 Task: Create a due date automation trigger when advanced on, on the monday before a card is due add fields without custom field "Resume" set to a number lower than 1 and lower or equal to 10 at 11:00 AM.
Action: Mouse moved to (1147, 339)
Screenshot: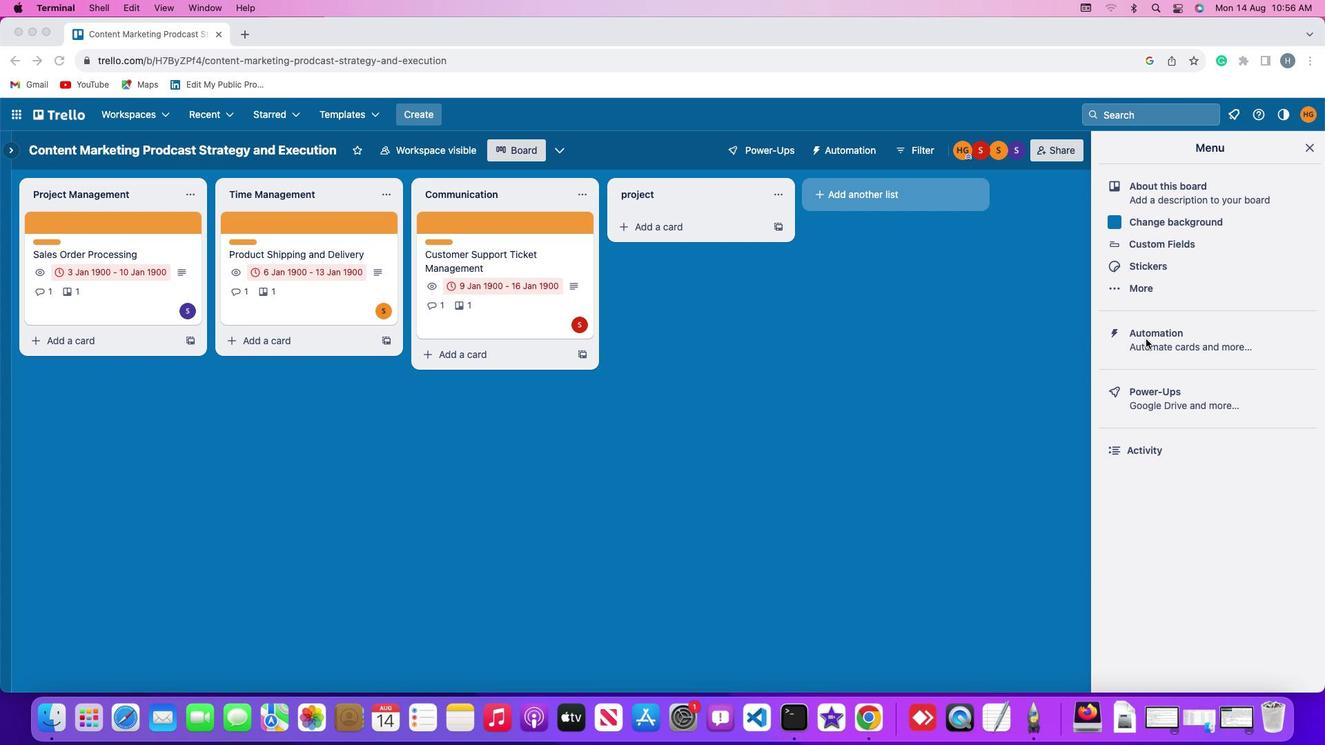 
Action: Mouse pressed left at (1147, 339)
Screenshot: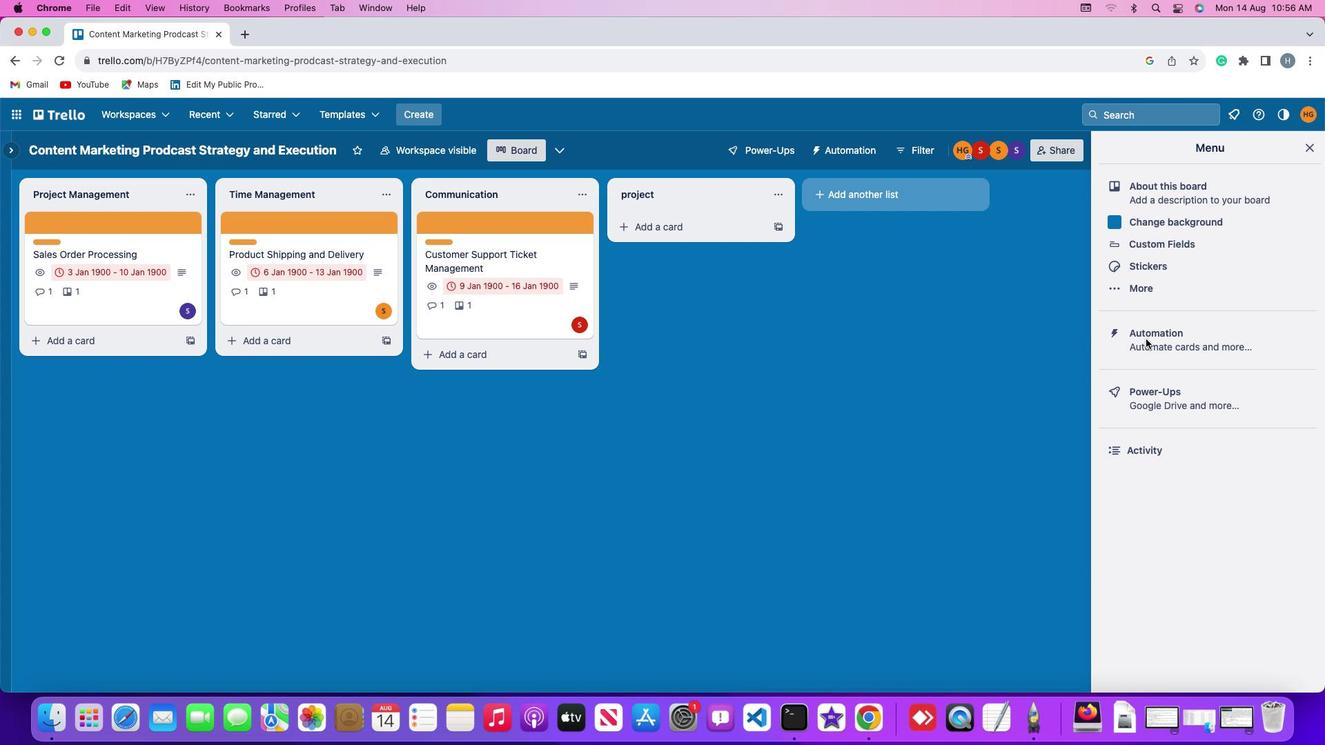 
Action: Mouse pressed left at (1147, 339)
Screenshot: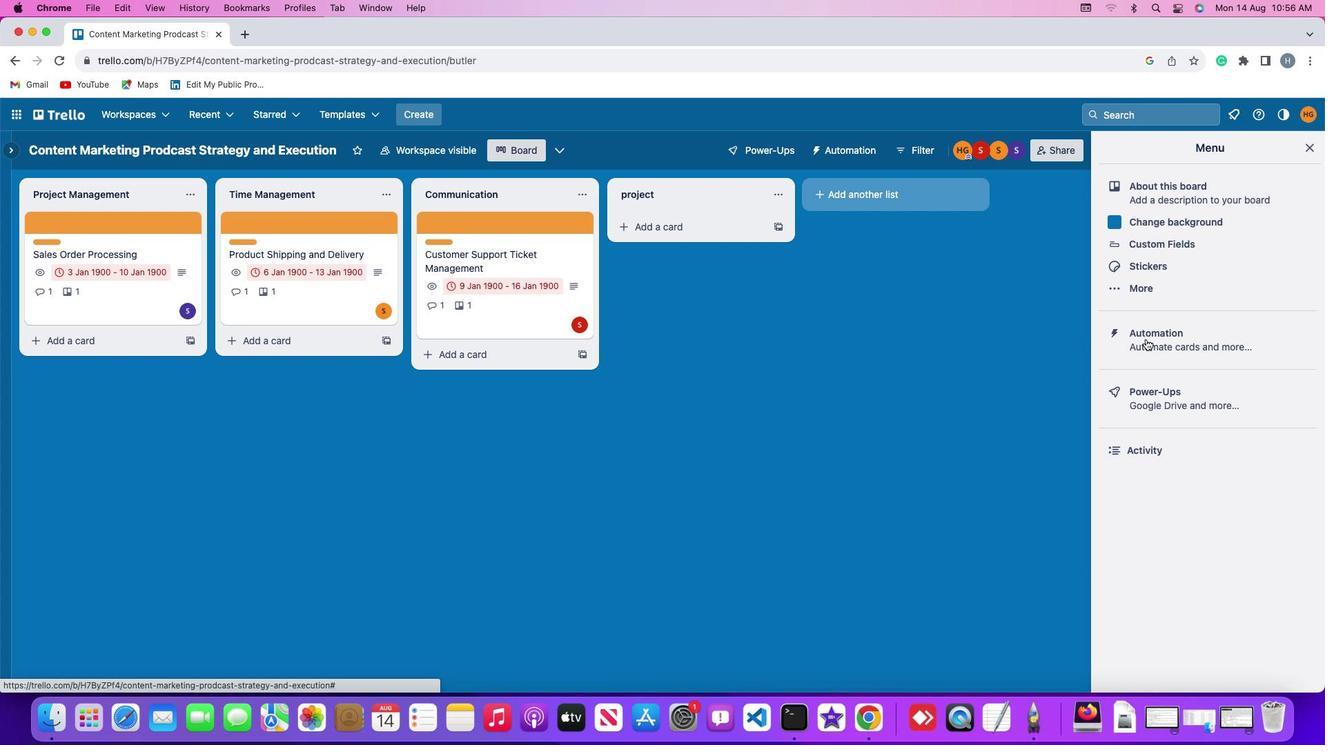 
Action: Mouse moved to (92, 329)
Screenshot: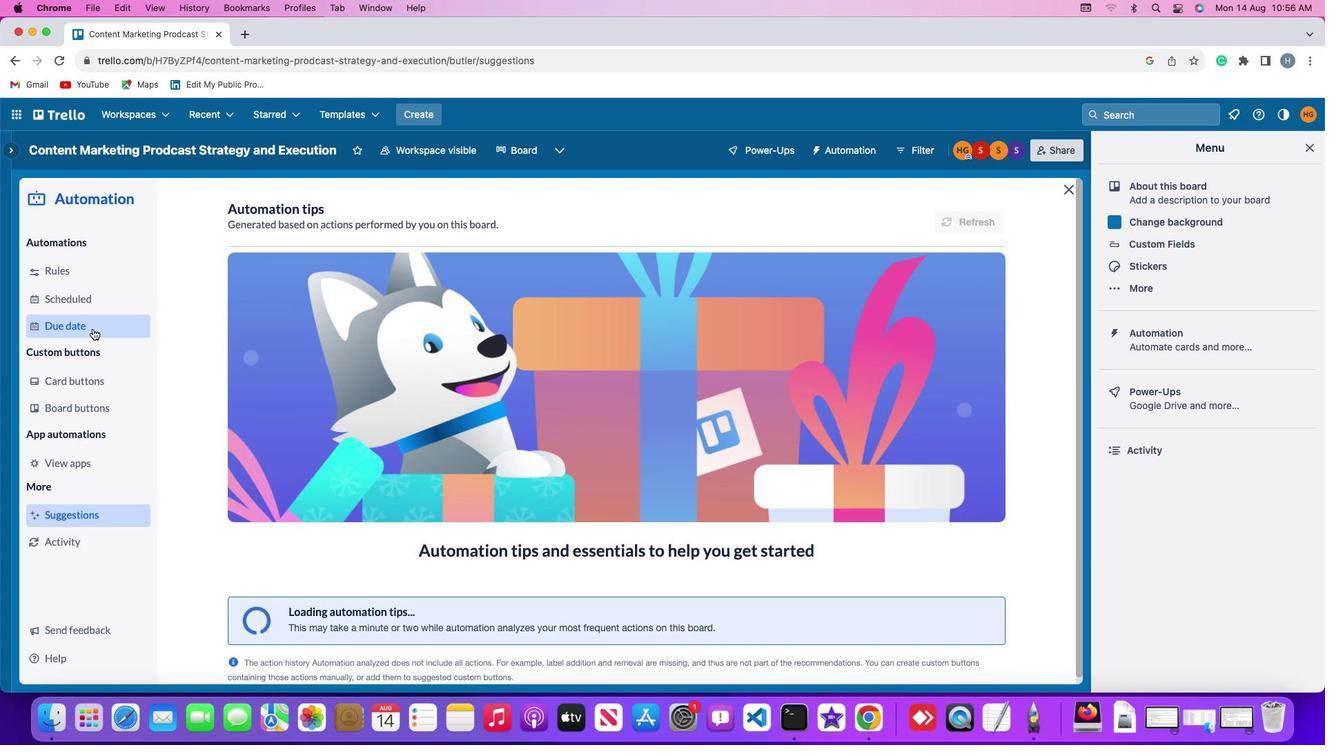 
Action: Mouse pressed left at (92, 329)
Screenshot: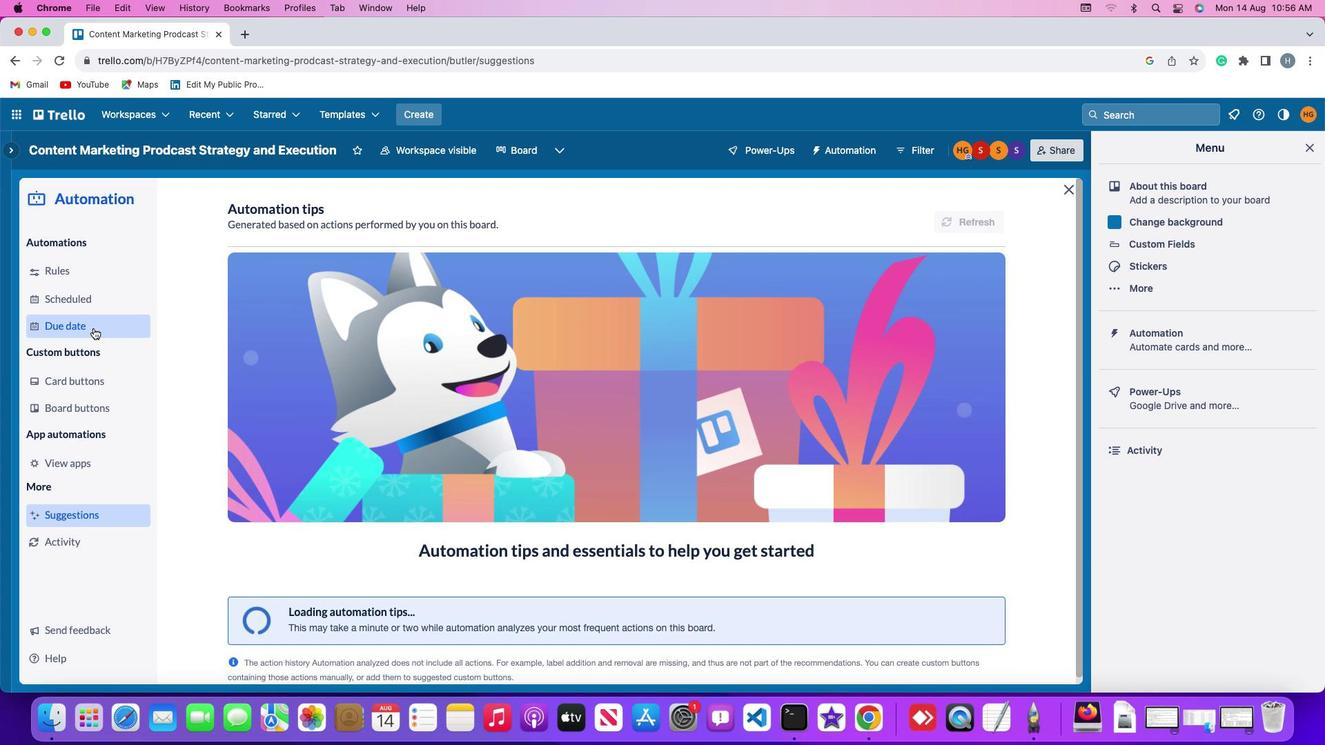 
Action: Mouse moved to (953, 214)
Screenshot: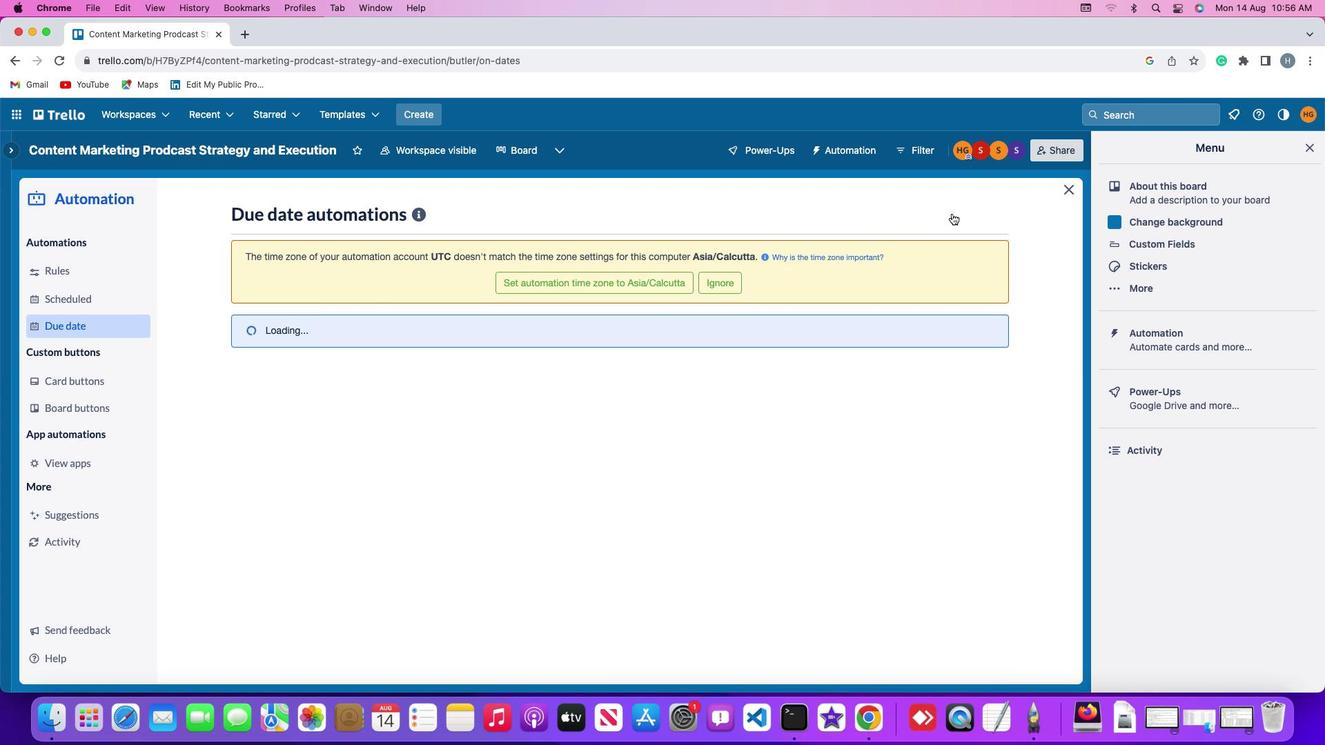 
Action: Mouse pressed left at (953, 214)
Screenshot: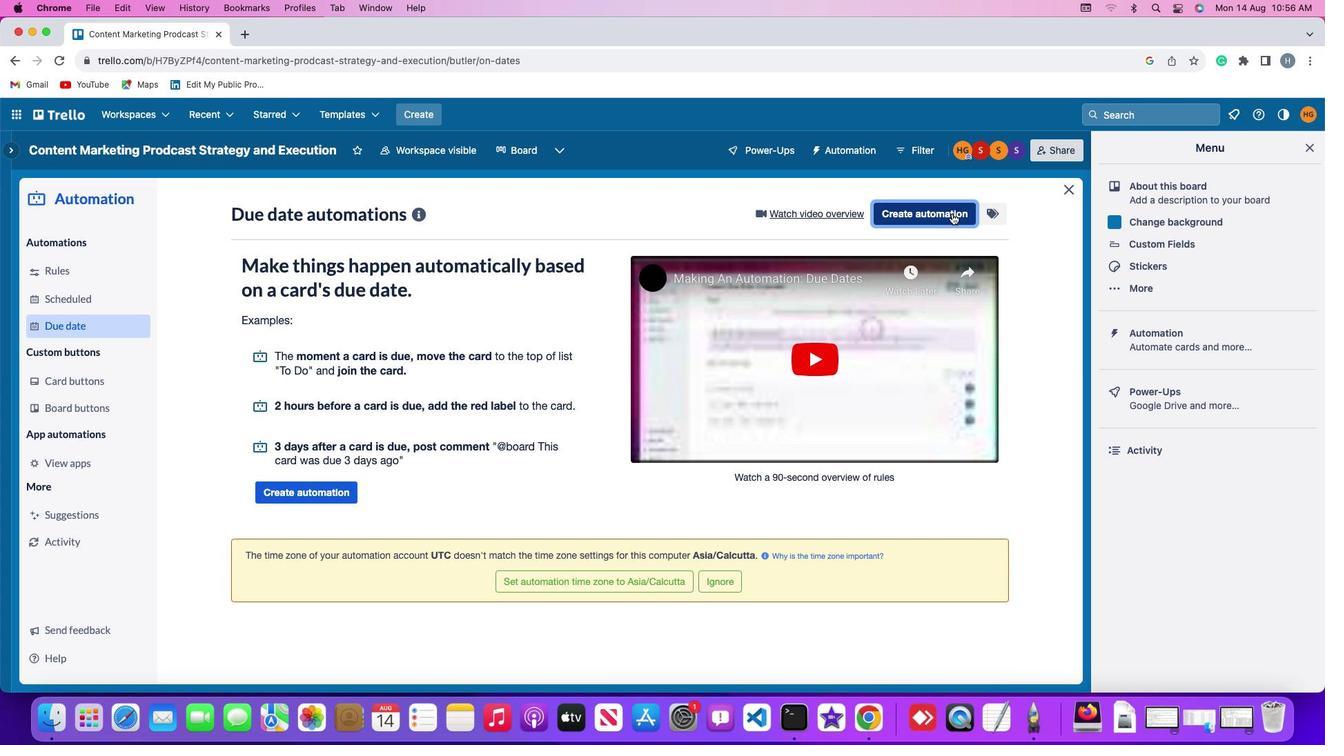 
Action: Mouse moved to (258, 349)
Screenshot: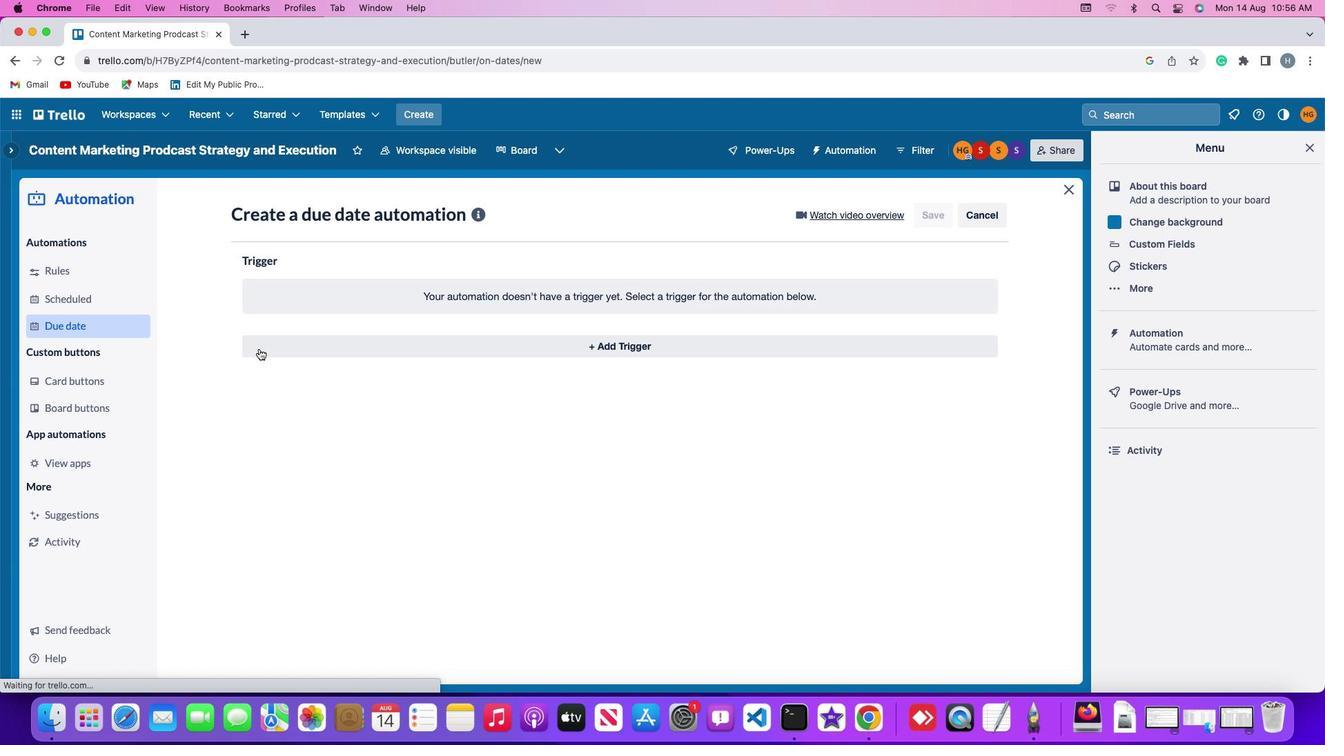 
Action: Mouse pressed left at (258, 349)
Screenshot: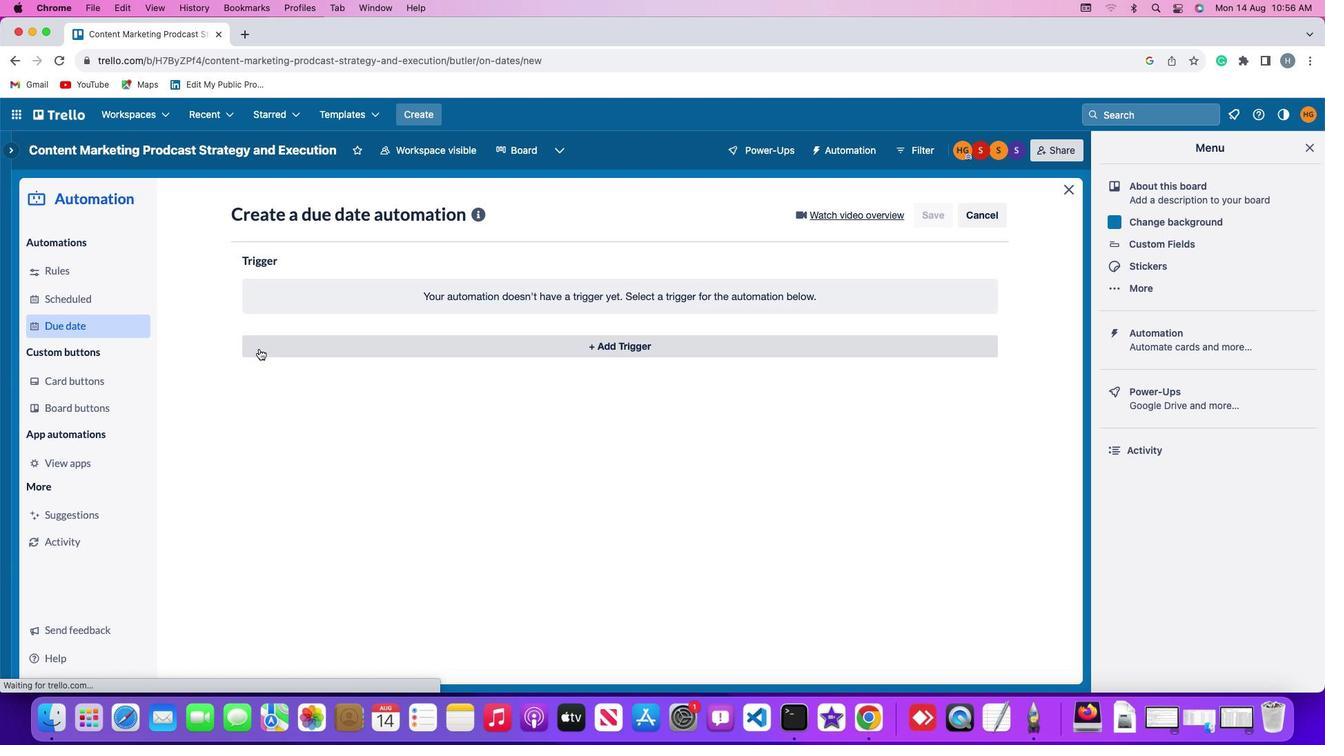 
Action: Mouse moved to (302, 614)
Screenshot: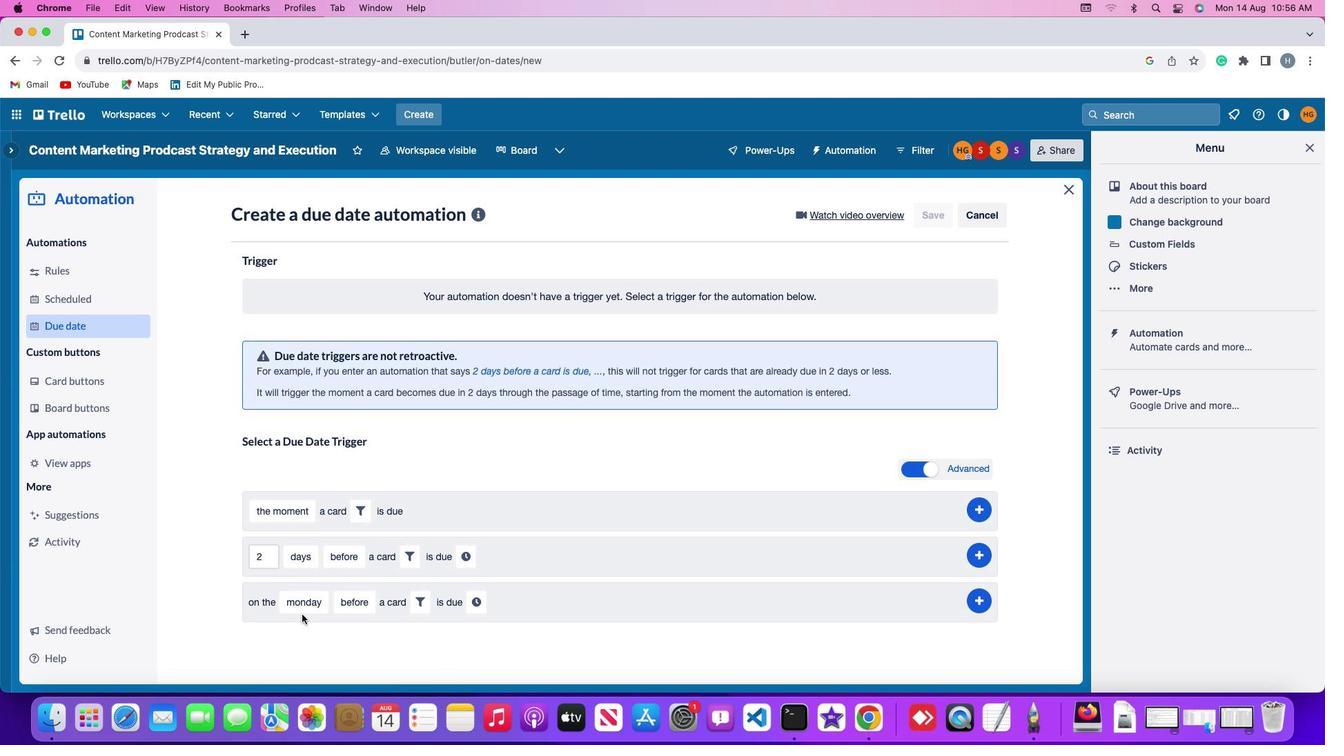 
Action: Mouse pressed left at (302, 614)
Screenshot: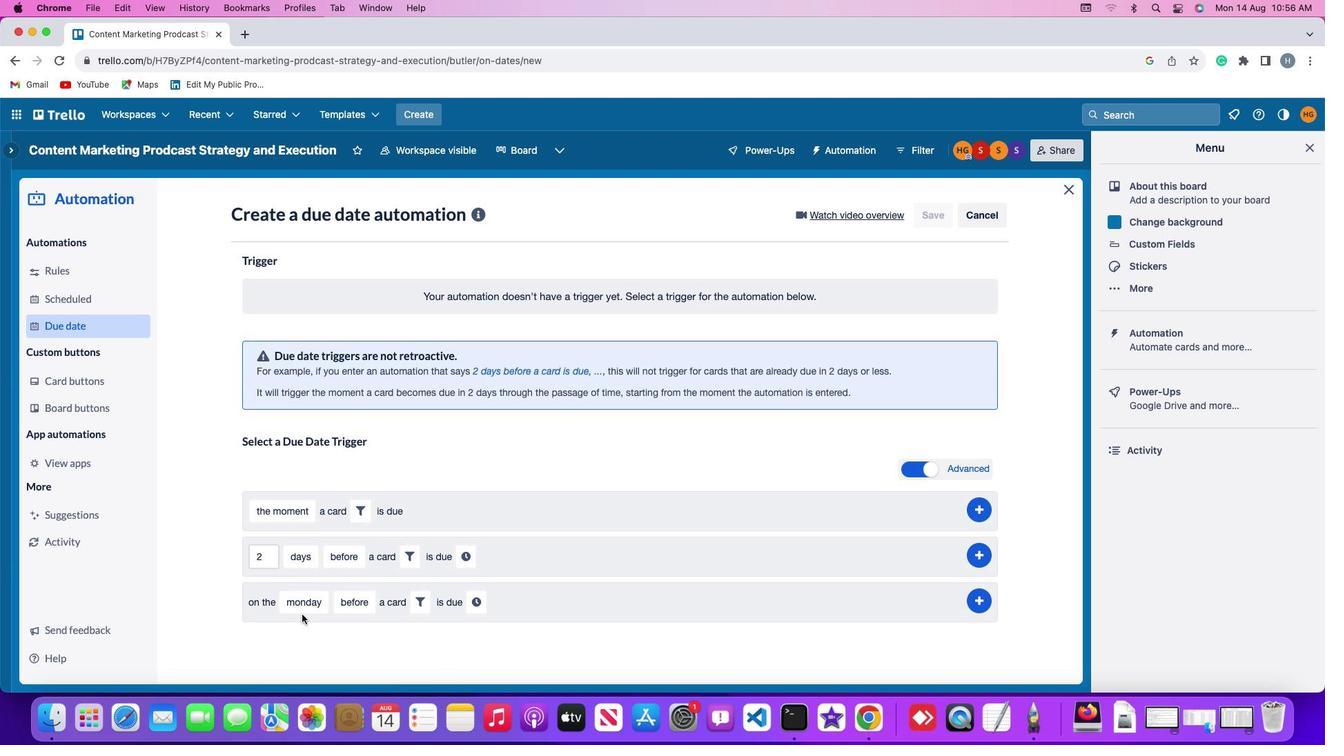 
Action: Mouse moved to (302, 601)
Screenshot: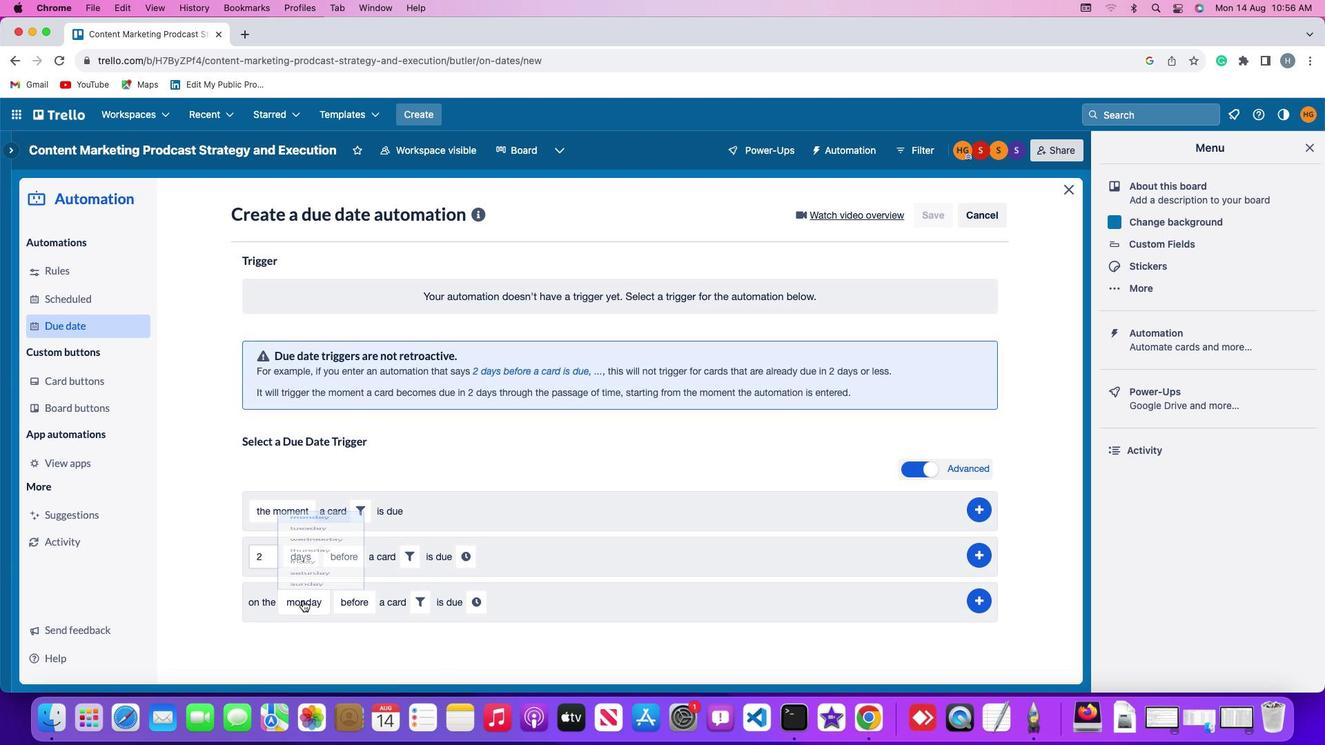 
Action: Mouse pressed left at (302, 601)
Screenshot: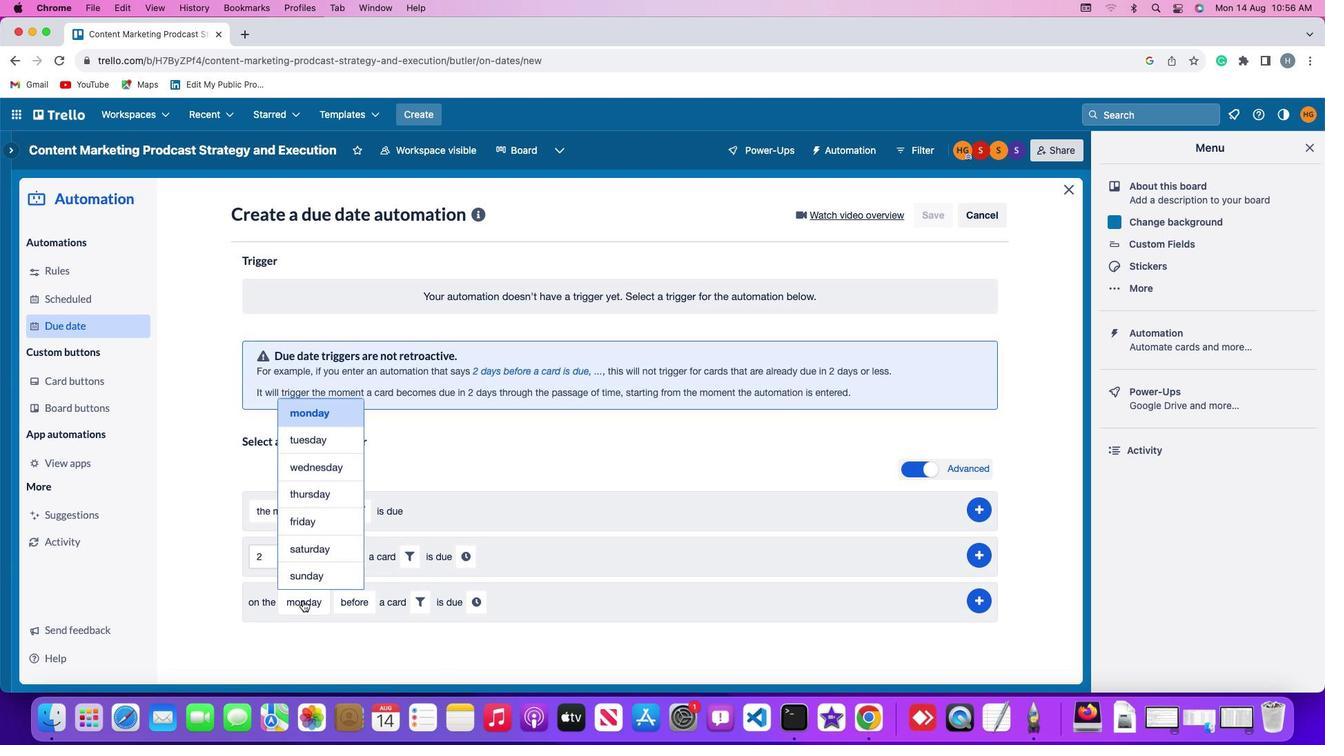 
Action: Mouse moved to (319, 412)
Screenshot: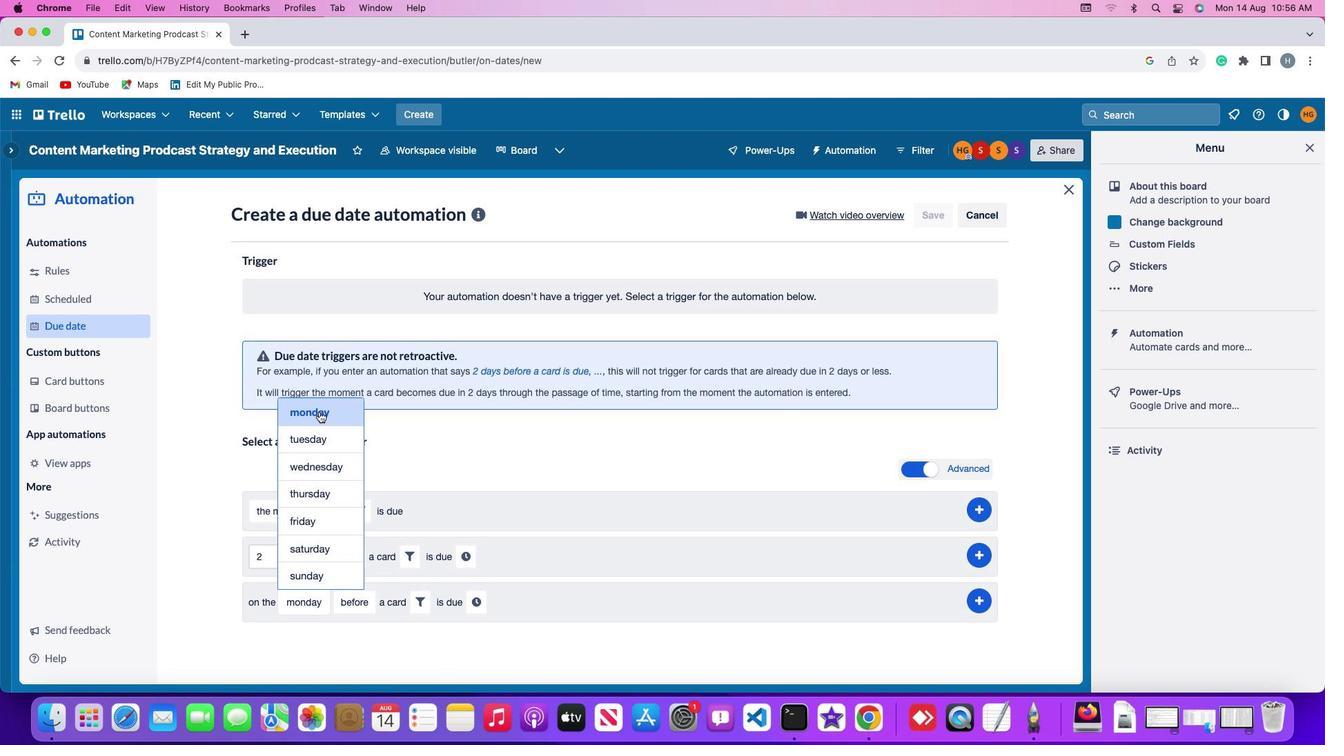 
Action: Mouse pressed left at (319, 412)
Screenshot: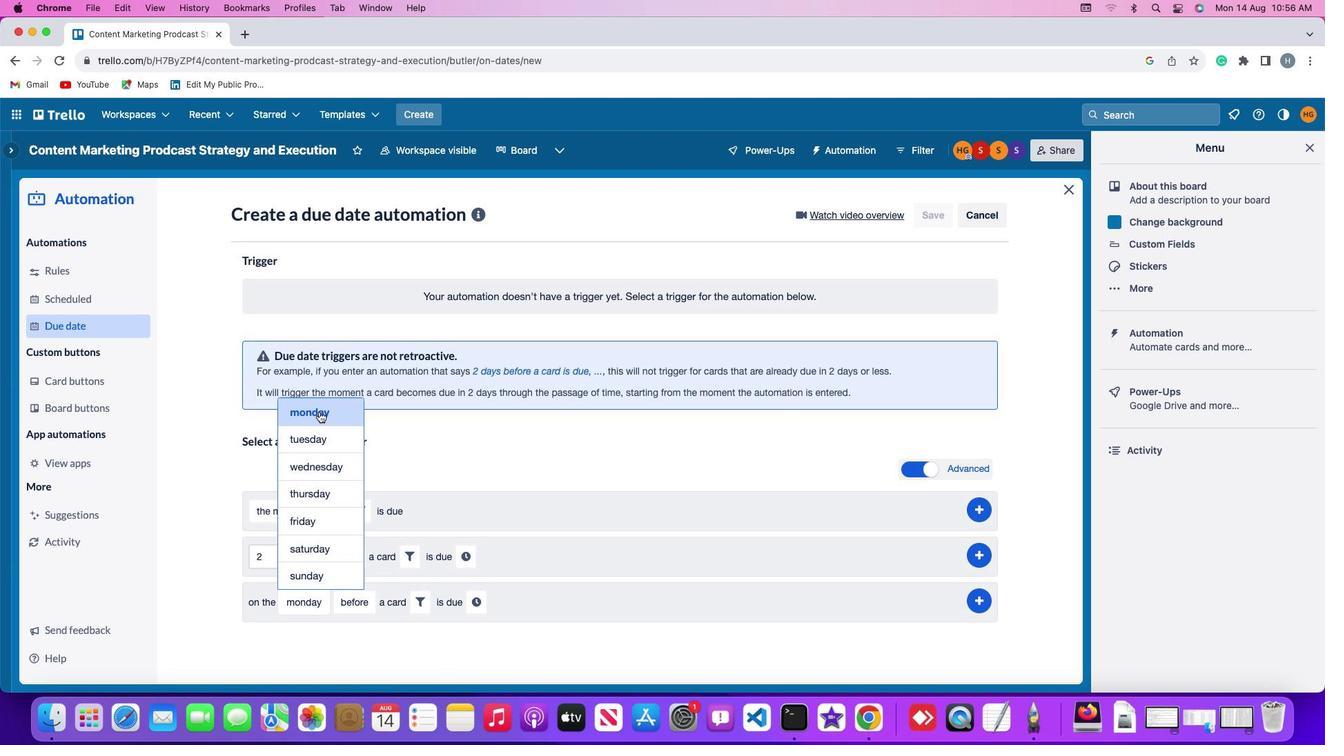 
Action: Mouse moved to (354, 600)
Screenshot: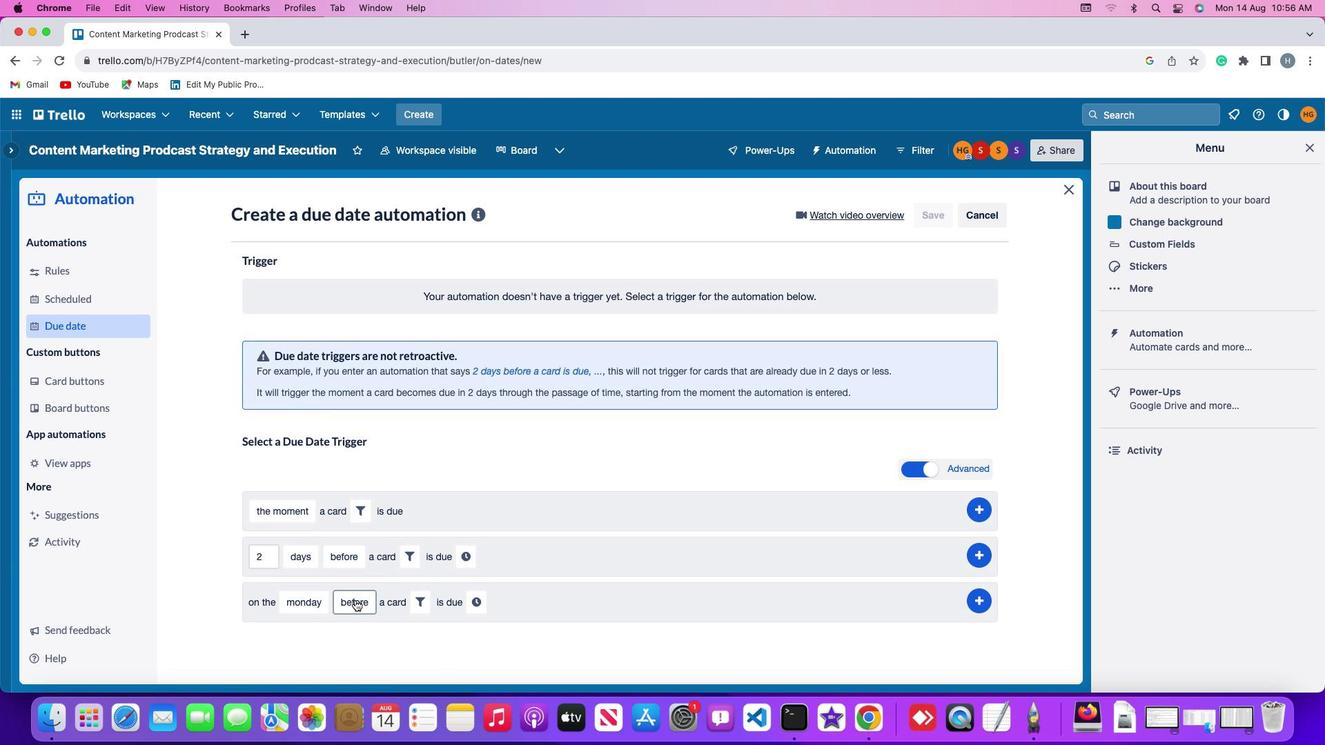 
Action: Mouse pressed left at (354, 600)
Screenshot: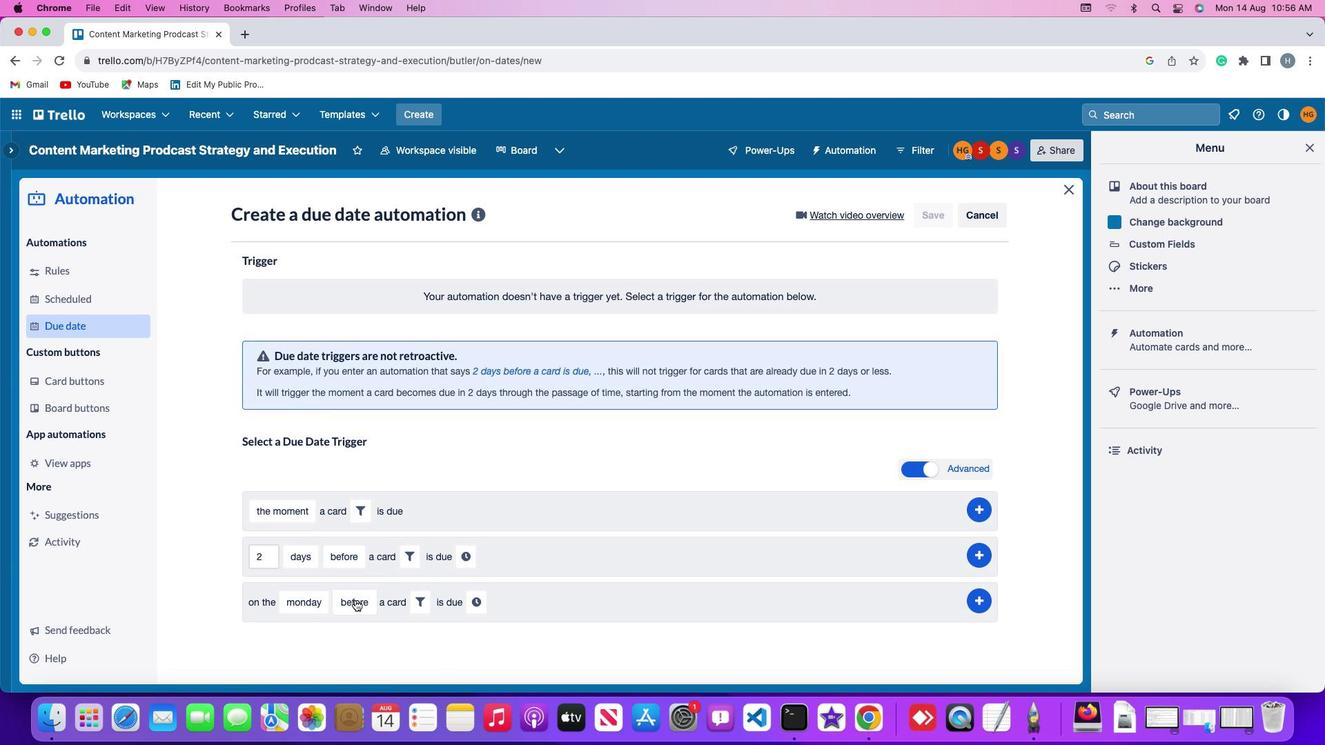 
Action: Mouse moved to (365, 492)
Screenshot: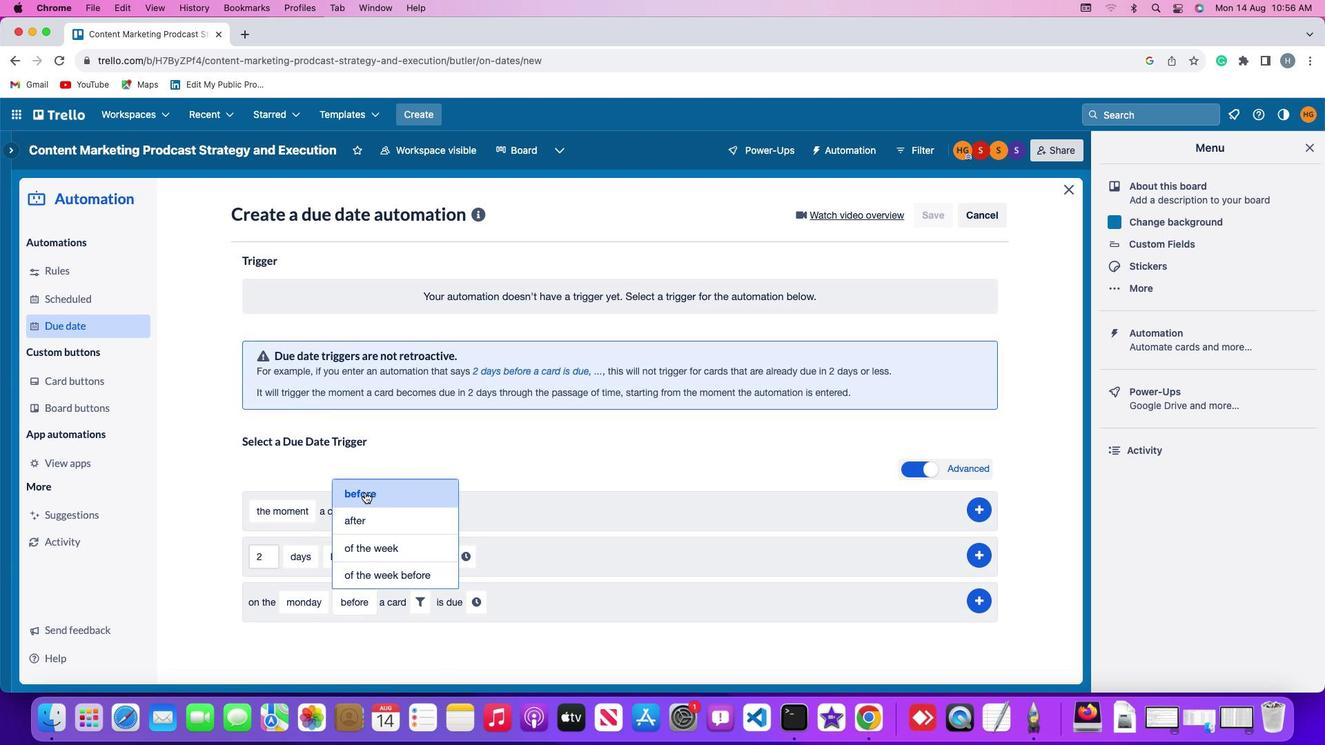 
Action: Mouse pressed left at (365, 492)
Screenshot: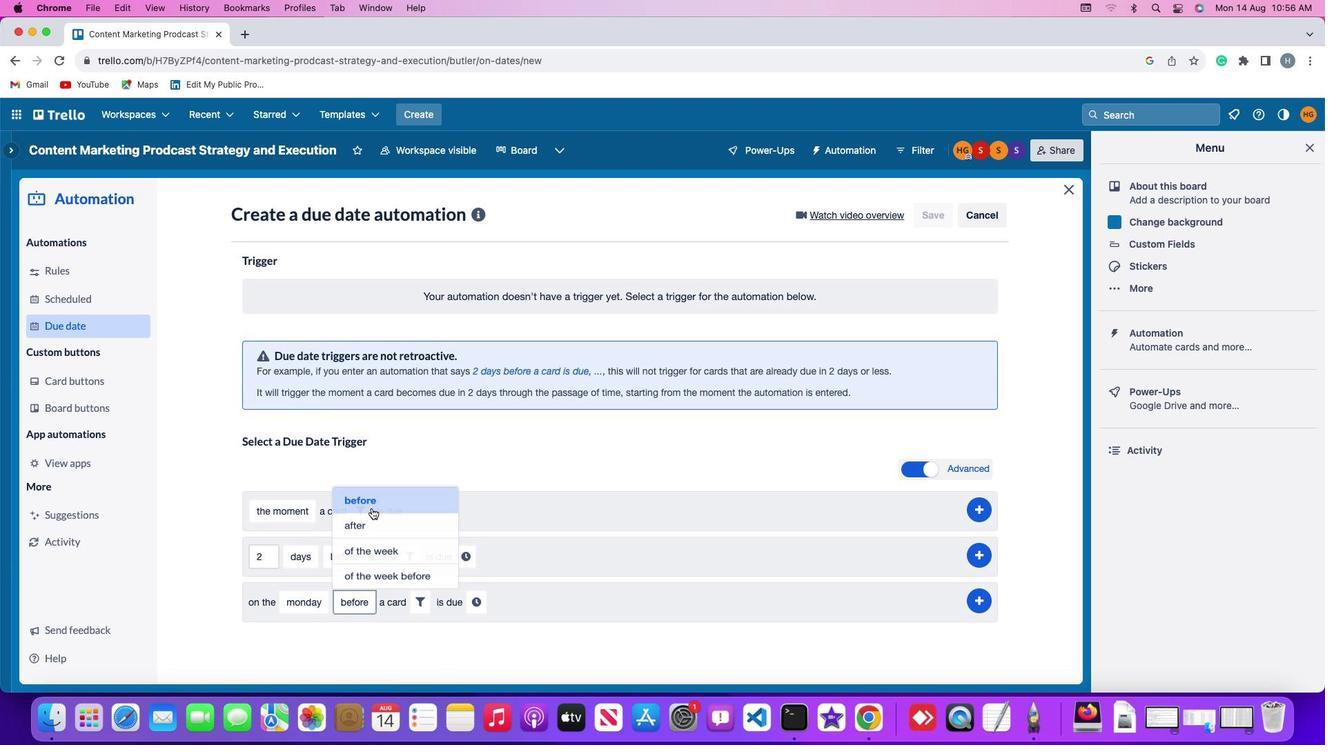 
Action: Mouse moved to (427, 599)
Screenshot: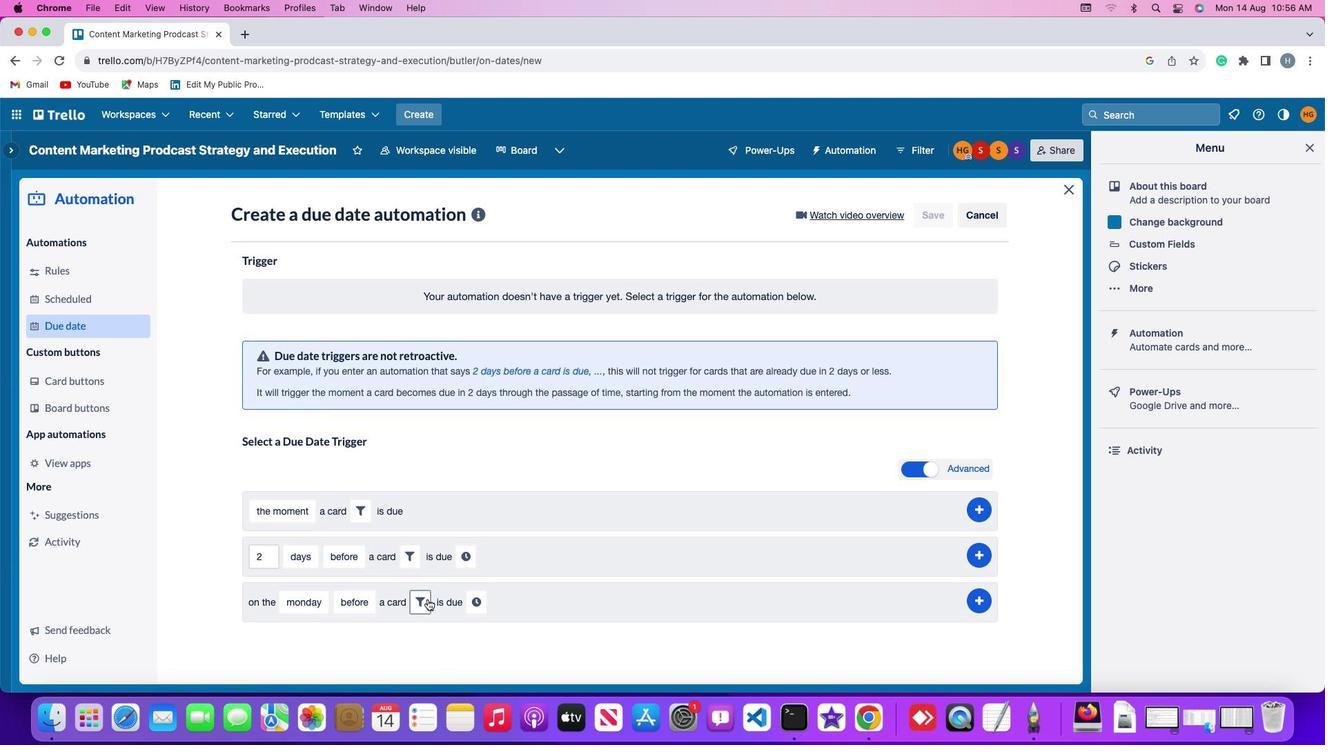 
Action: Mouse pressed left at (427, 599)
Screenshot: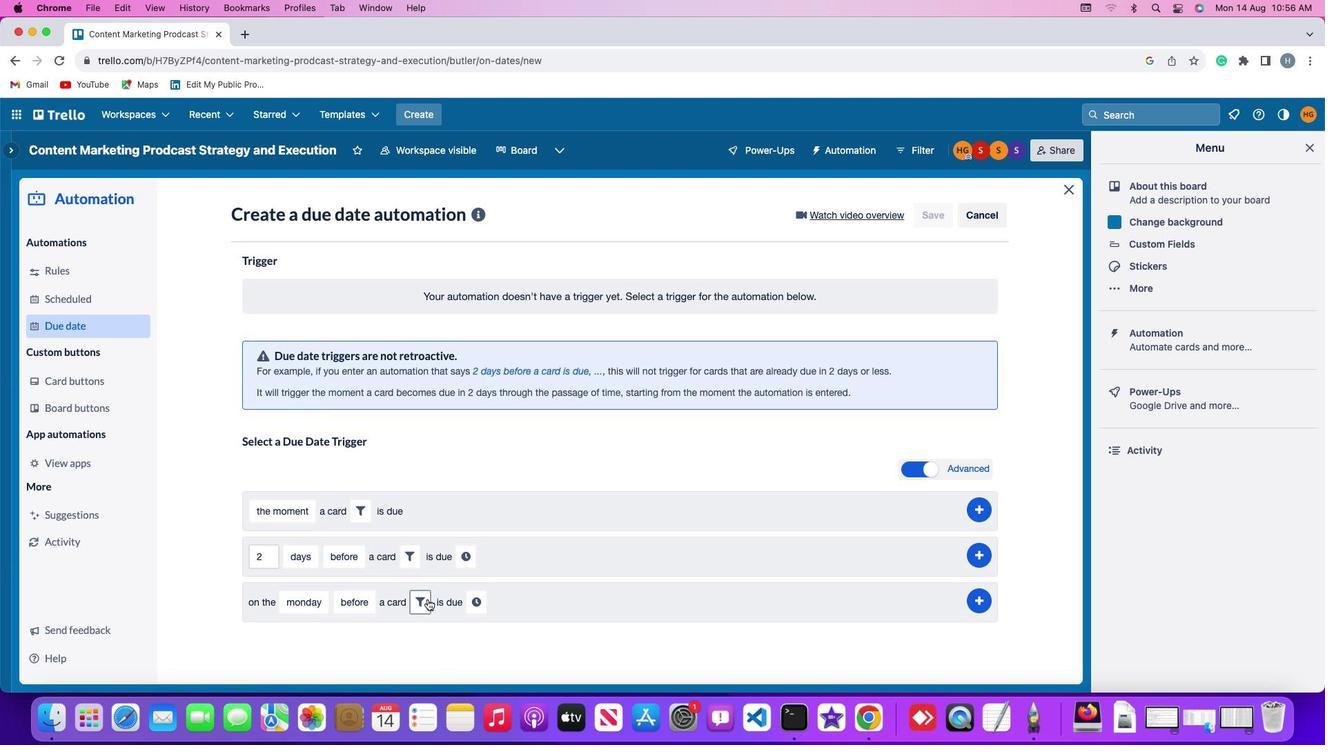 
Action: Mouse moved to (640, 651)
Screenshot: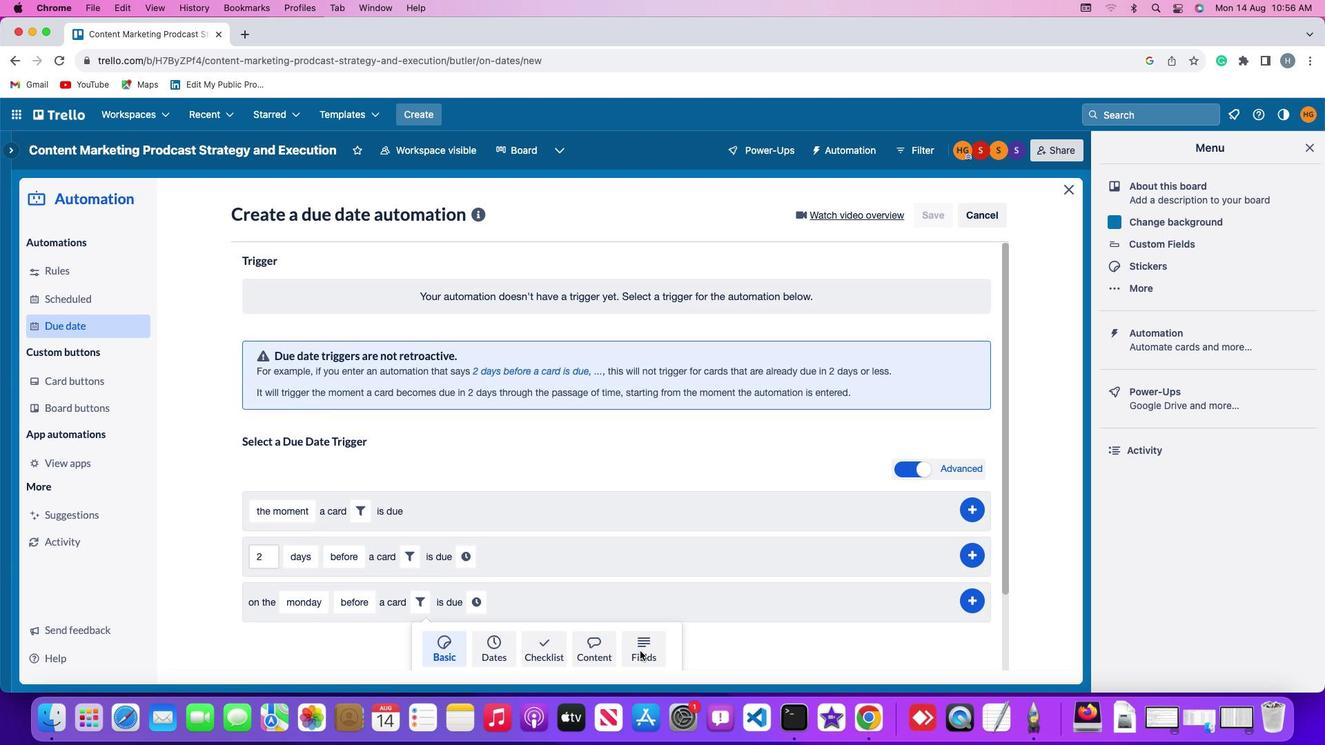 
Action: Mouse pressed left at (640, 651)
Screenshot: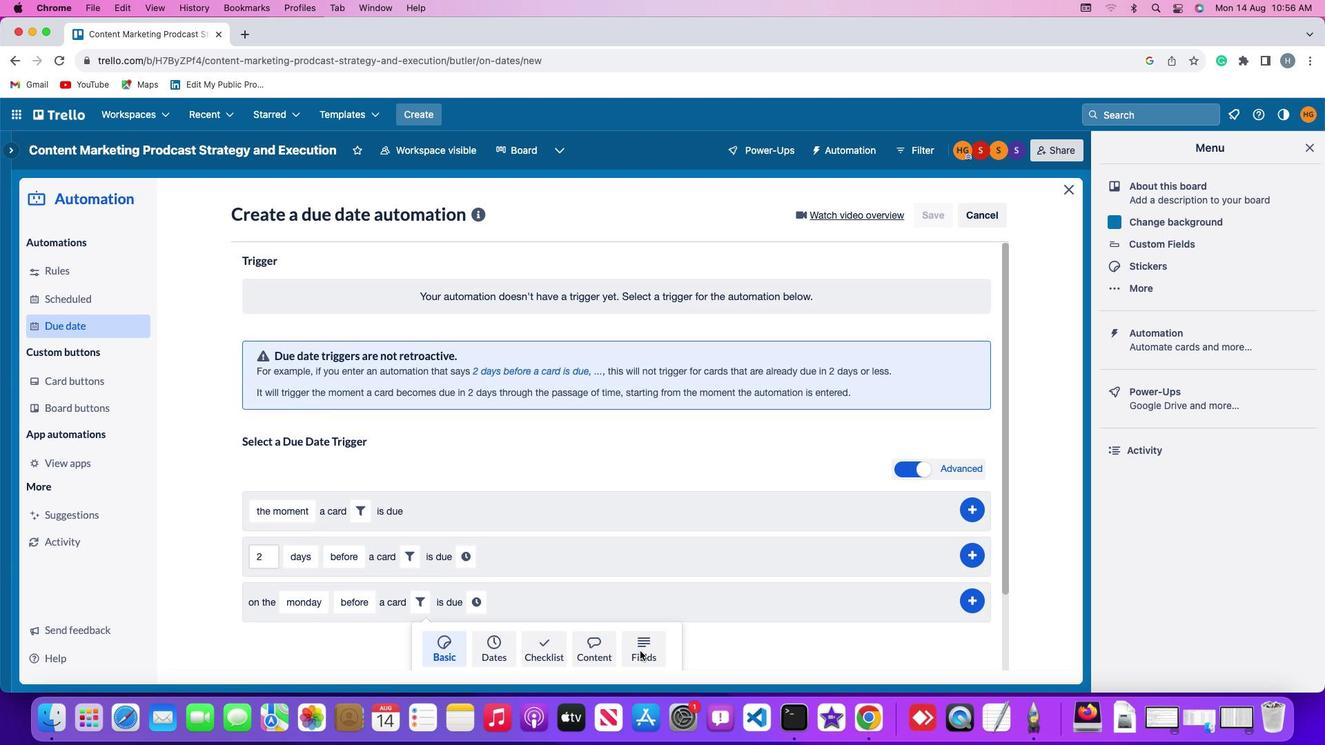 
Action: Mouse moved to (350, 648)
Screenshot: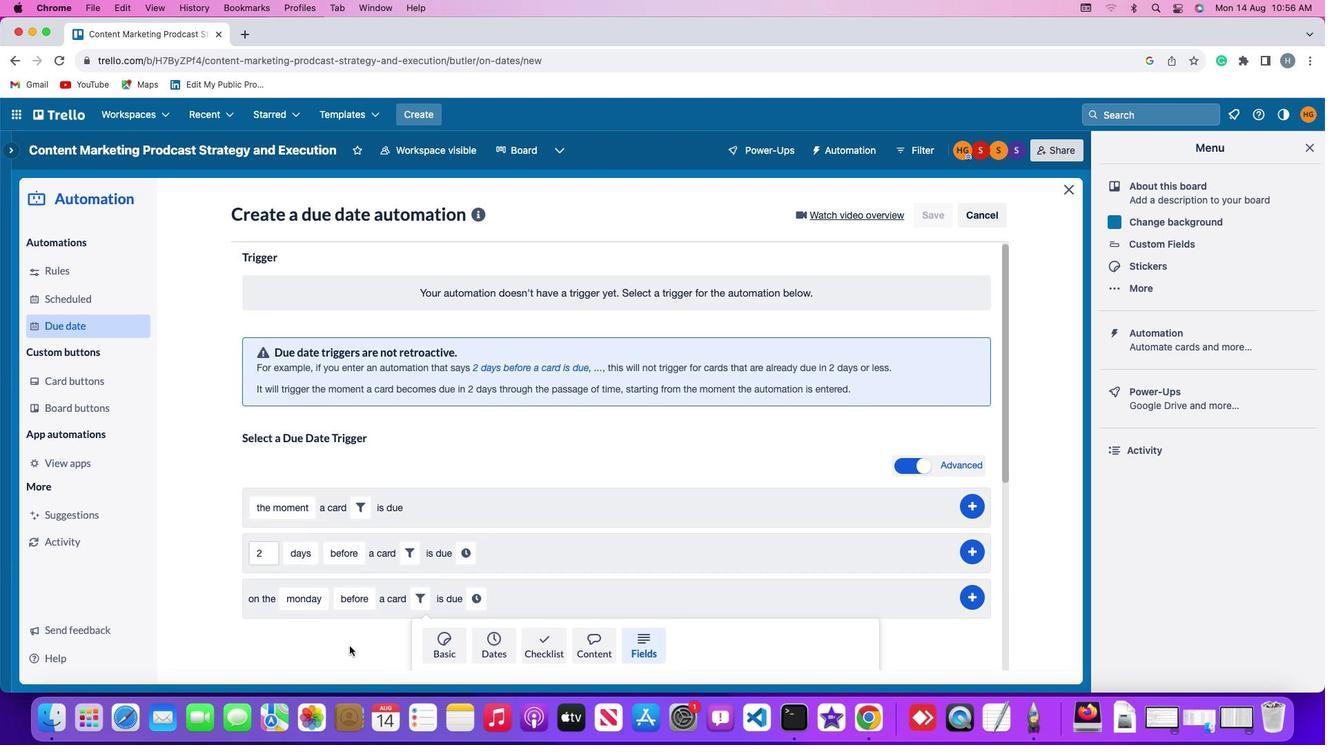 
Action: Mouse scrolled (350, 648) with delta (0, 0)
Screenshot: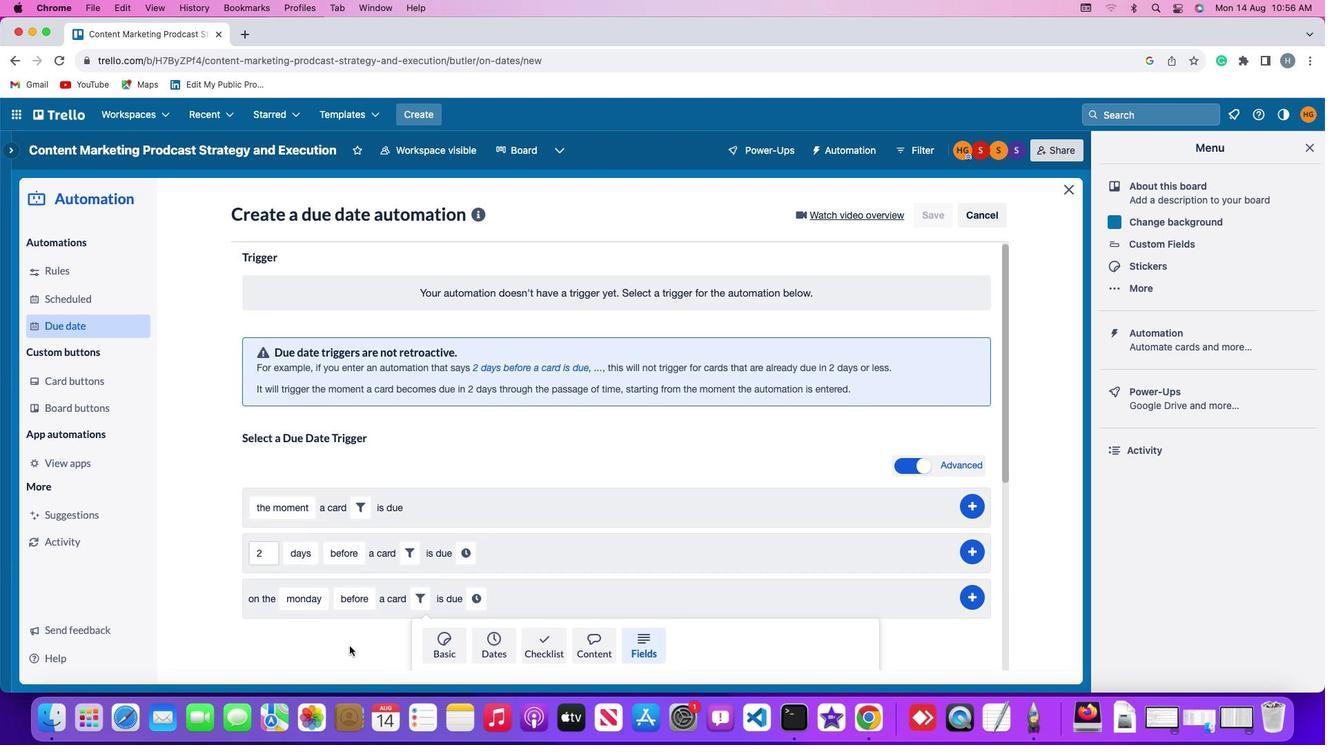 
Action: Mouse scrolled (350, 648) with delta (0, 0)
Screenshot: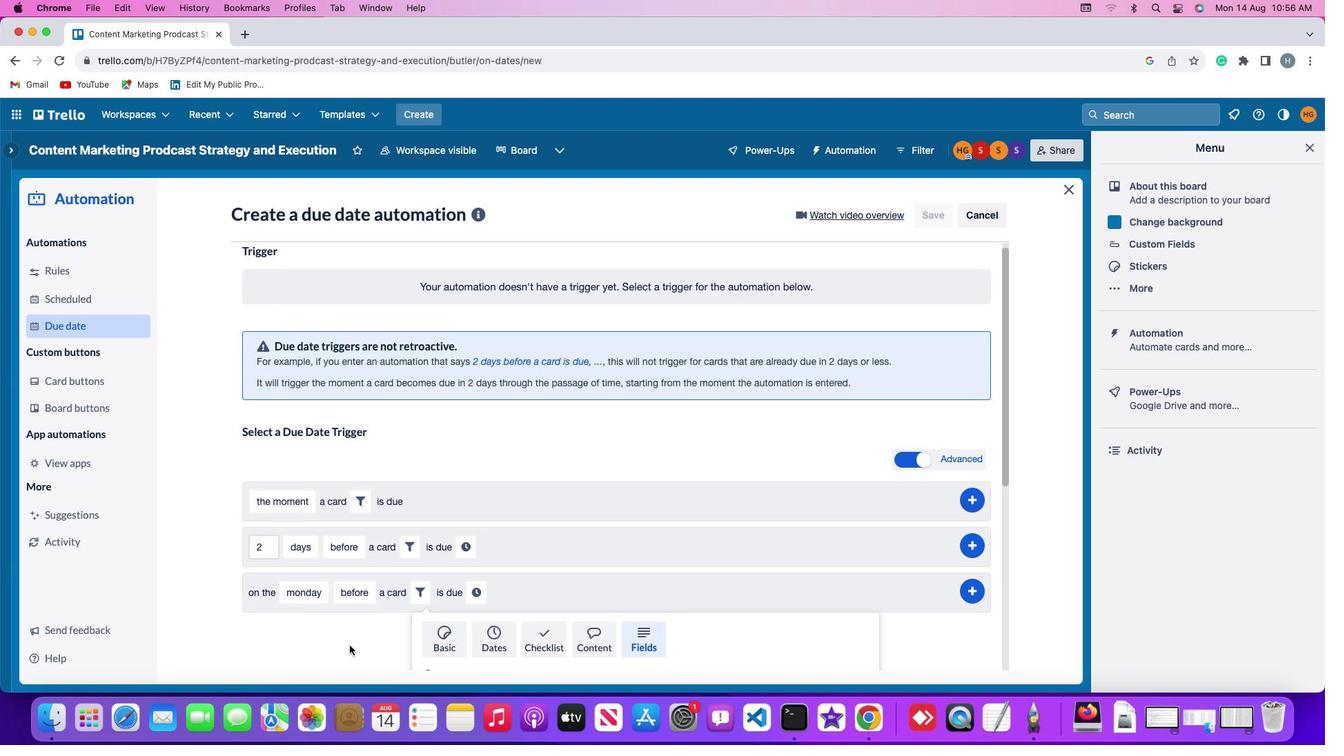 
Action: Mouse moved to (350, 648)
Screenshot: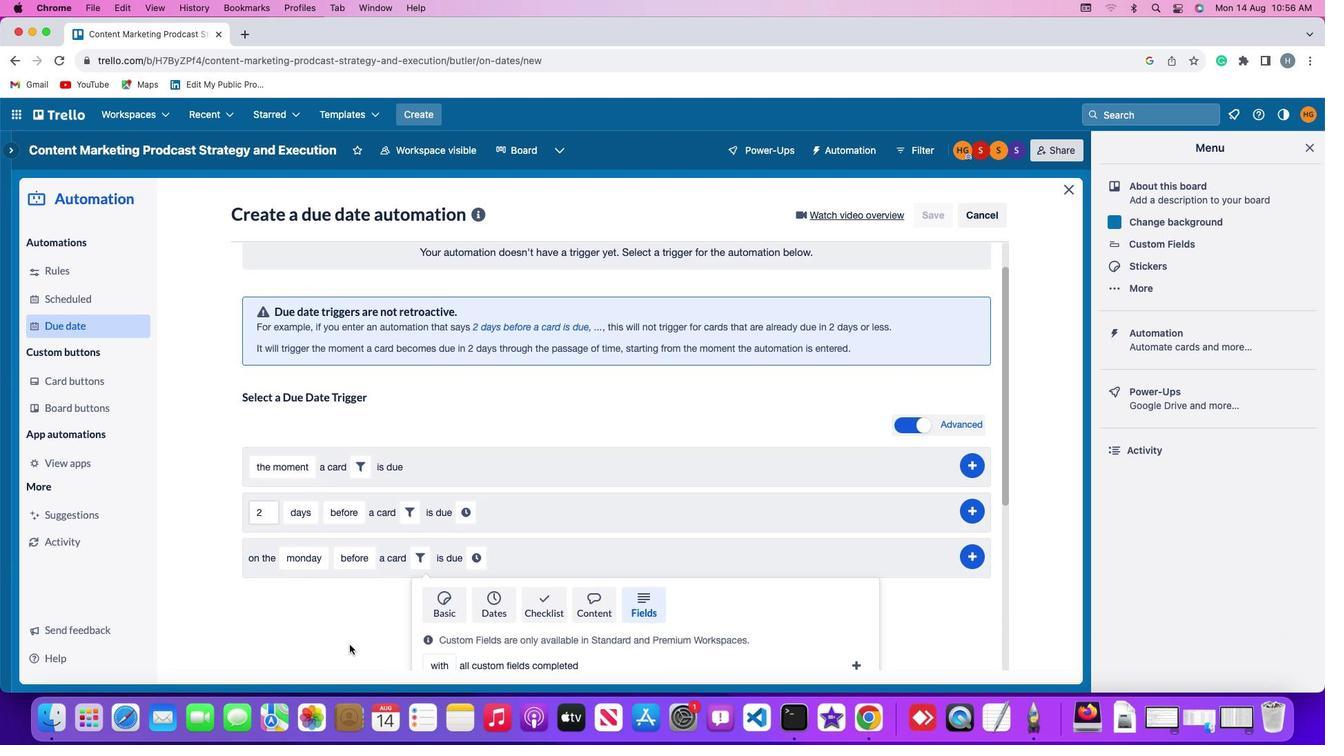 
Action: Mouse scrolled (350, 648) with delta (0, -1)
Screenshot: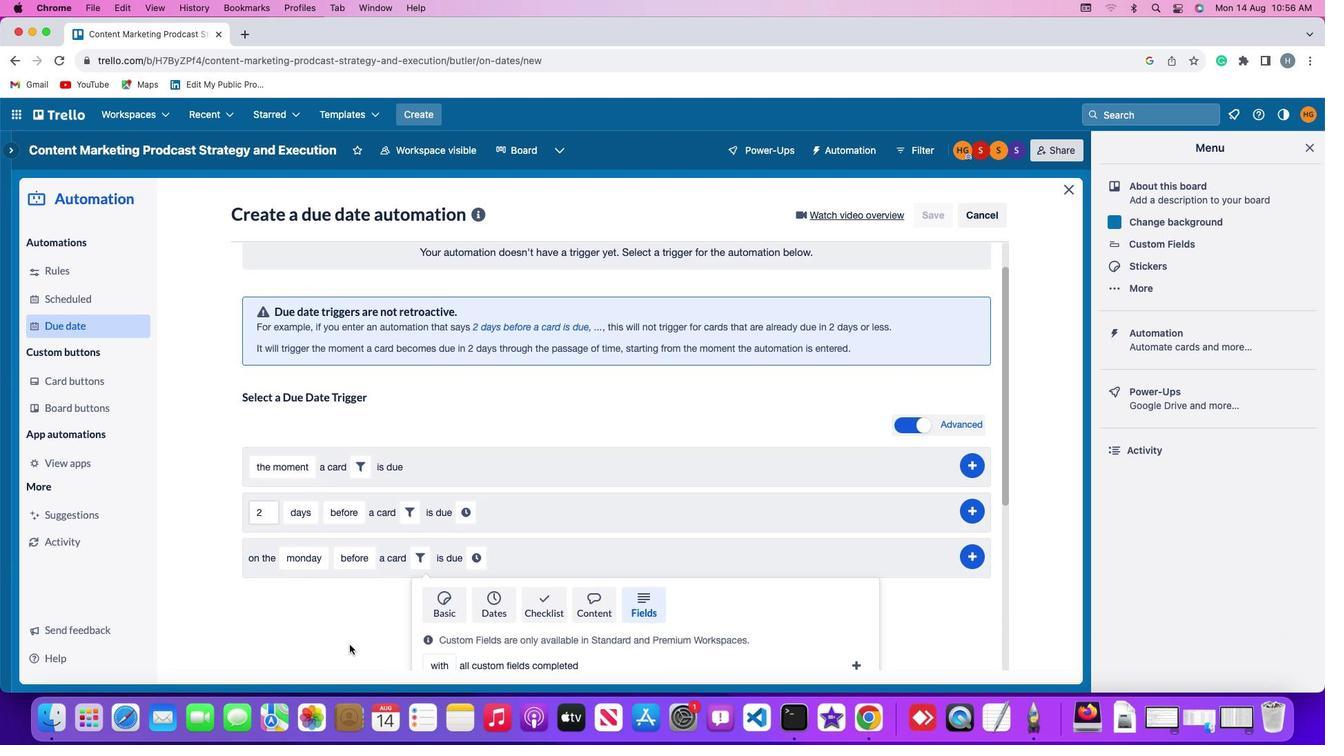 
Action: Mouse moved to (349, 646)
Screenshot: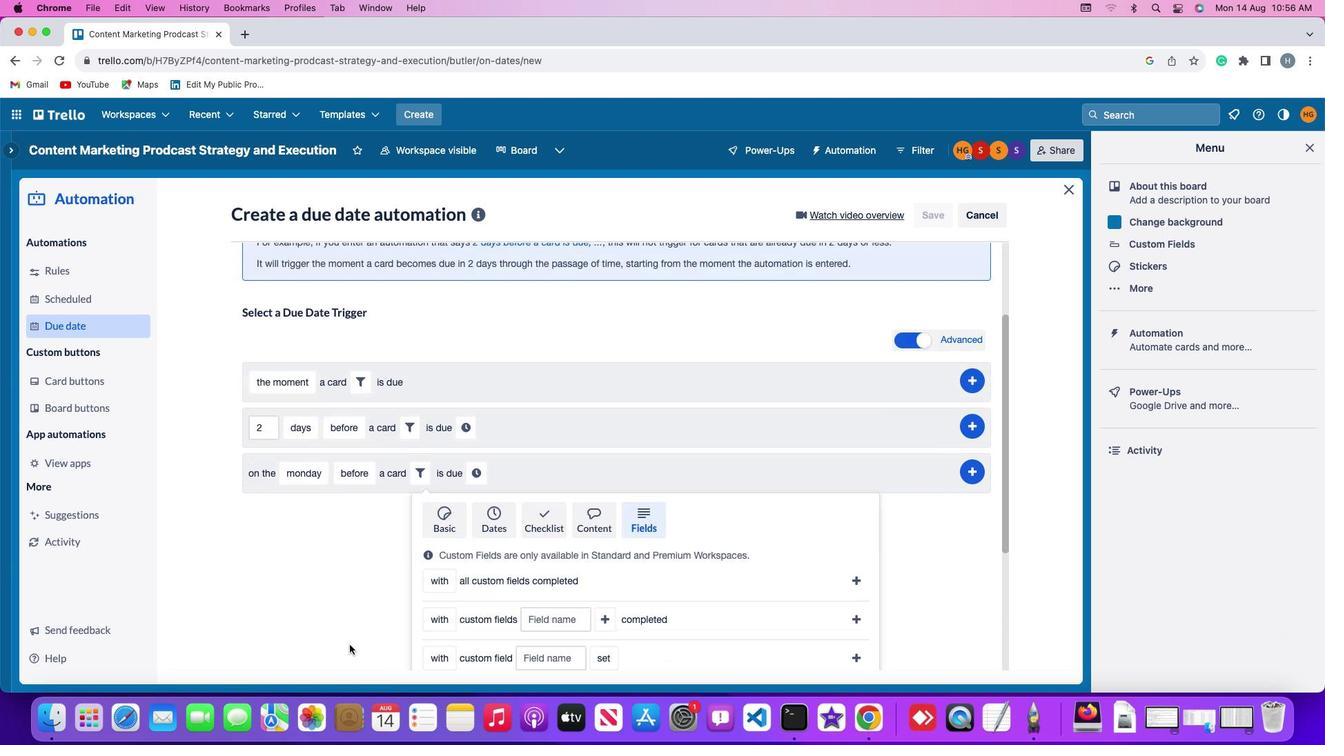 
Action: Mouse scrolled (349, 646) with delta (0, -2)
Screenshot: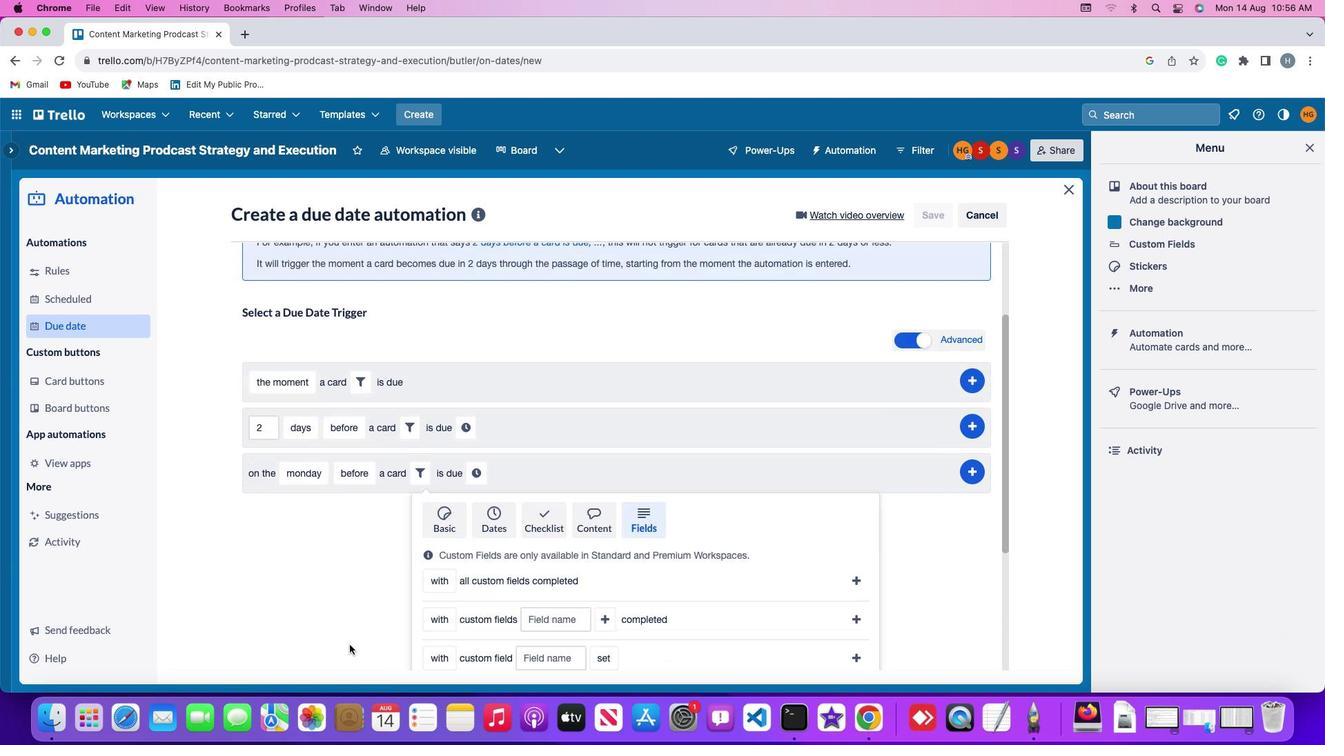 
Action: Mouse moved to (350, 645)
Screenshot: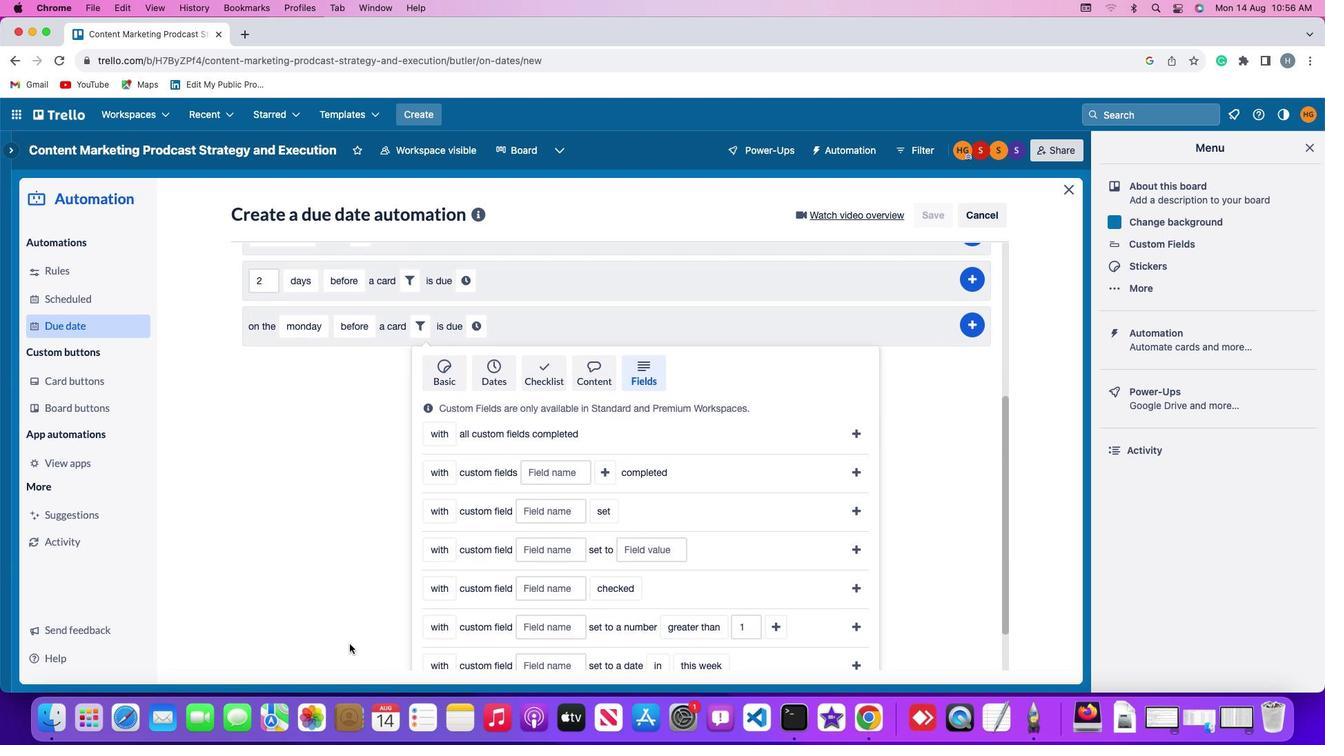 
Action: Mouse scrolled (350, 645) with delta (0, 0)
Screenshot: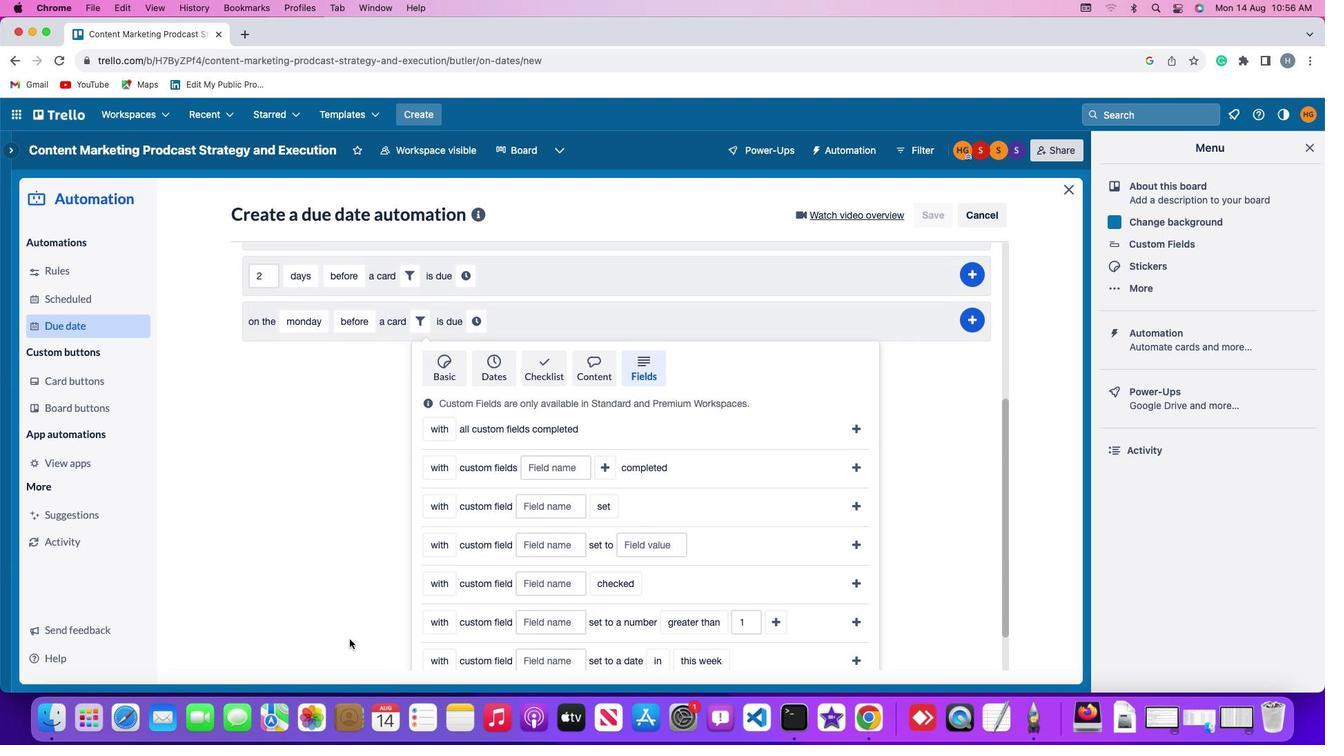 
Action: Mouse scrolled (350, 645) with delta (0, 0)
Screenshot: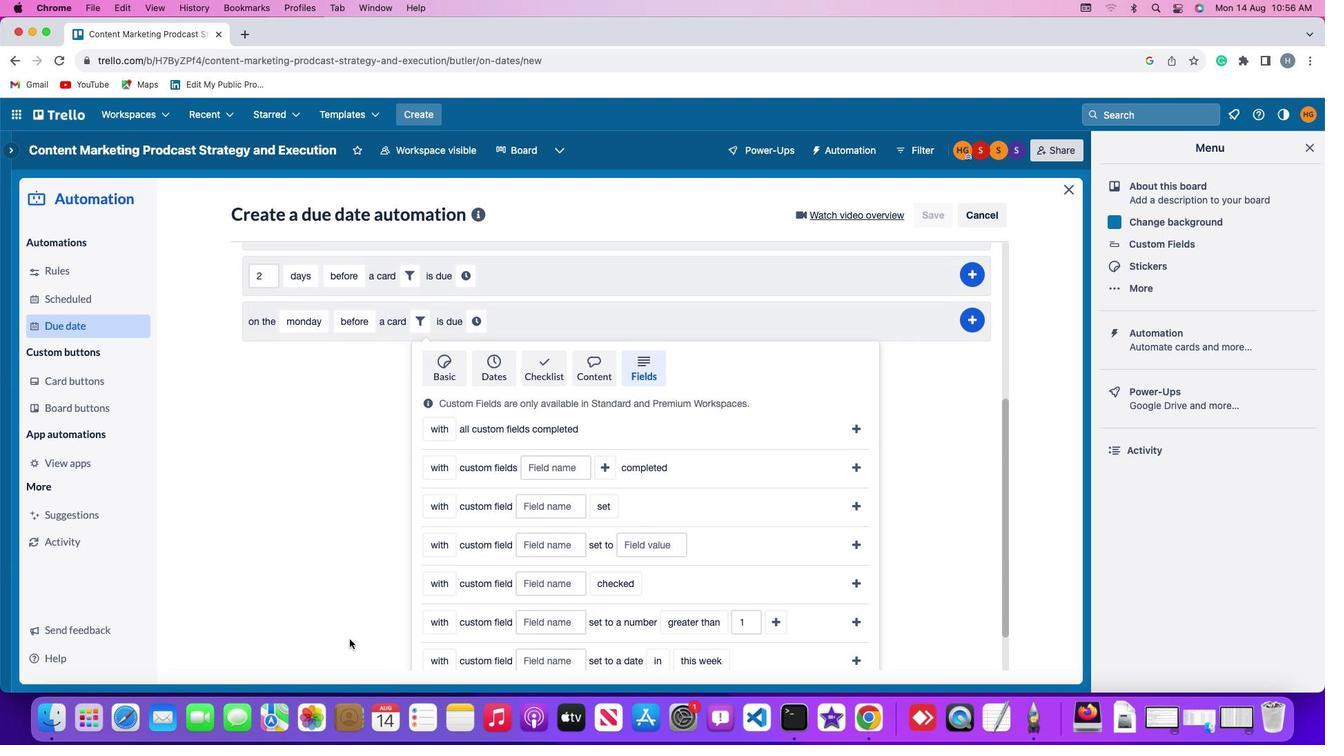 
Action: Mouse scrolled (350, 645) with delta (0, -1)
Screenshot: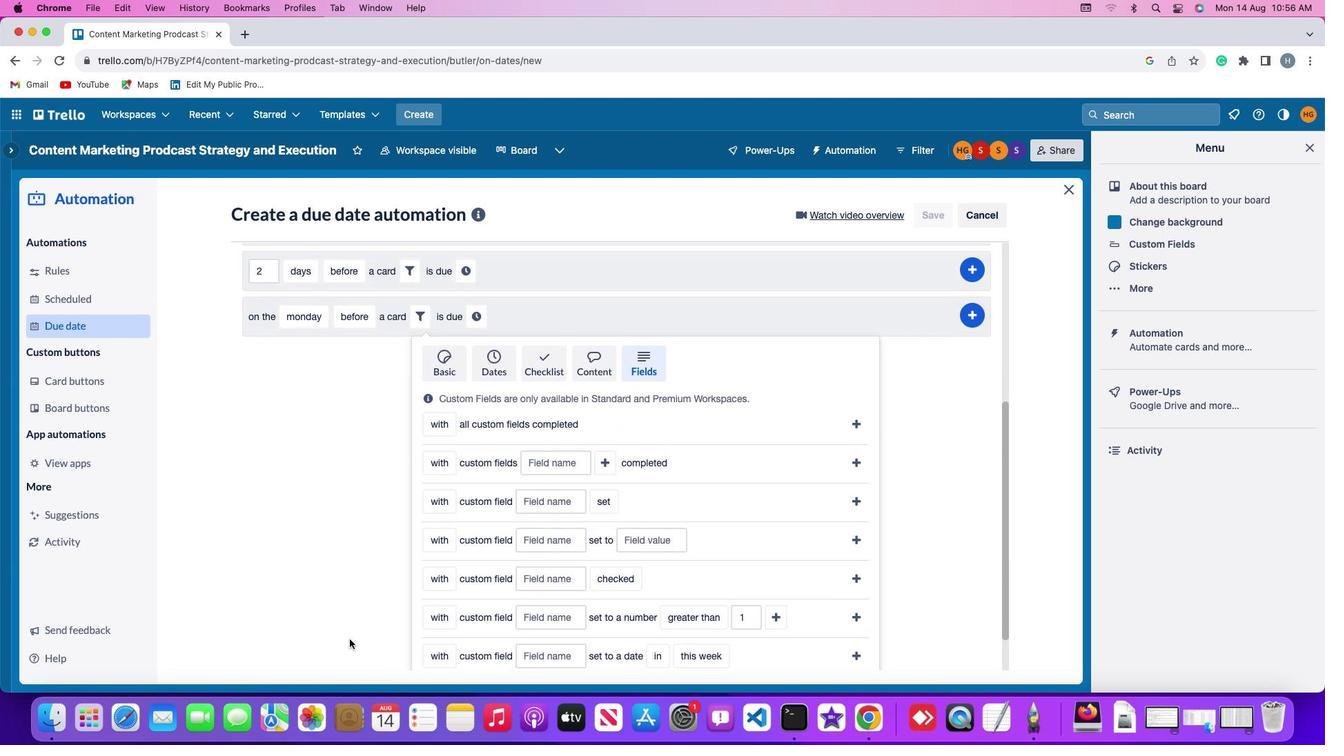 
Action: Mouse moved to (350, 645)
Screenshot: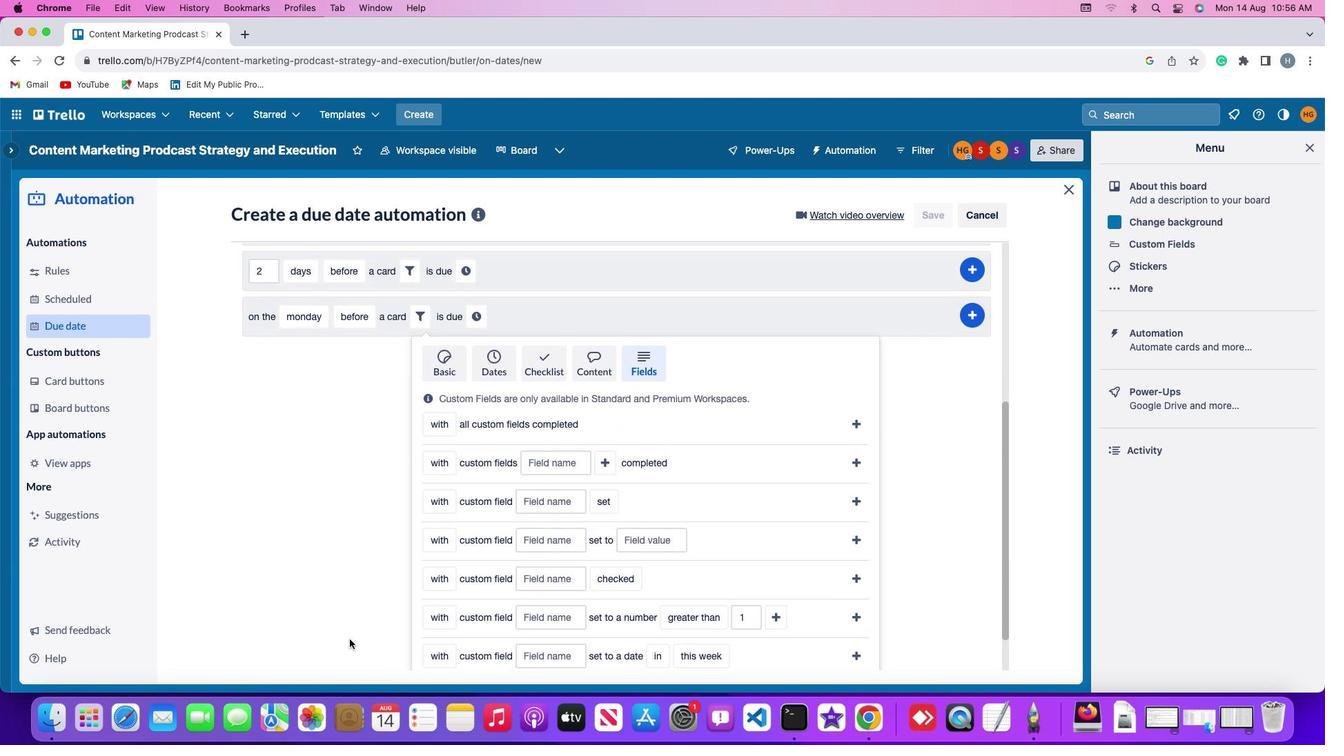 
Action: Mouse scrolled (350, 645) with delta (0, -2)
Screenshot: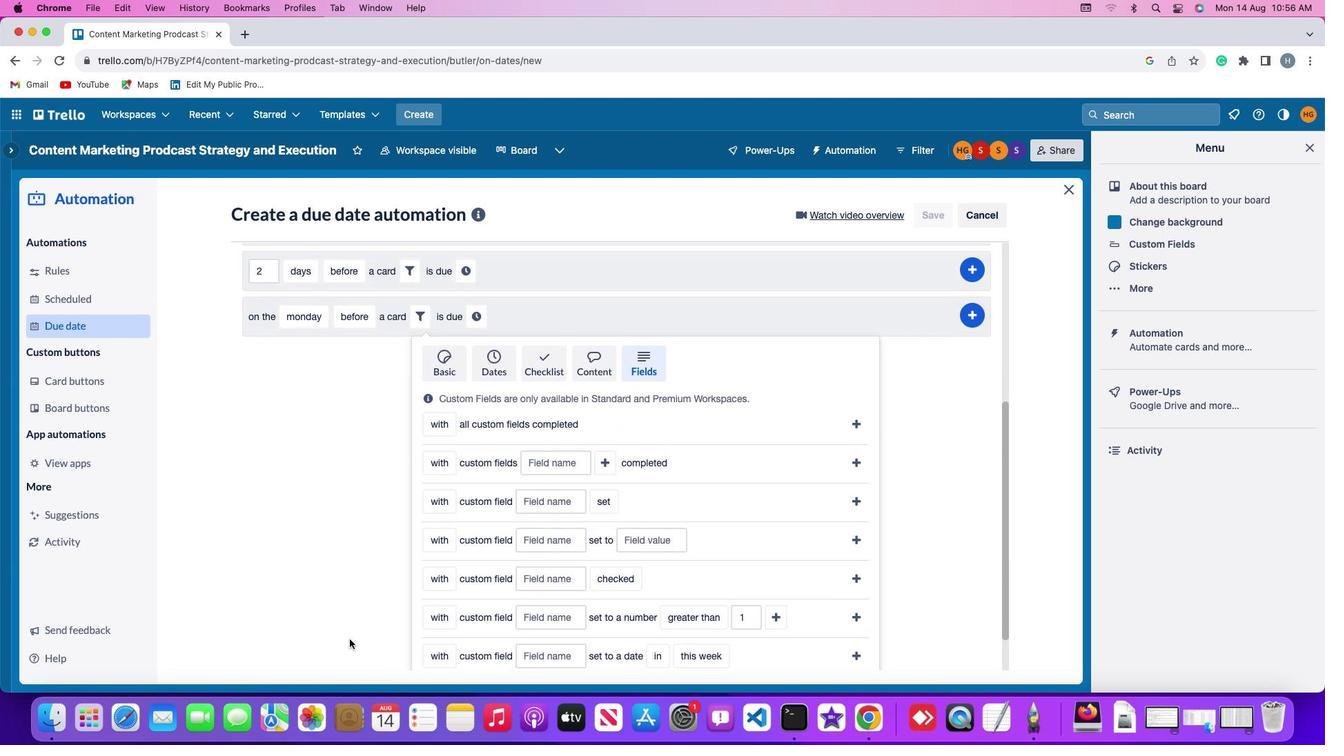 
Action: Mouse moved to (350, 640)
Screenshot: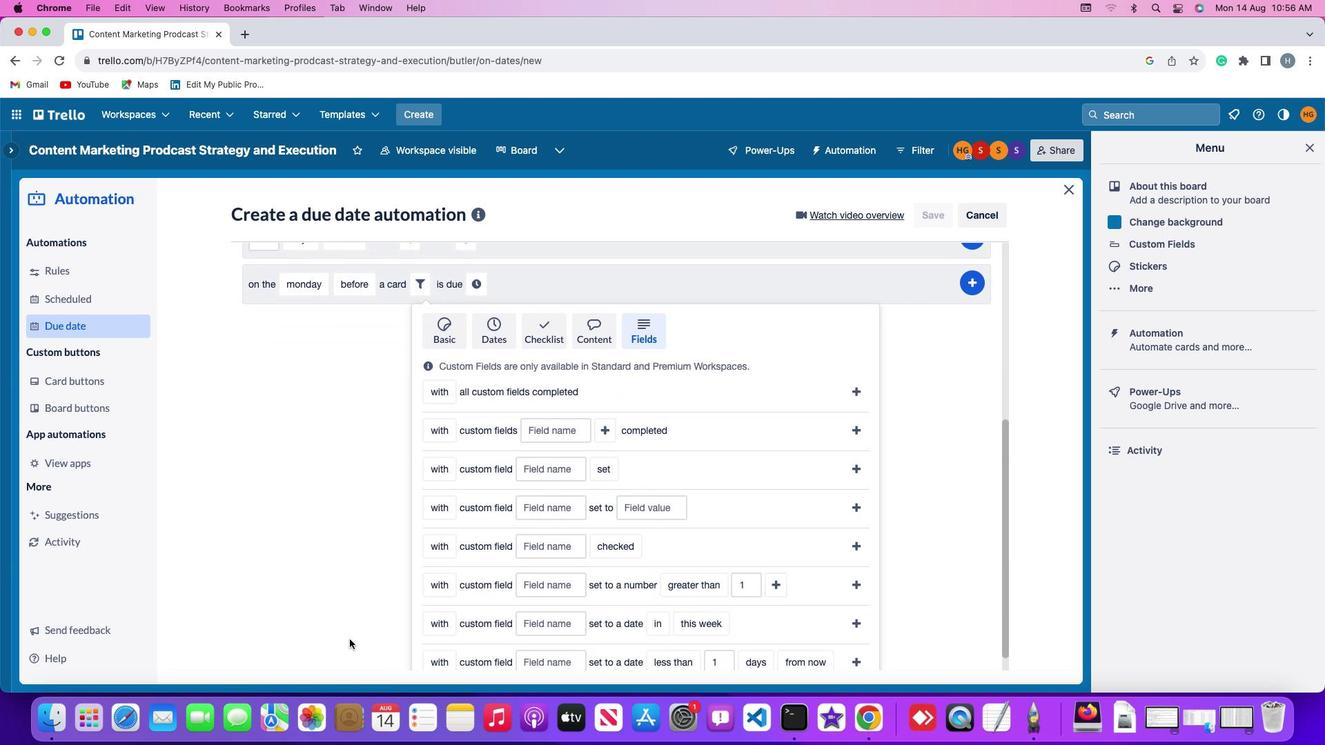 
Action: Mouse scrolled (350, 640) with delta (0, -3)
Screenshot: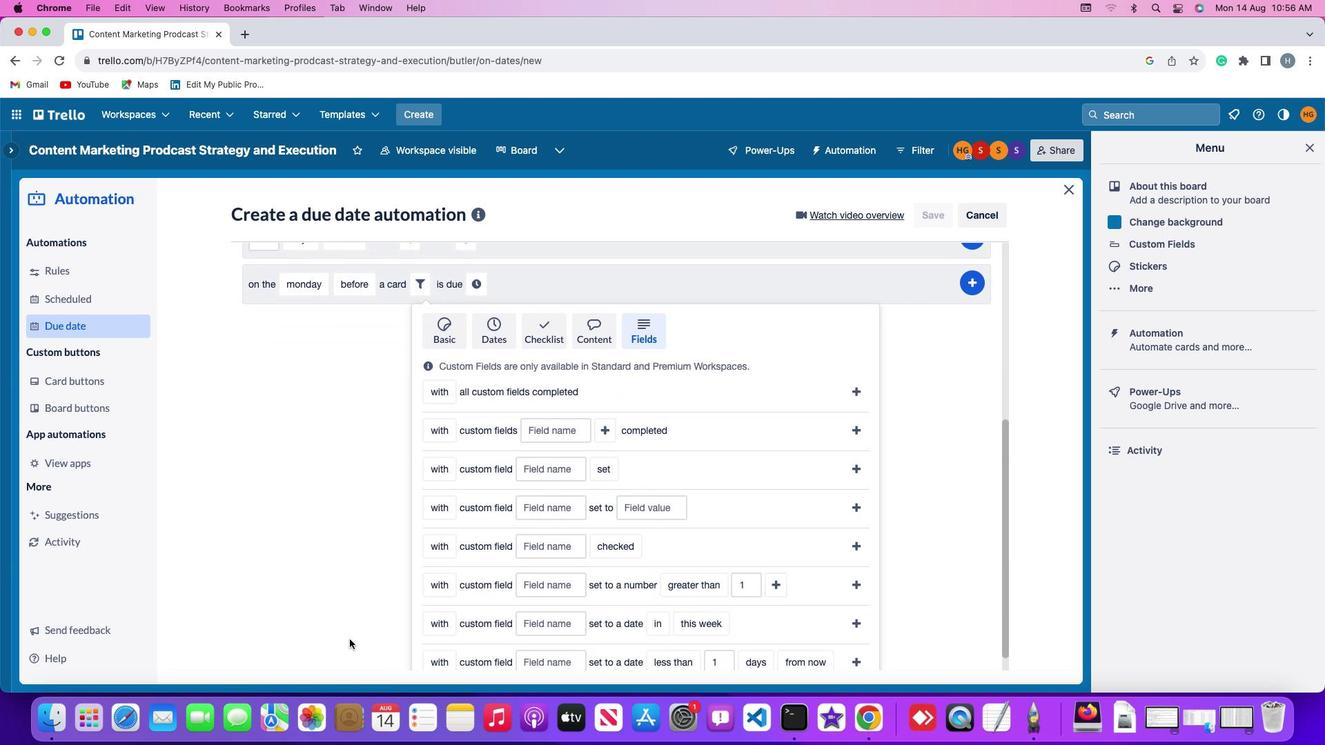 
Action: Mouse moved to (344, 640)
Screenshot: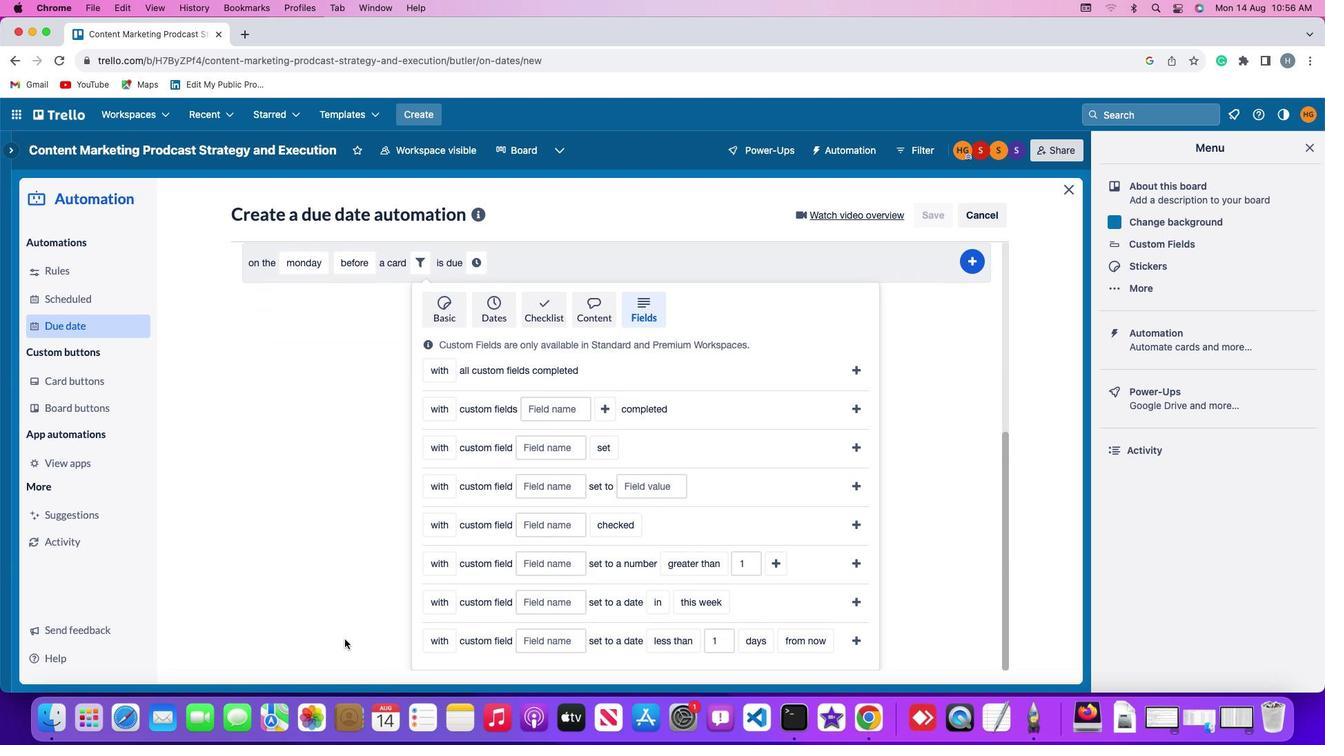 
Action: Mouse scrolled (344, 640) with delta (0, 0)
Screenshot: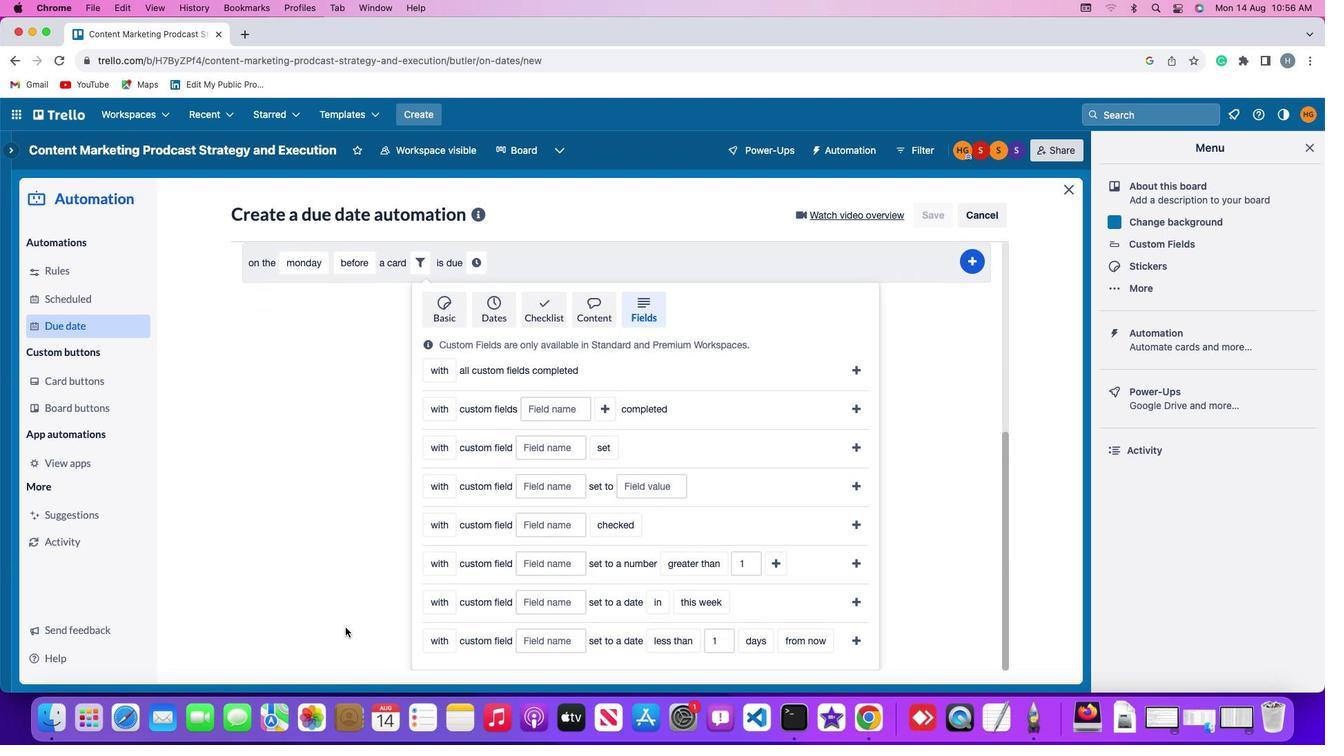 
Action: Mouse moved to (344, 638)
Screenshot: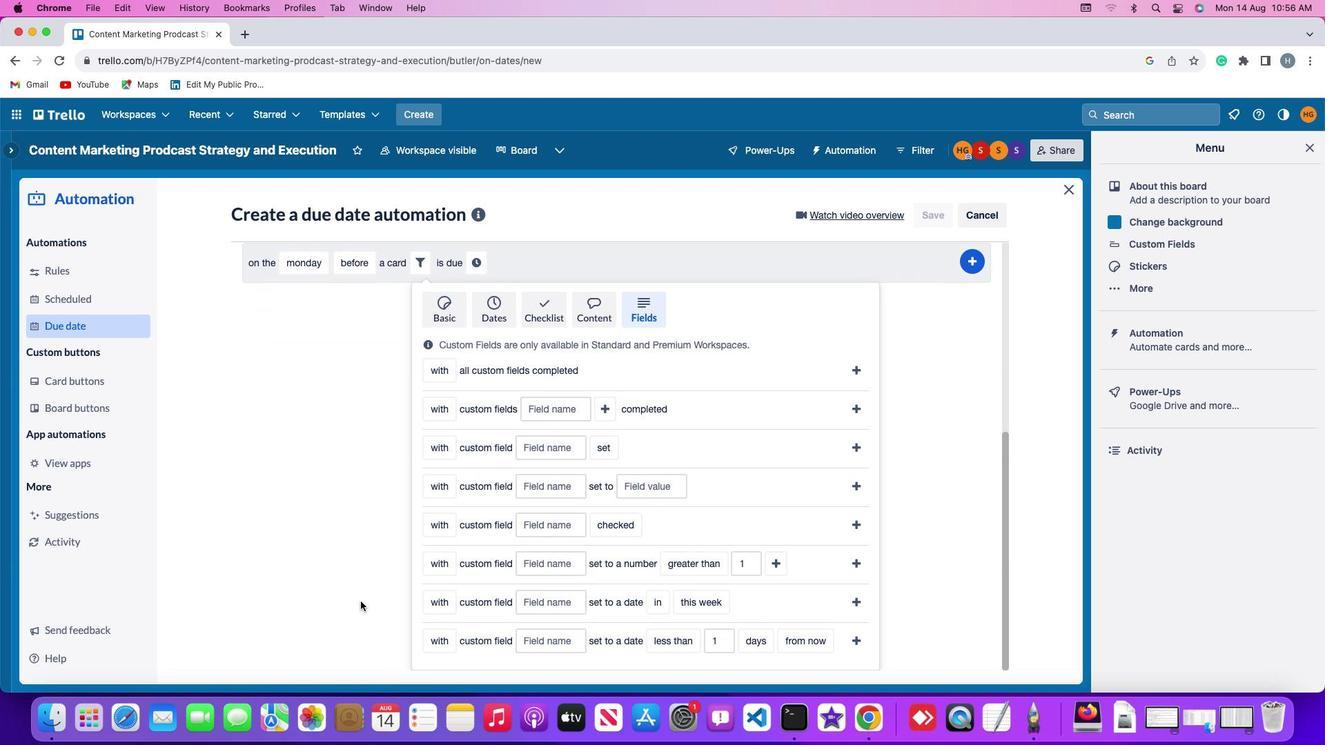 
Action: Mouse scrolled (344, 638) with delta (0, 0)
Screenshot: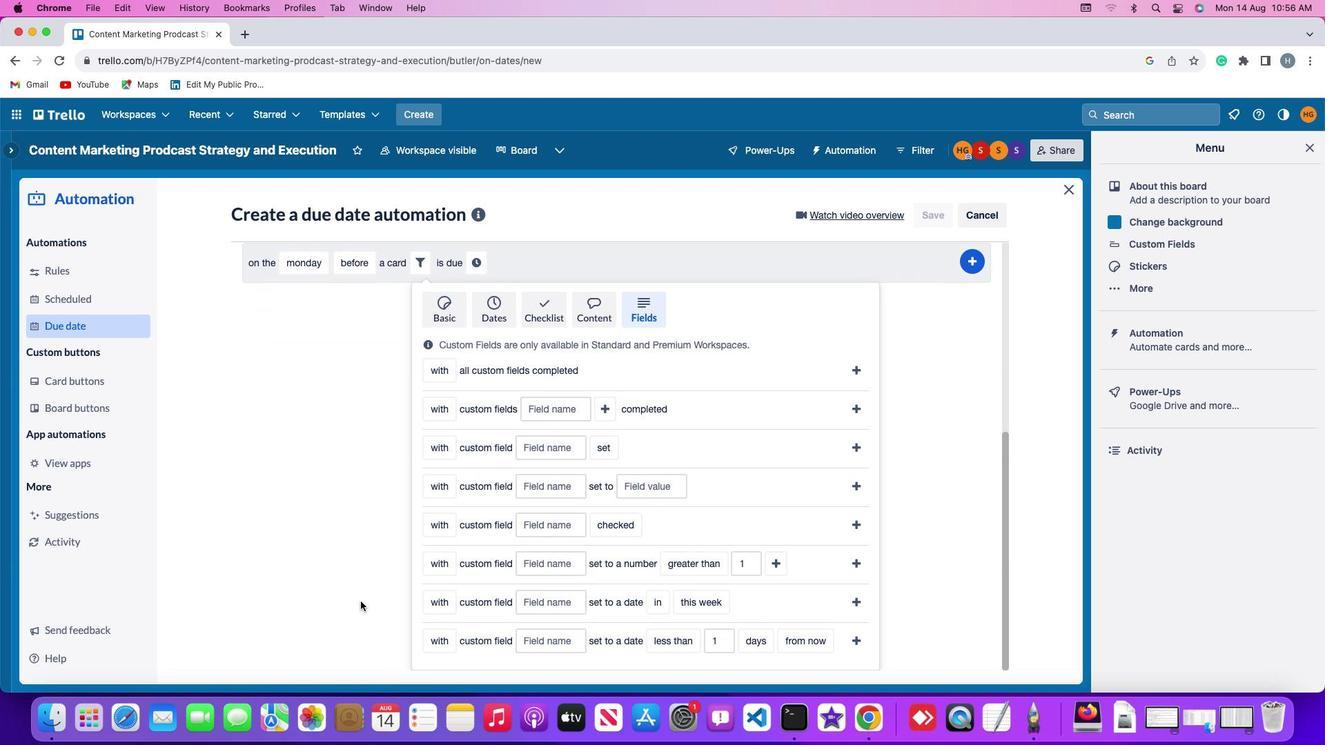 
Action: Mouse moved to (443, 561)
Screenshot: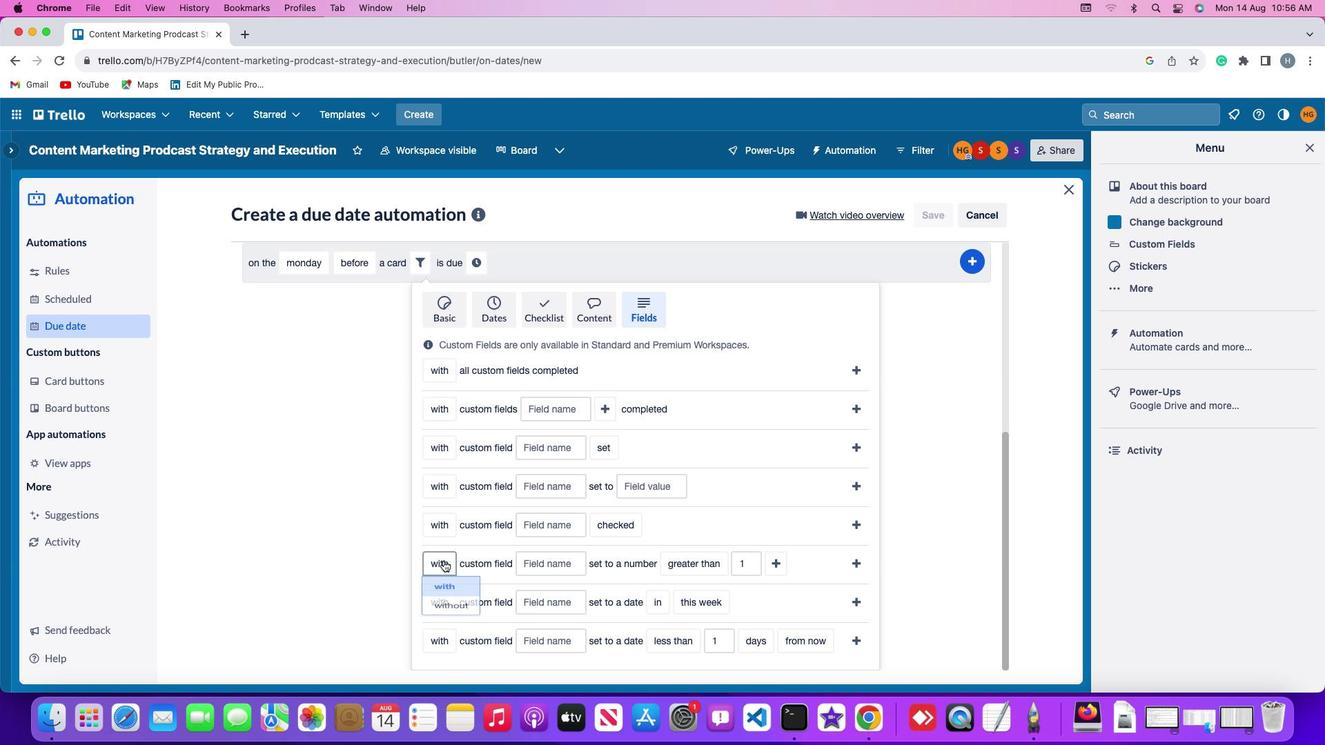 
Action: Mouse pressed left at (443, 561)
Screenshot: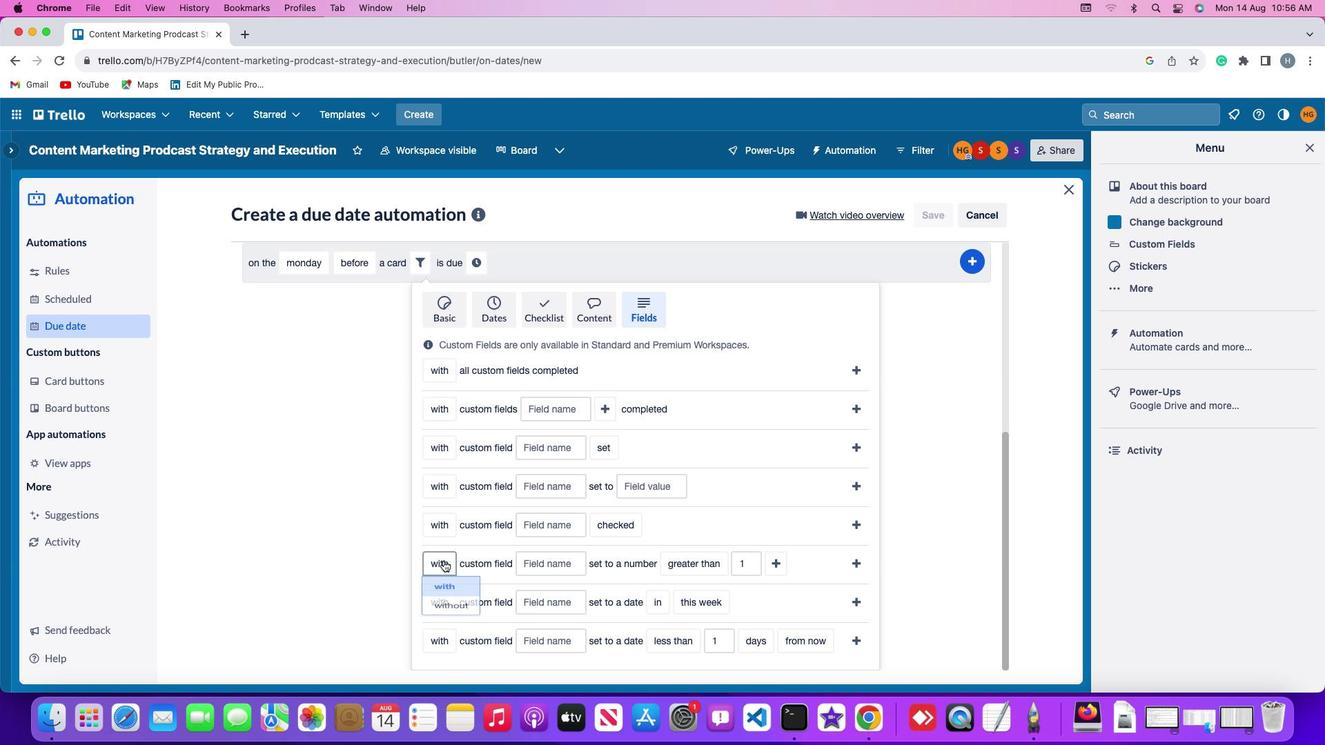 
Action: Mouse moved to (446, 618)
Screenshot: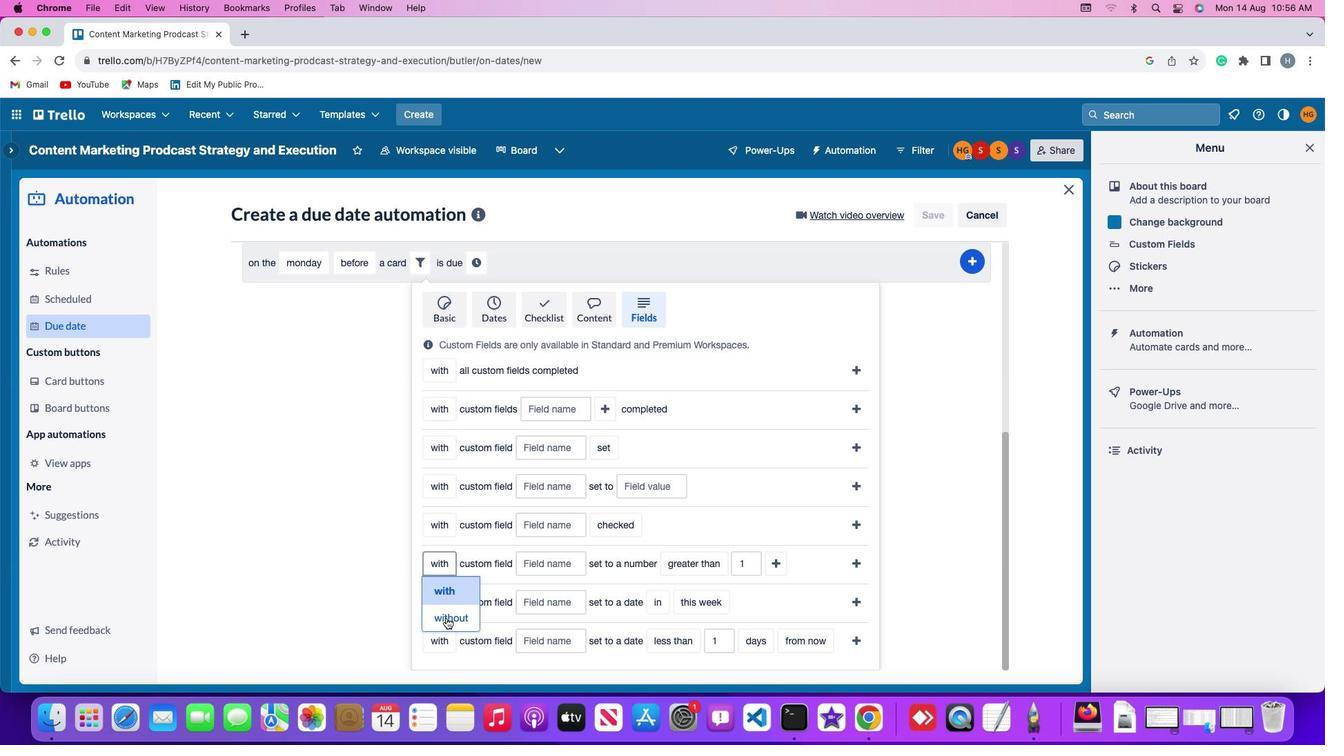 
Action: Mouse pressed left at (446, 618)
Screenshot: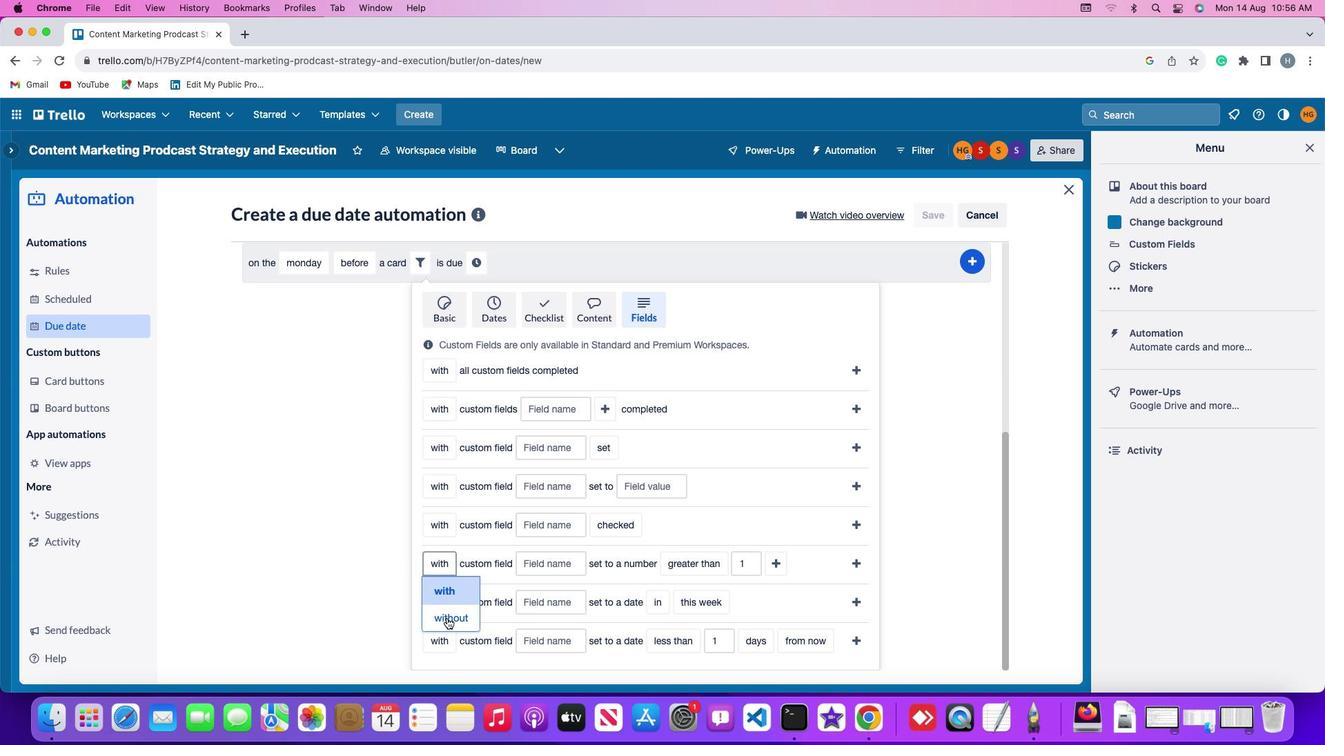 
Action: Mouse moved to (576, 562)
Screenshot: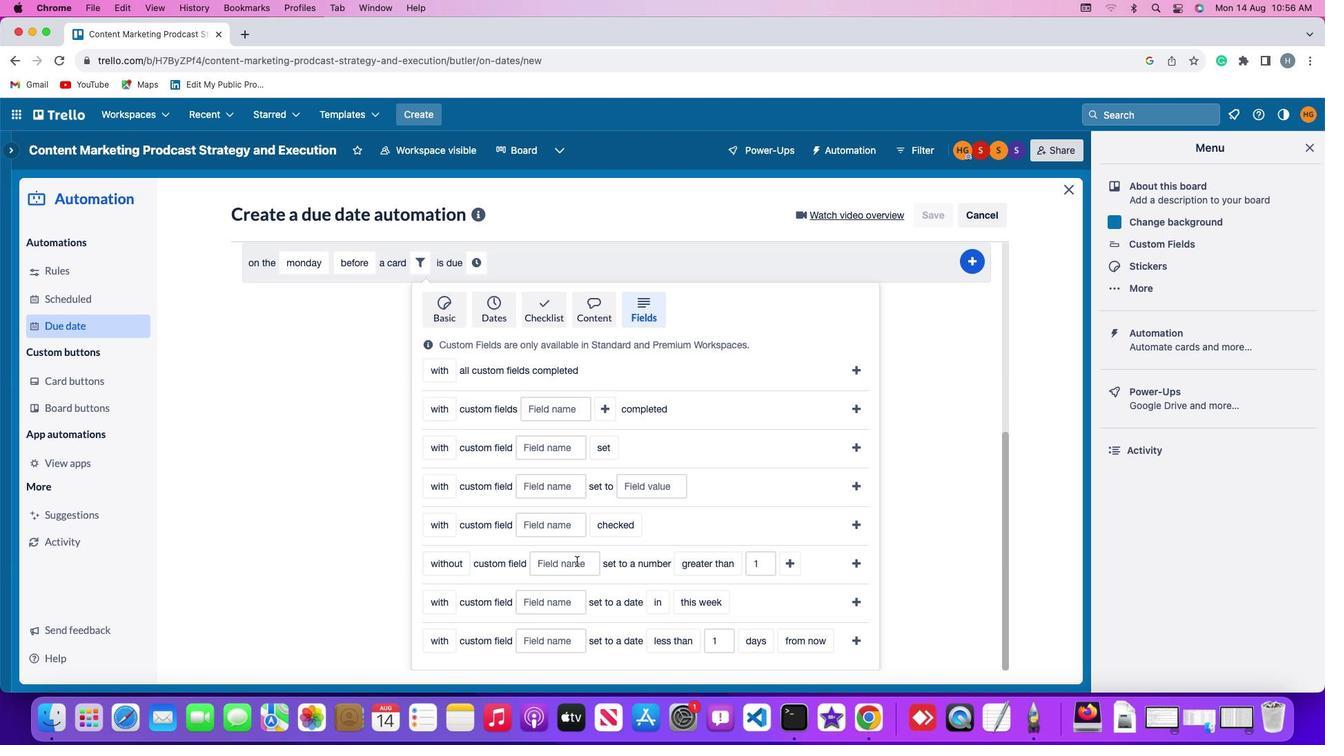 
Action: Mouse pressed left at (576, 562)
Screenshot: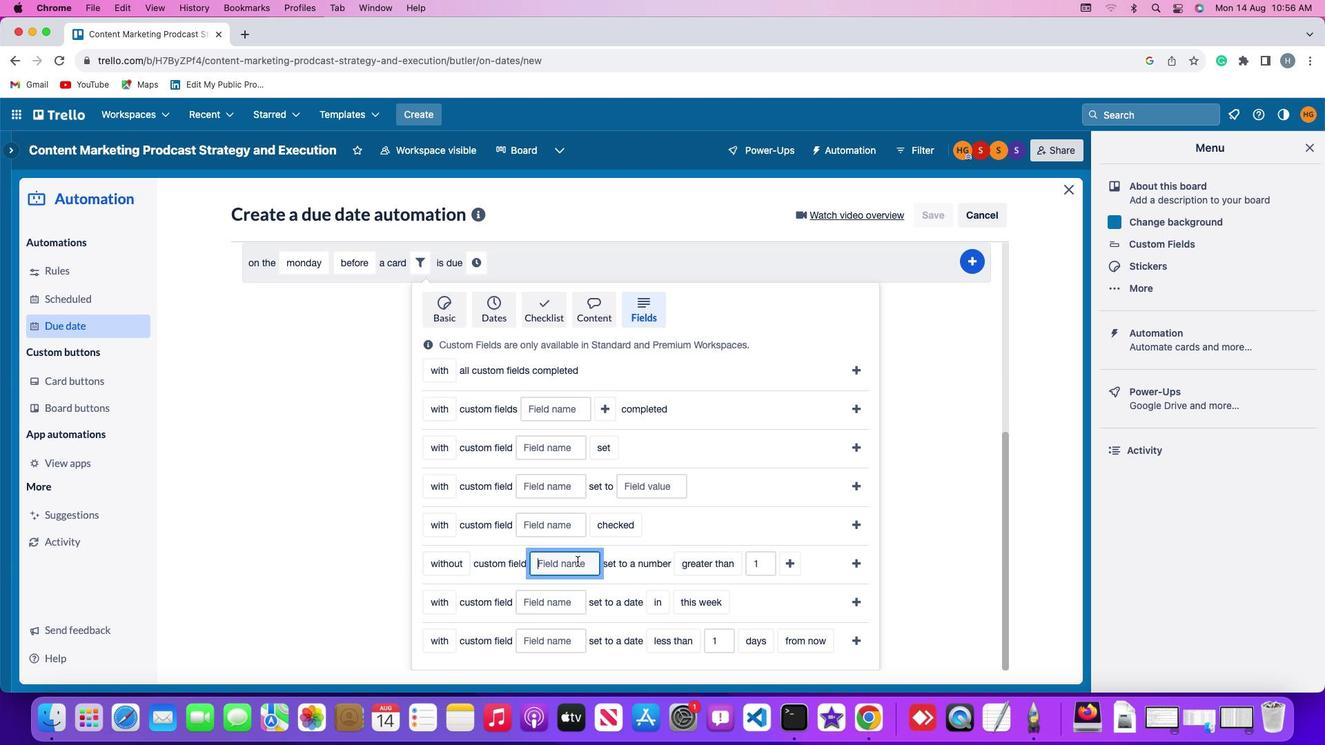
Action: Mouse moved to (589, 553)
Screenshot: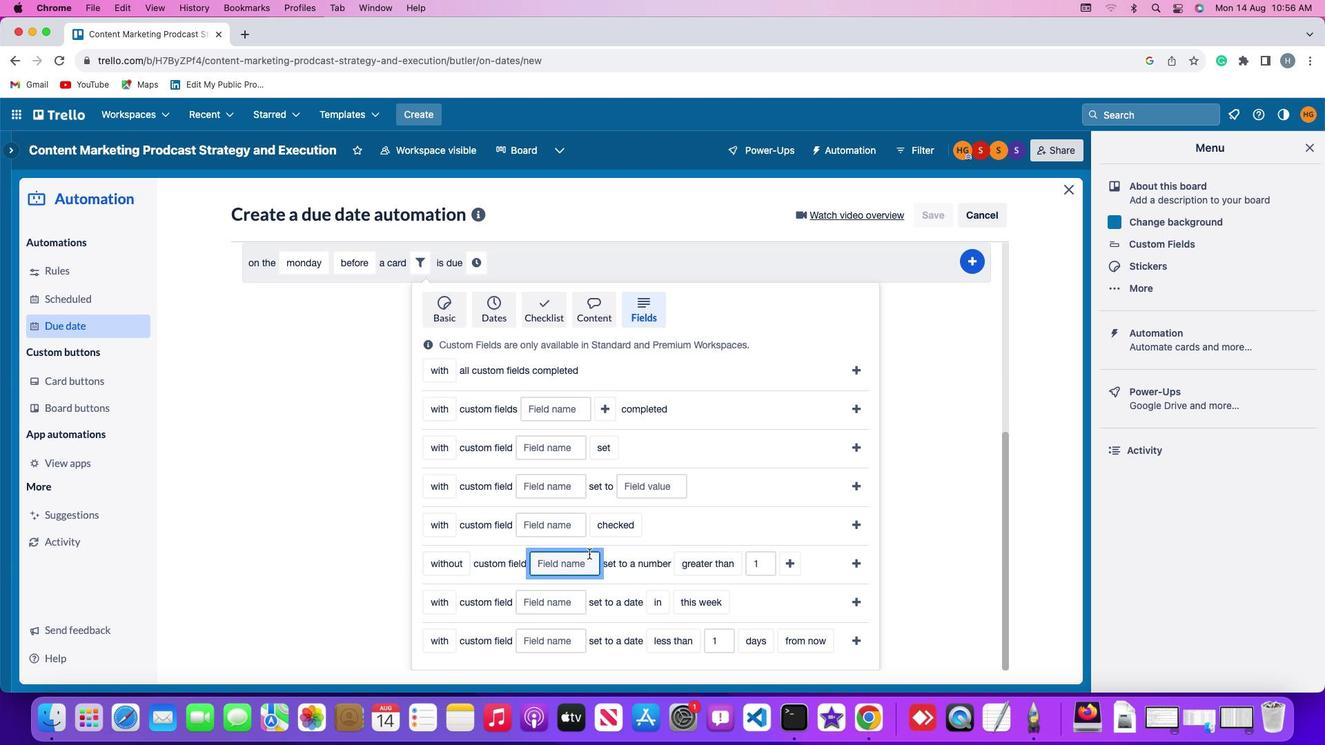 
Action: Key pressed Key.shift'R''e''s''u''m''e'
Screenshot: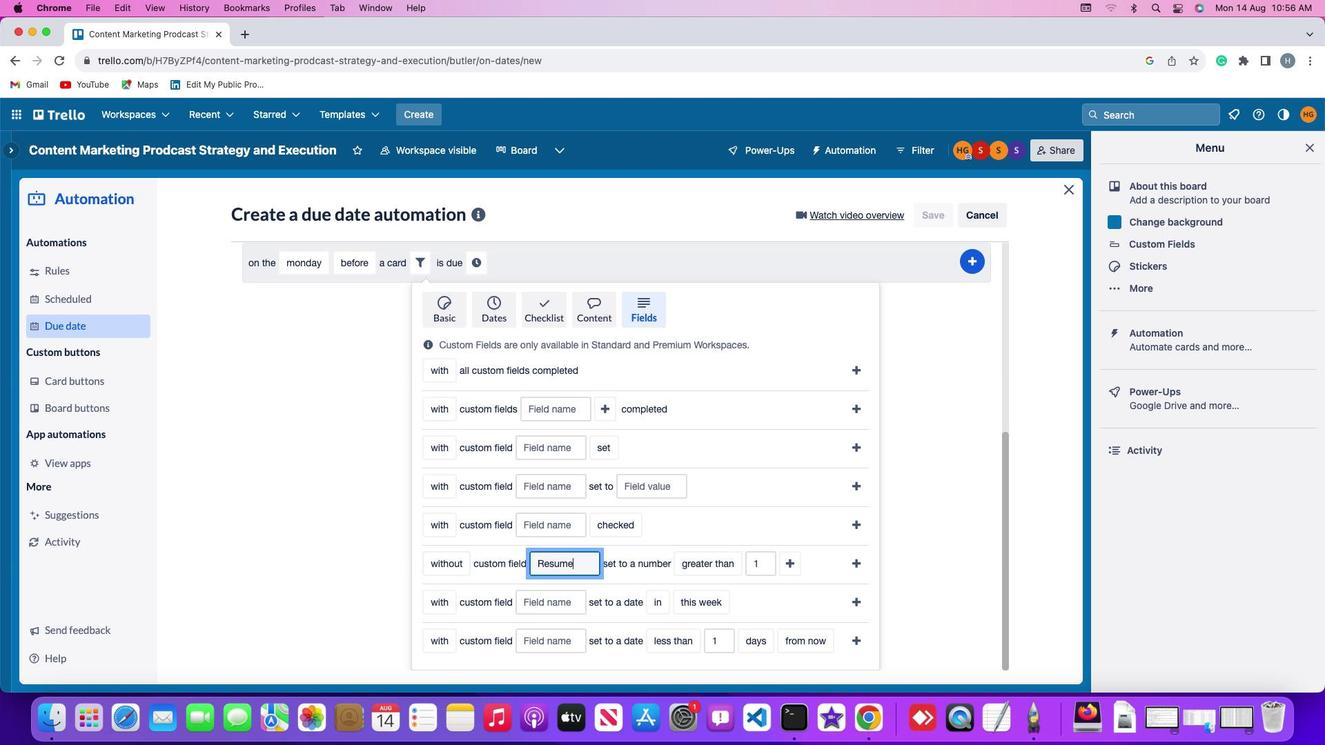
Action: Mouse moved to (701, 560)
Screenshot: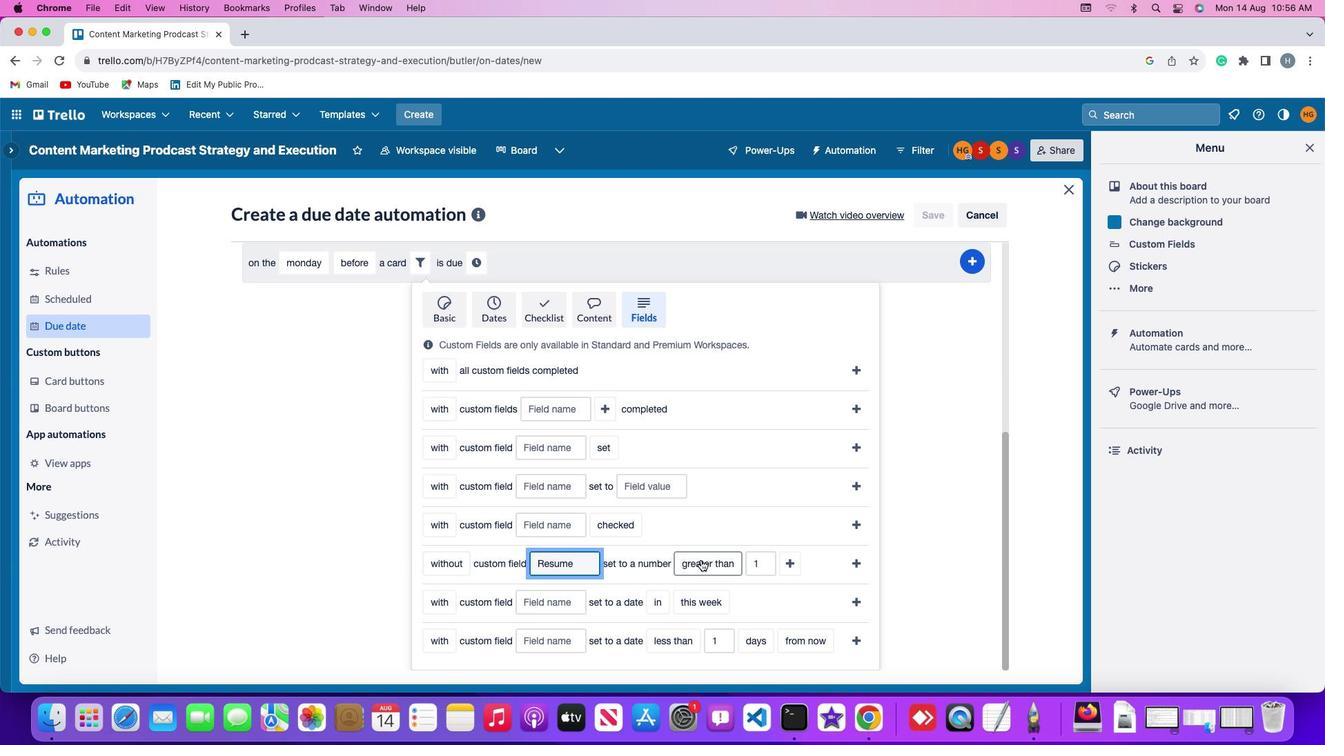 
Action: Mouse pressed left at (701, 560)
Screenshot: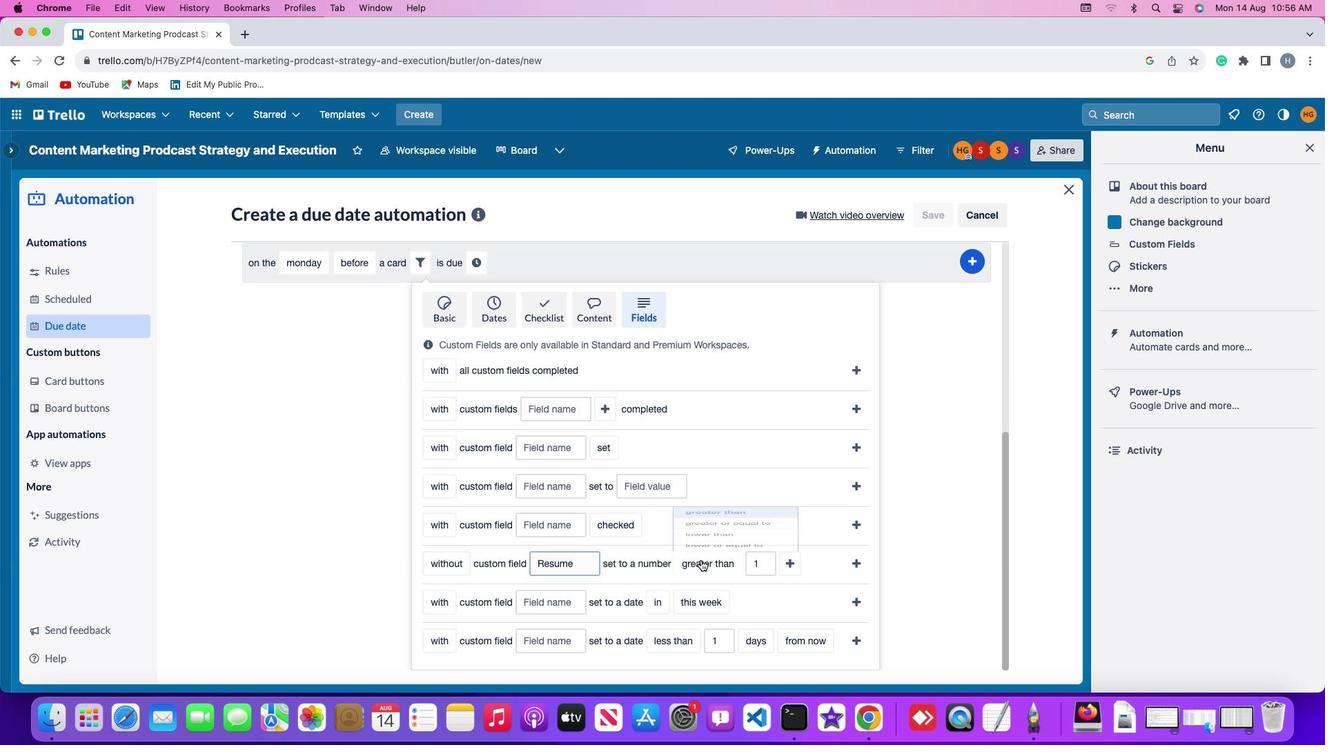 
Action: Mouse moved to (708, 511)
Screenshot: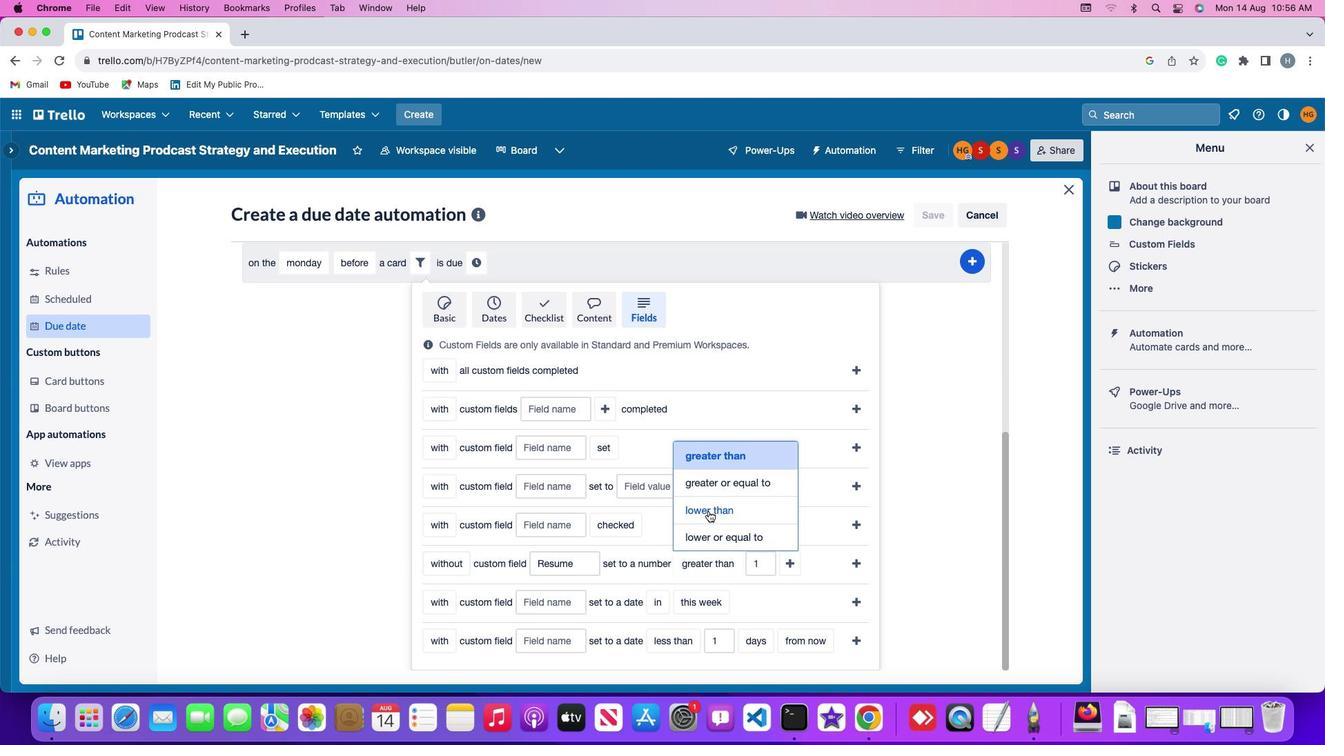 
Action: Mouse pressed left at (708, 511)
Screenshot: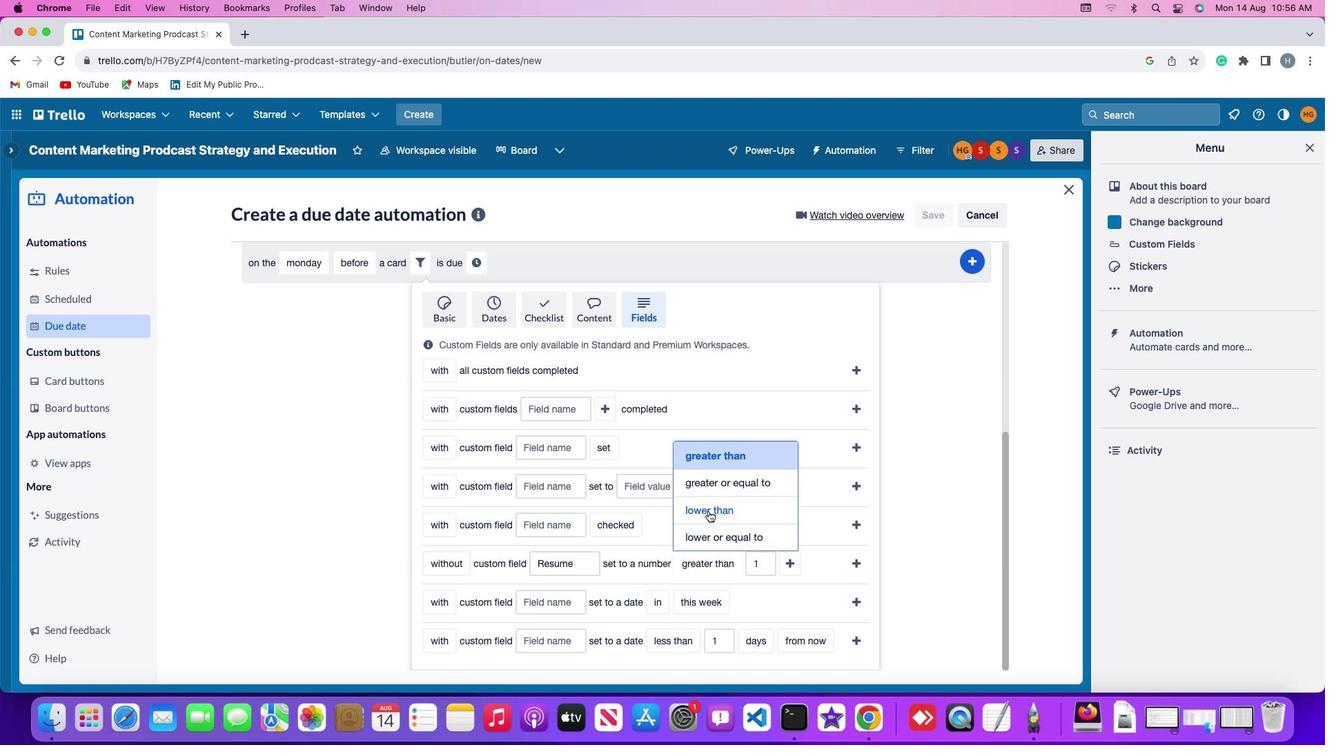 
Action: Mouse moved to (763, 566)
Screenshot: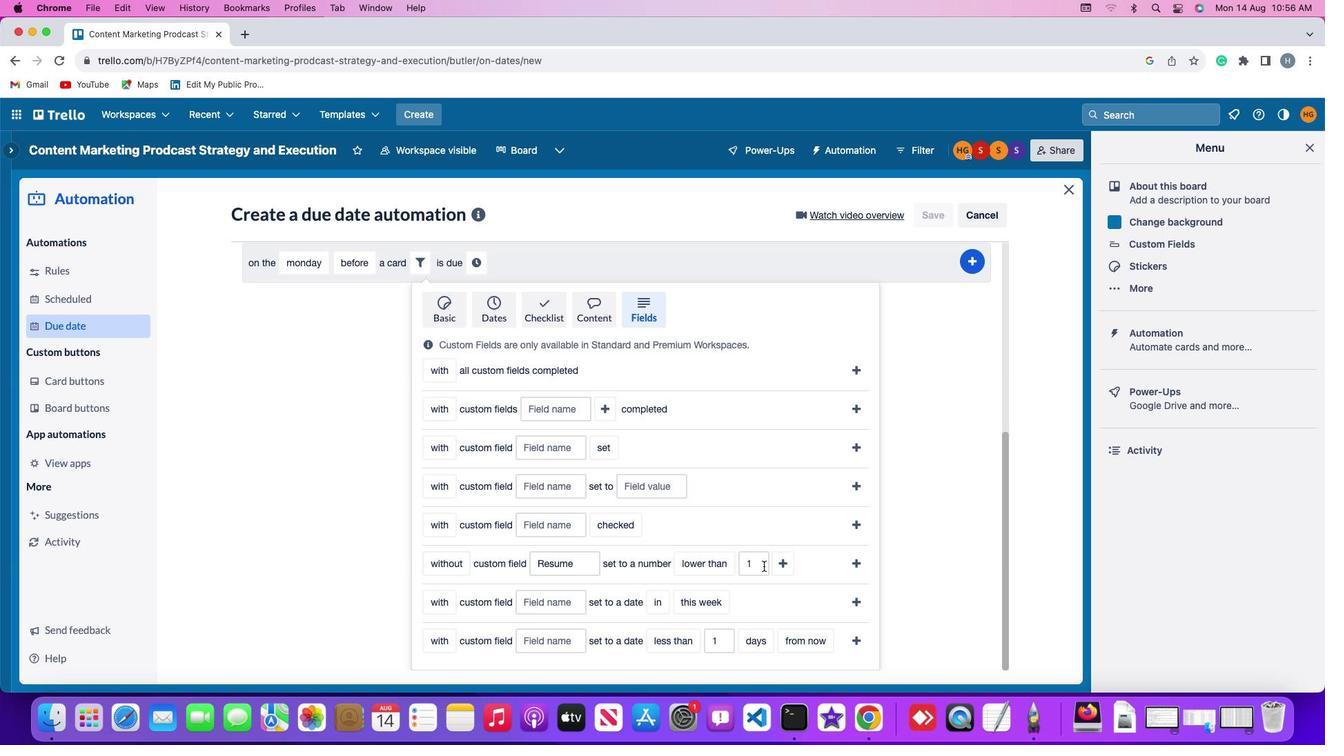 
Action: Mouse pressed left at (763, 566)
Screenshot: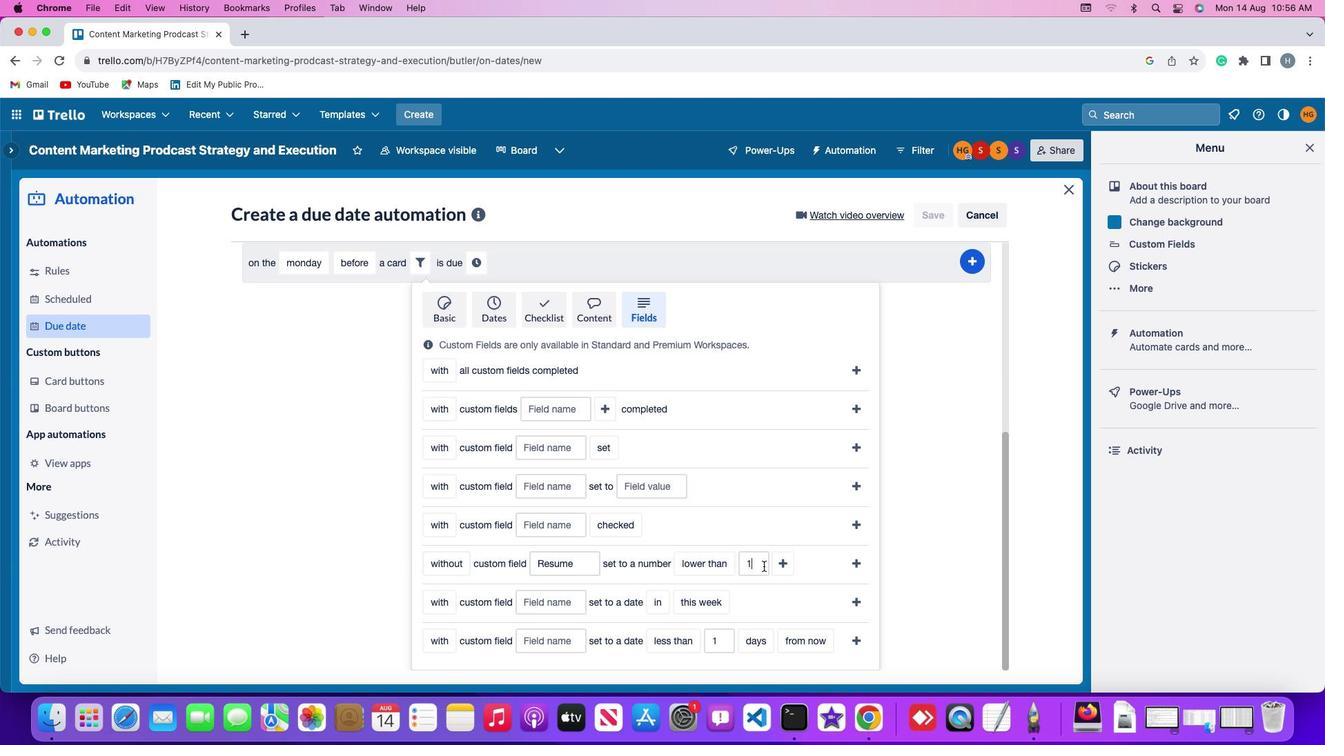 
Action: Mouse moved to (764, 565)
Screenshot: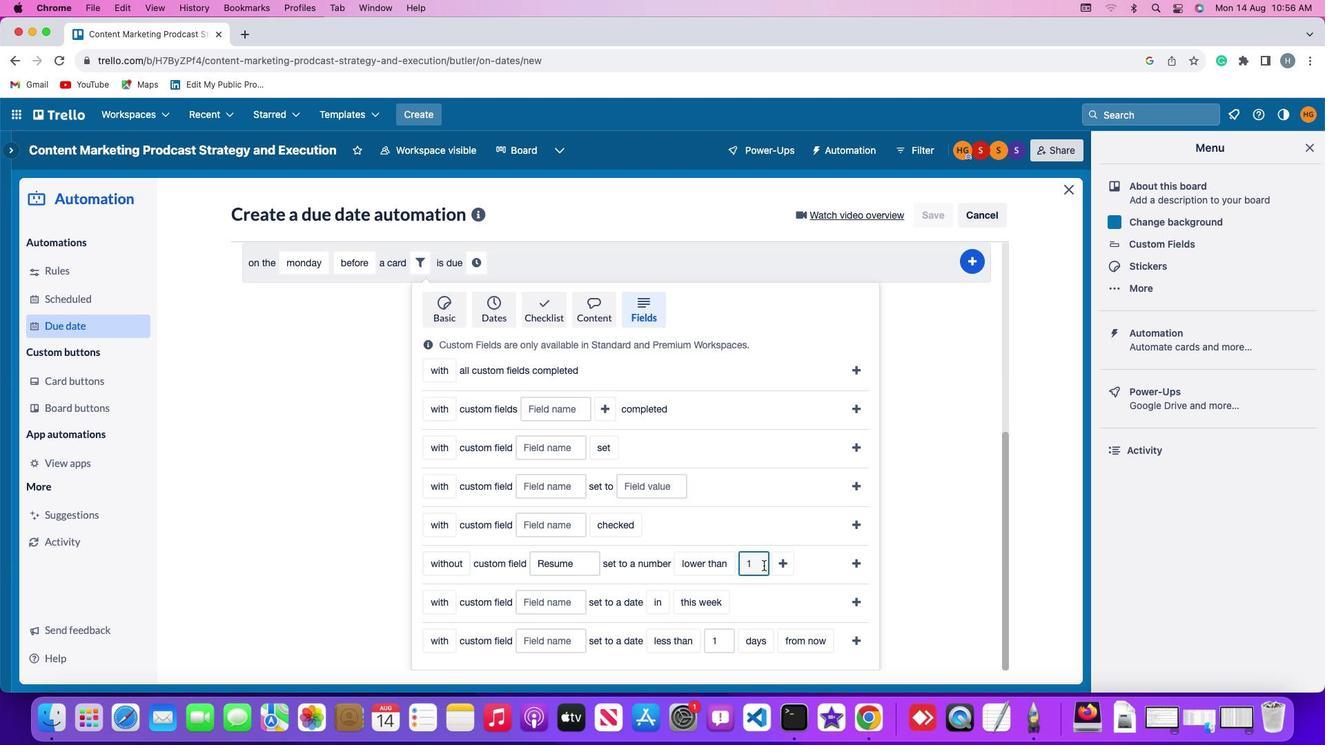 
Action: Key pressed Key.backspace'1'
Screenshot: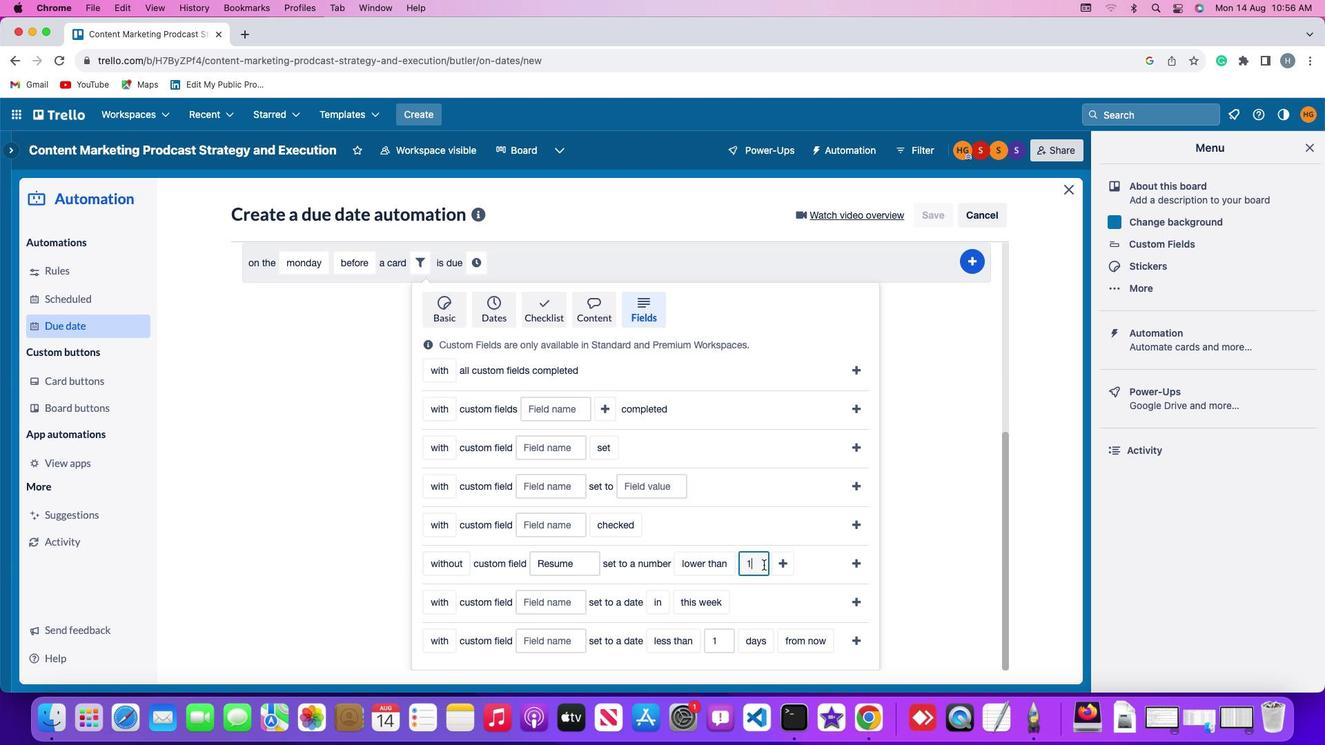 
Action: Mouse moved to (790, 560)
Screenshot: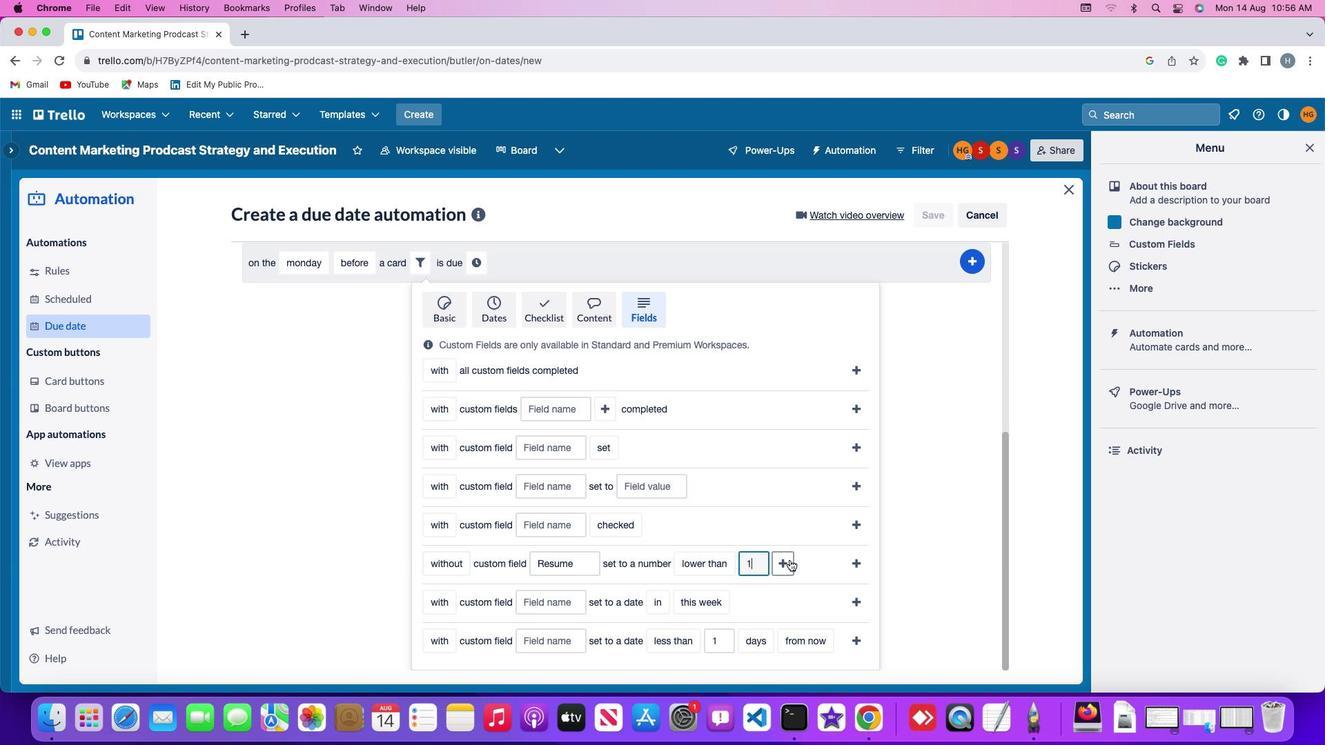 
Action: Mouse pressed left at (790, 560)
Screenshot: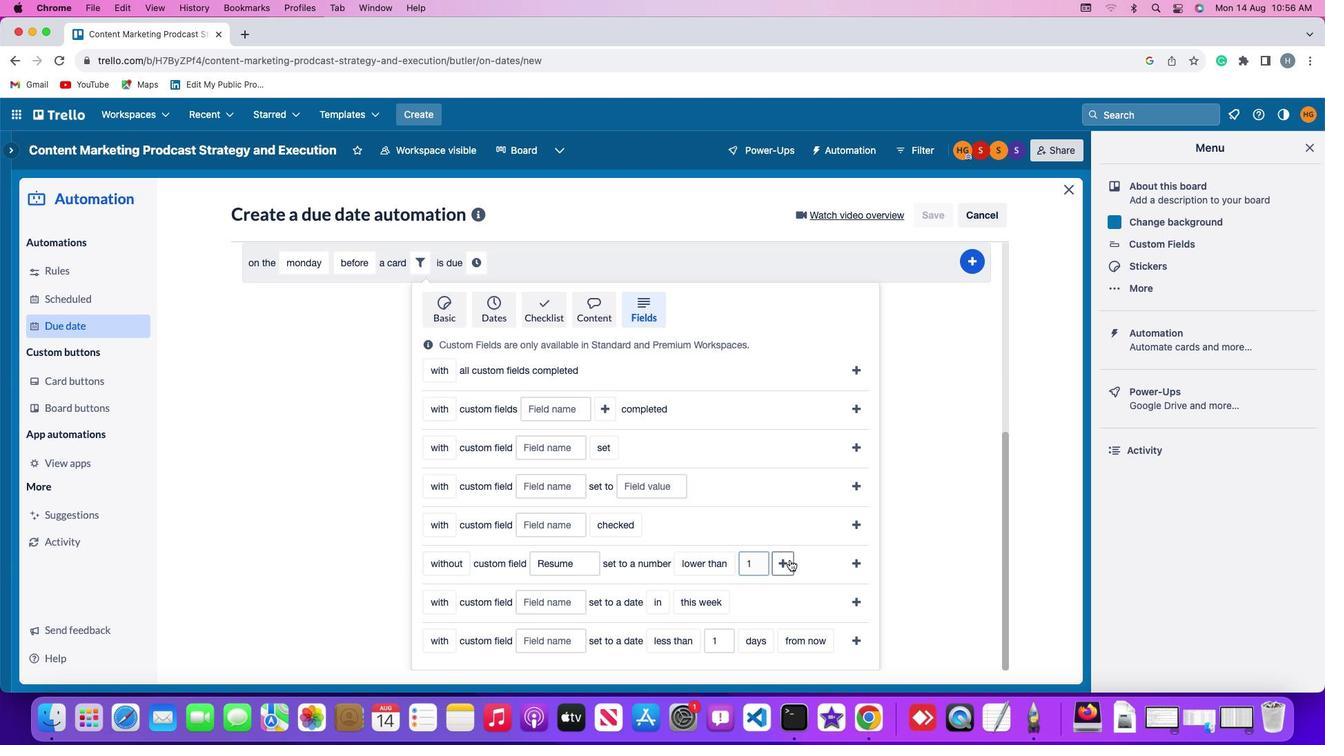 
Action: Mouse moved to (838, 564)
Screenshot: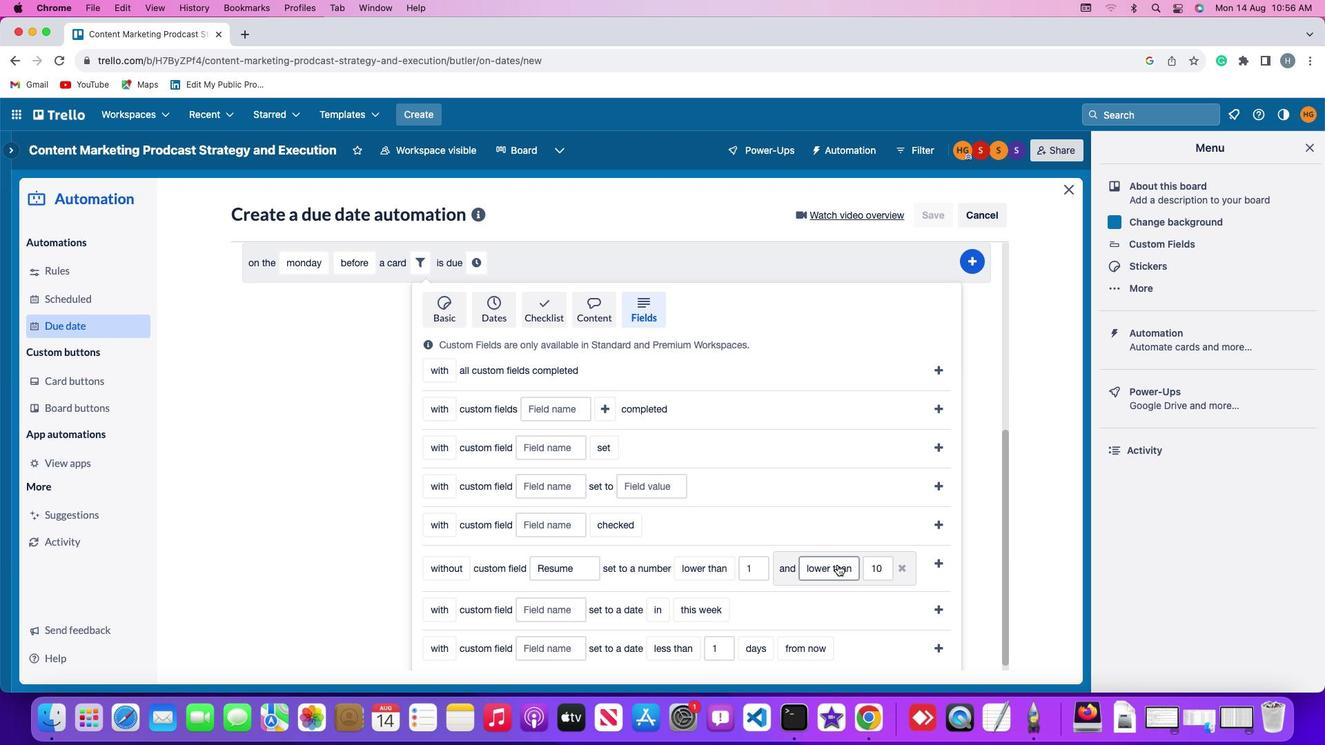 
Action: Mouse pressed left at (838, 564)
Screenshot: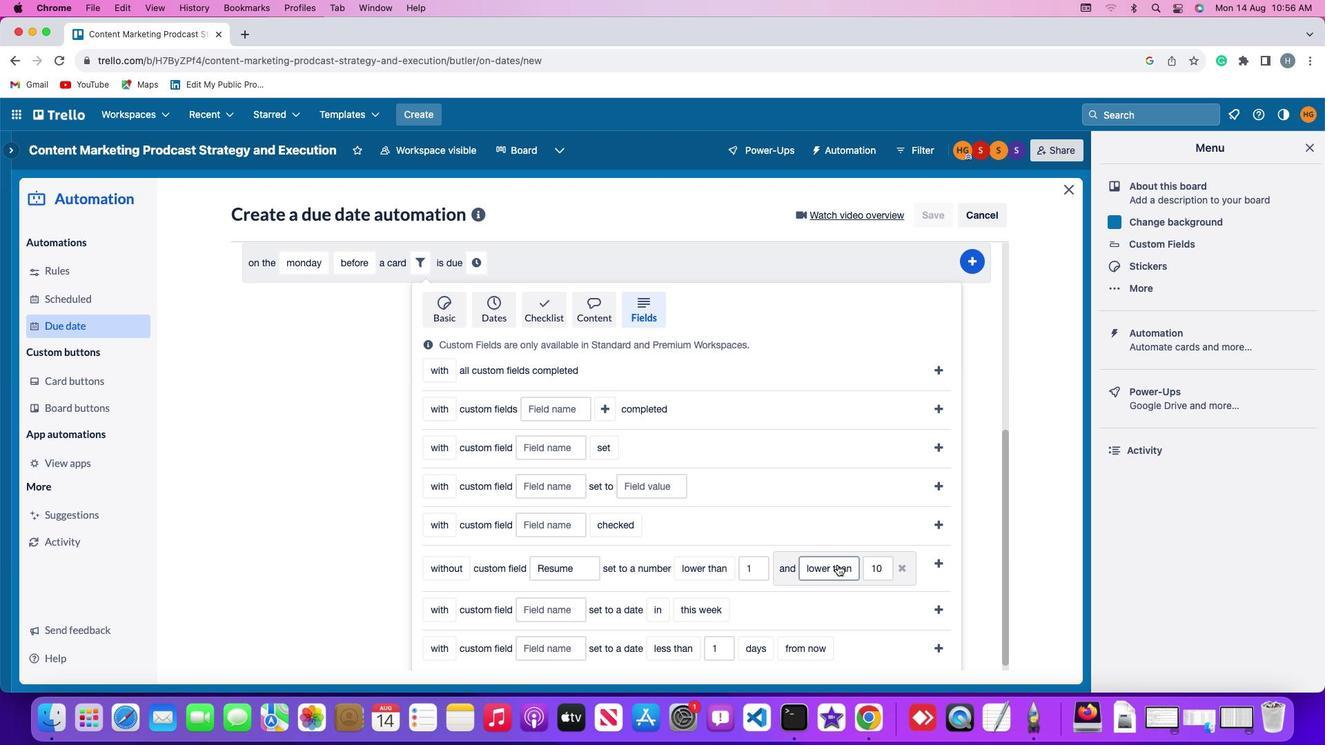 
Action: Mouse moved to (840, 489)
Screenshot: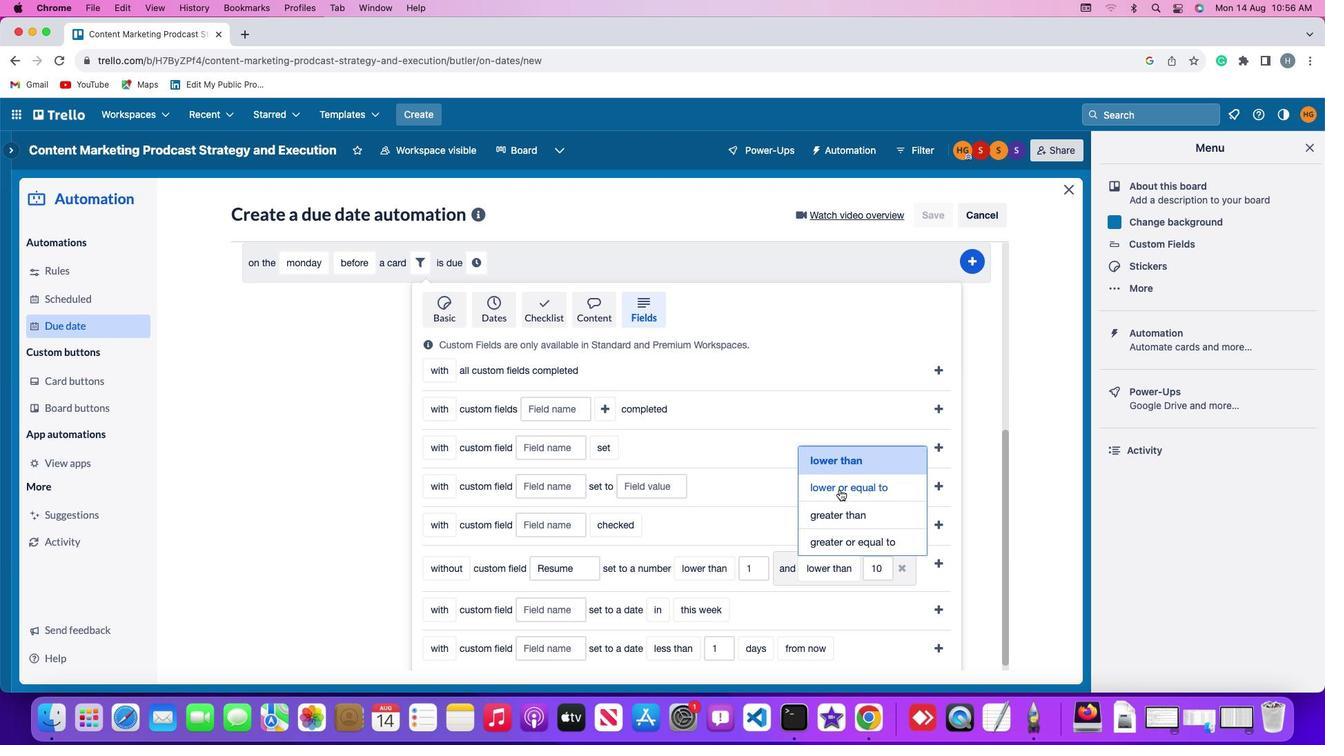 
Action: Mouse pressed left at (840, 489)
Screenshot: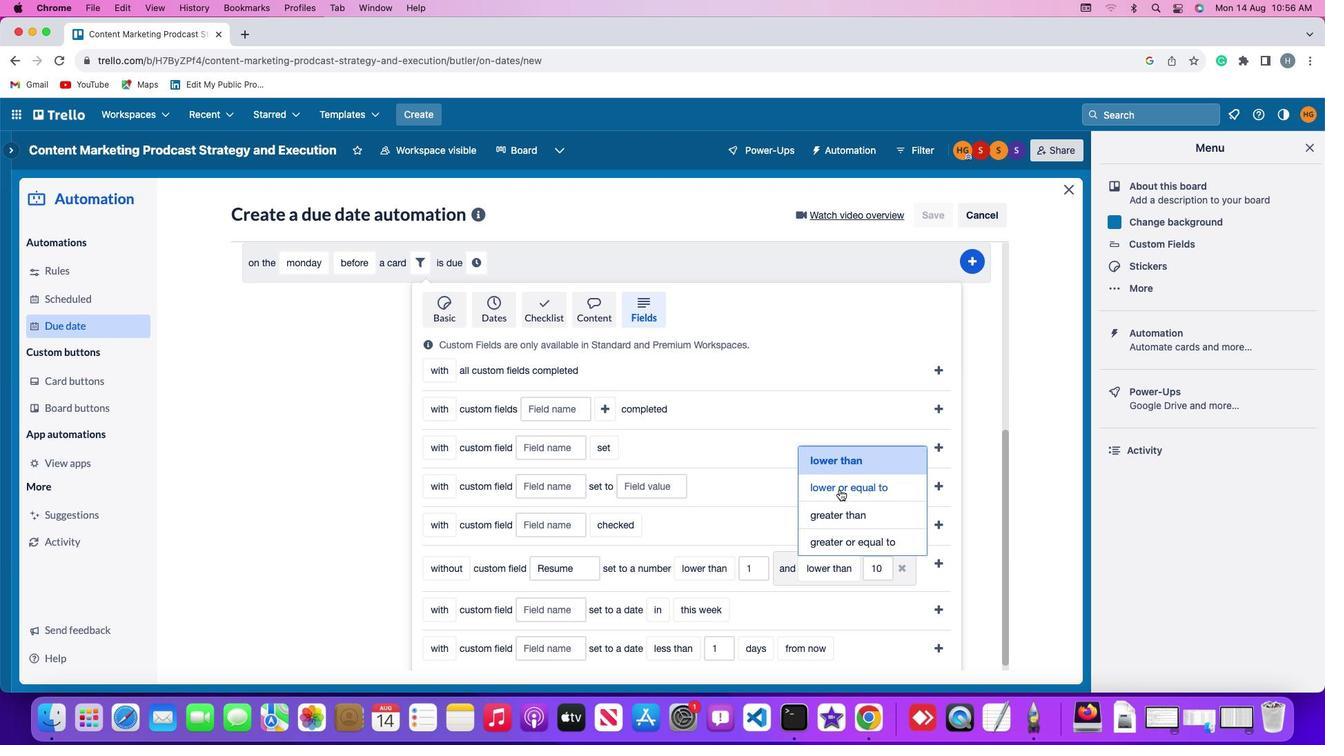 
Action: Mouse moved to (915, 569)
Screenshot: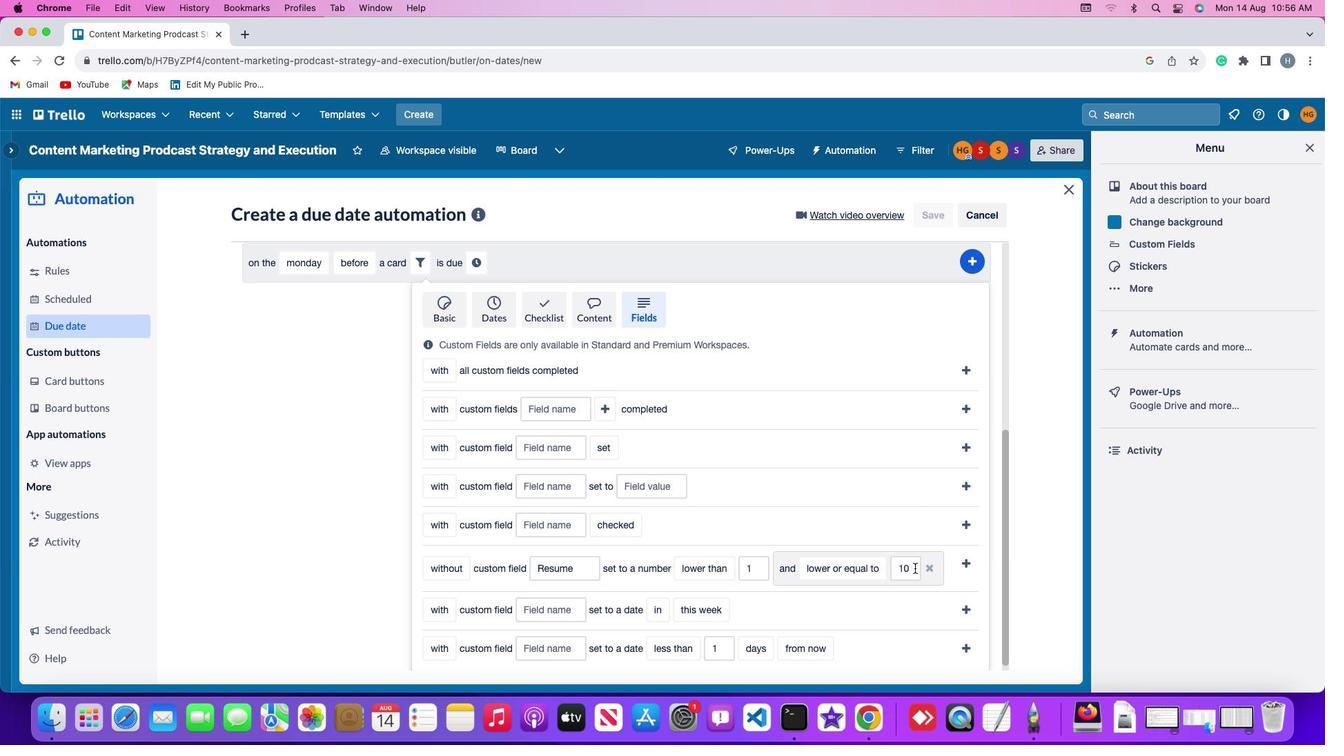 
Action: Mouse pressed left at (915, 569)
Screenshot: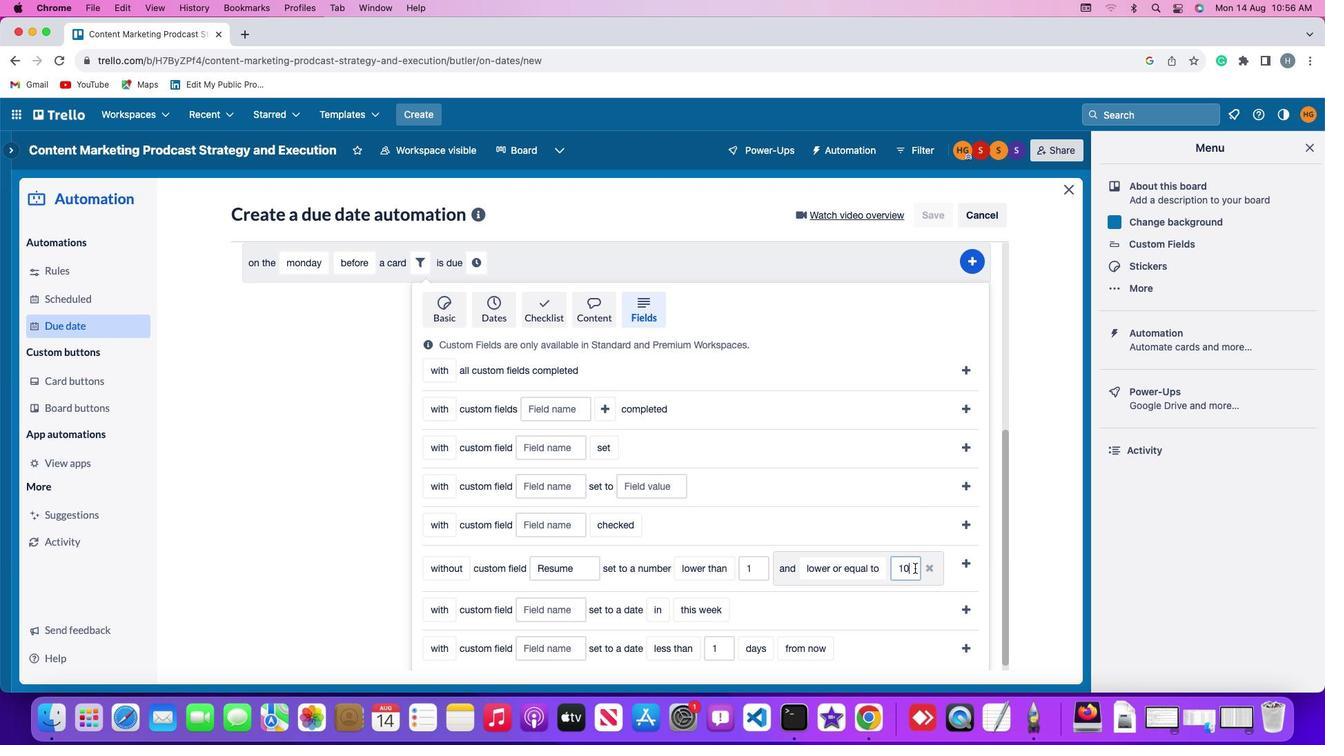 
Action: Key pressed Key.backspaceKey.backspace'1'
Screenshot: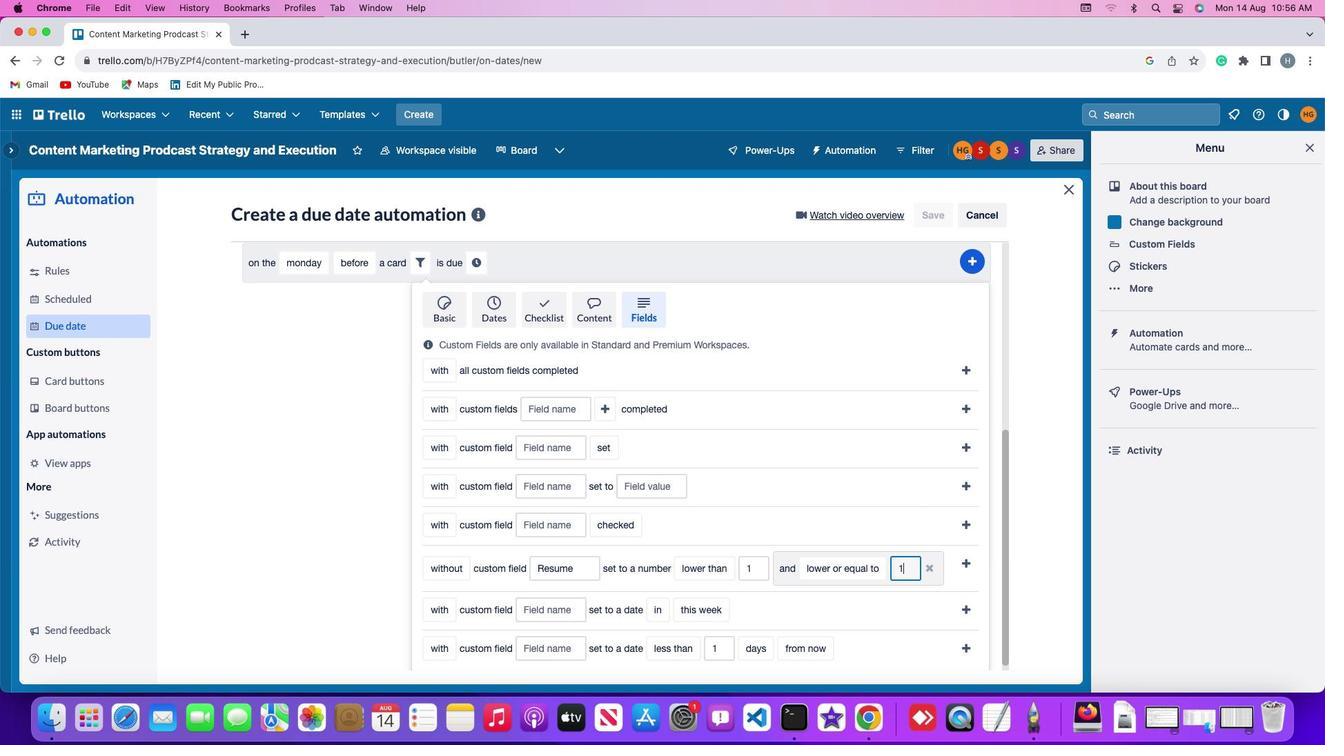 
Action: Mouse moved to (915, 568)
Screenshot: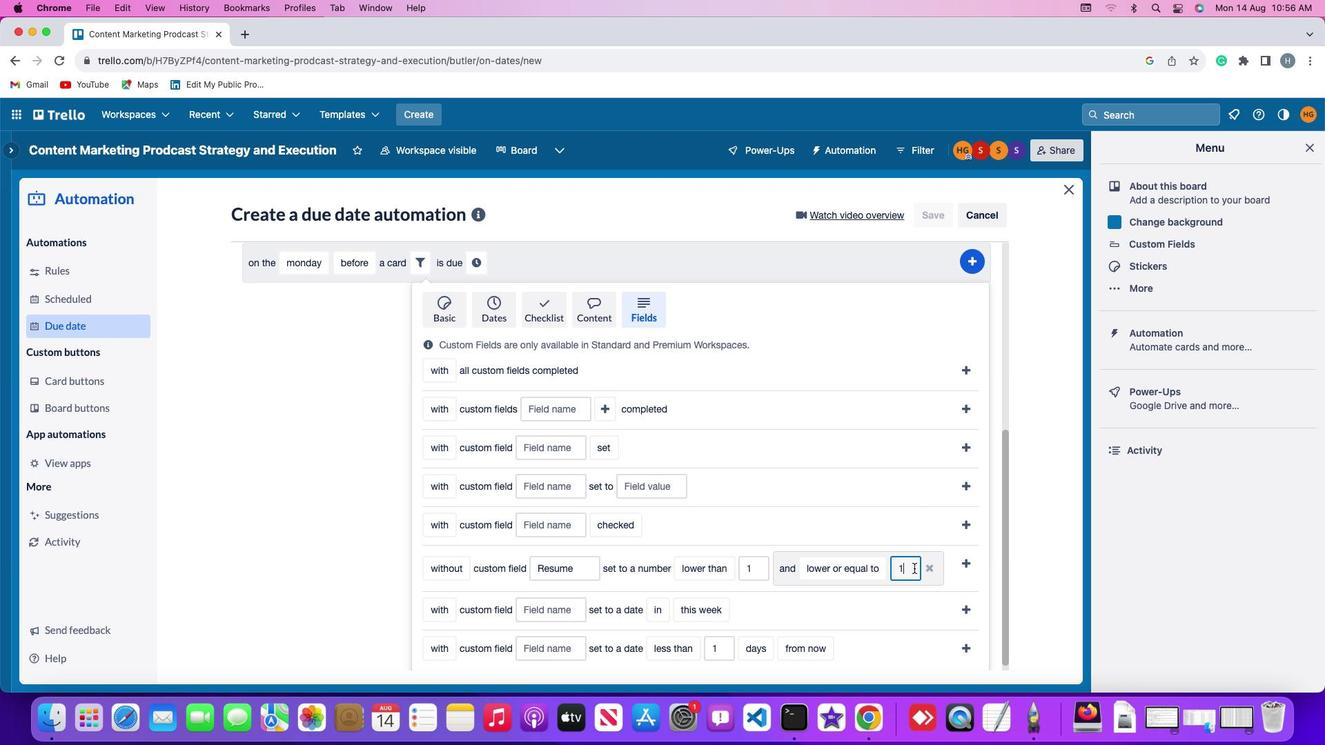 
Action: Key pressed '0'
Screenshot: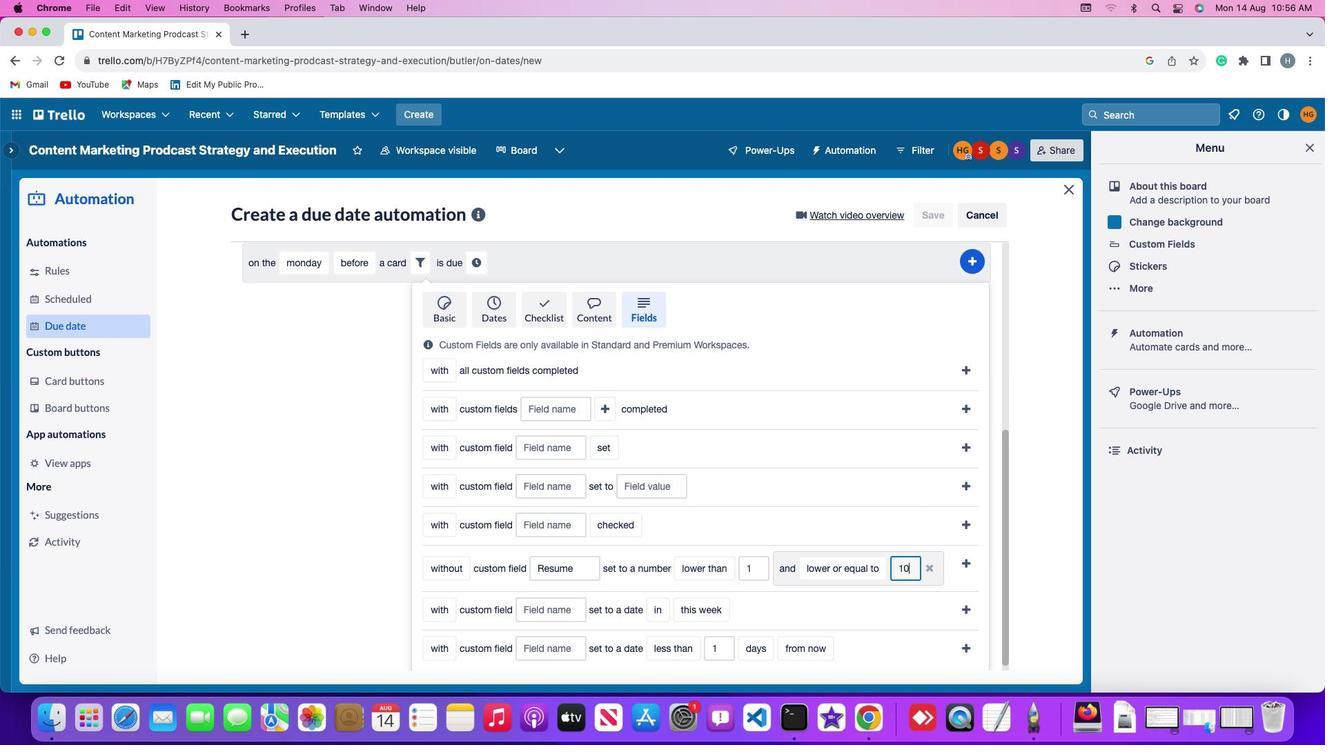 
Action: Mouse moved to (964, 560)
Screenshot: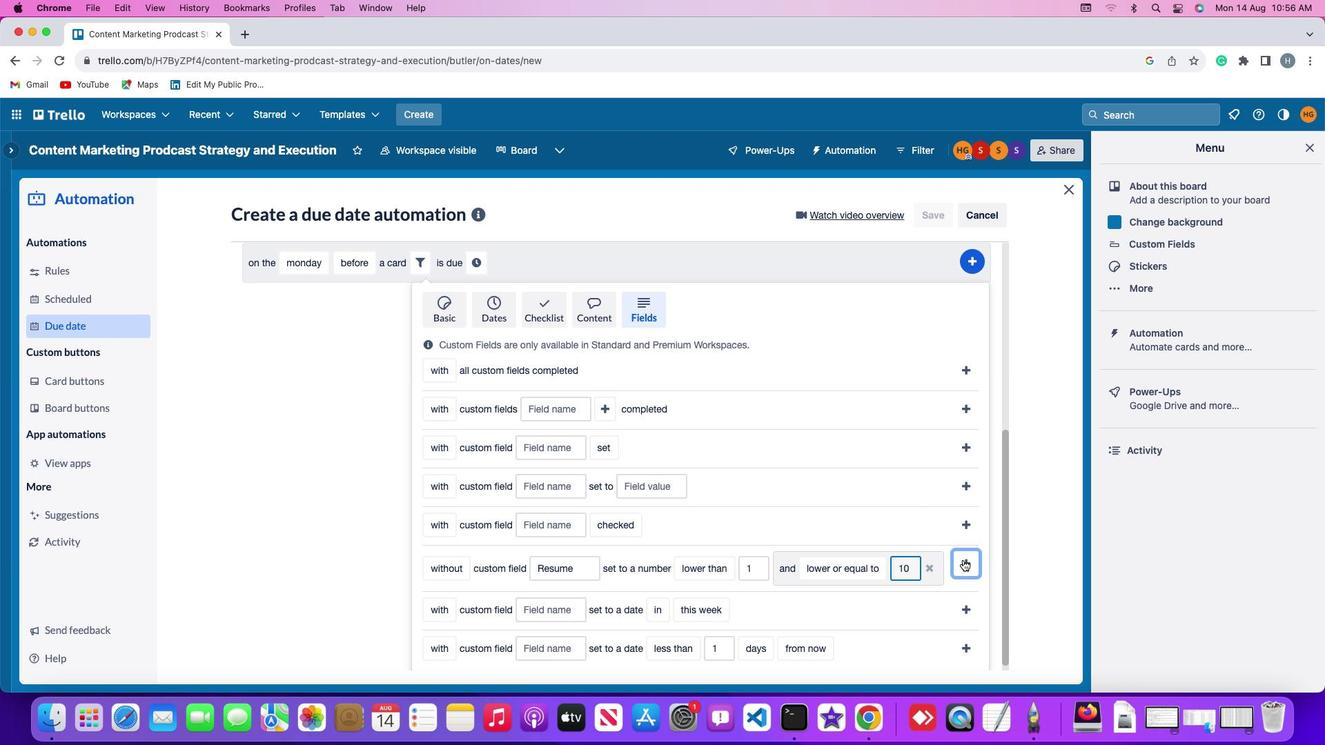 
Action: Mouse pressed left at (964, 560)
Screenshot: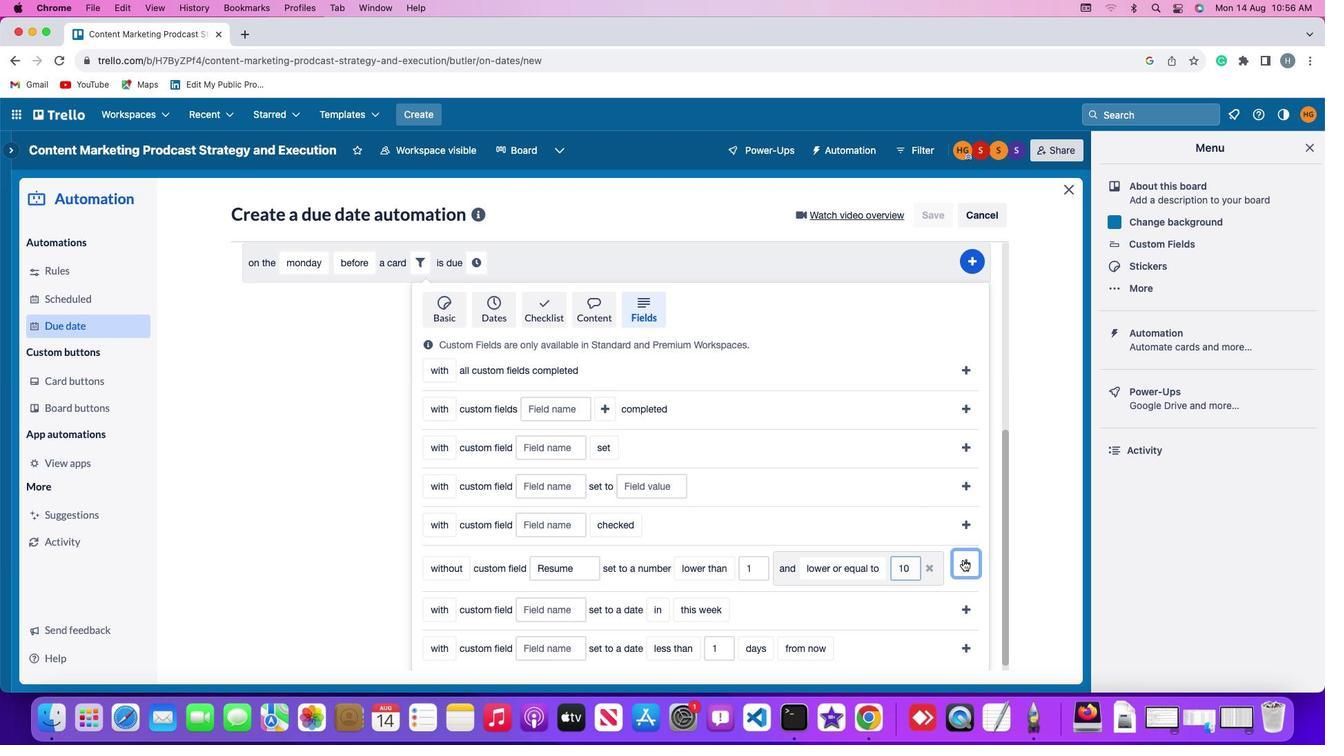 
Action: Mouse moved to (878, 596)
Screenshot: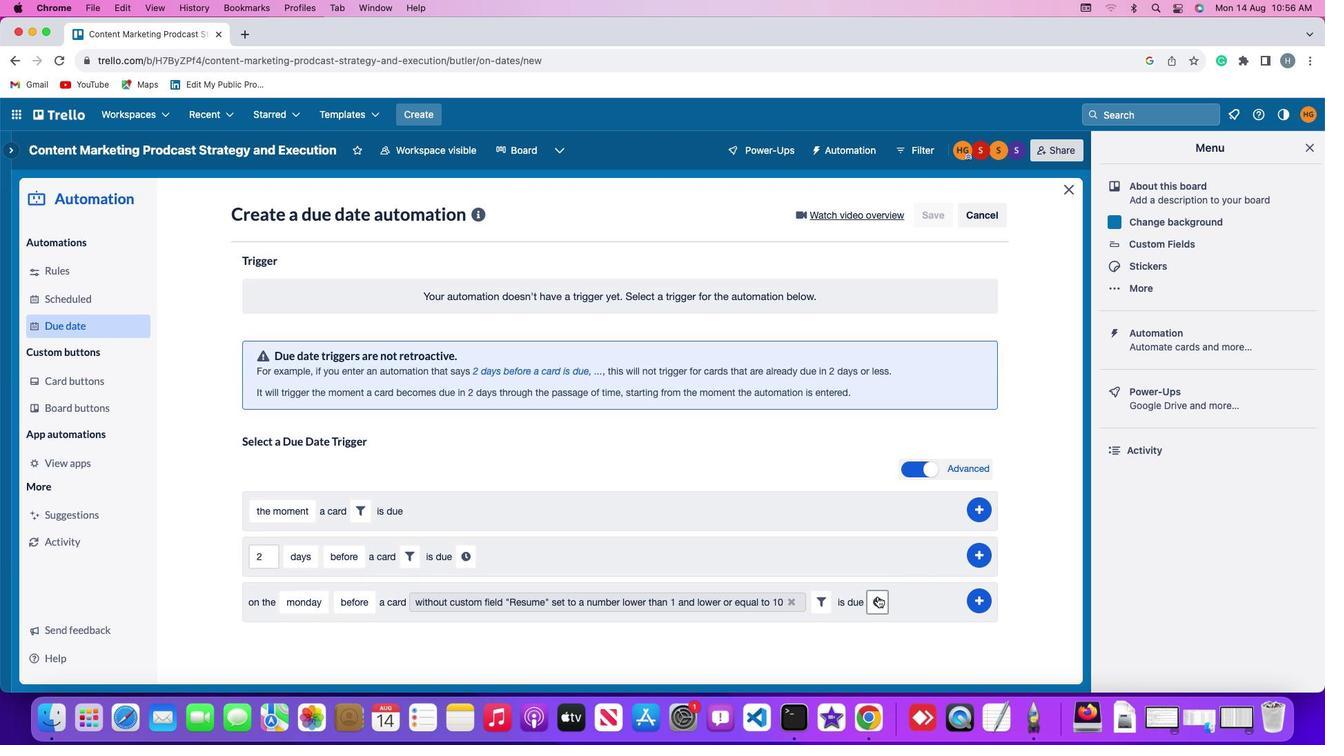 
Action: Mouse pressed left at (878, 596)
Screenshot: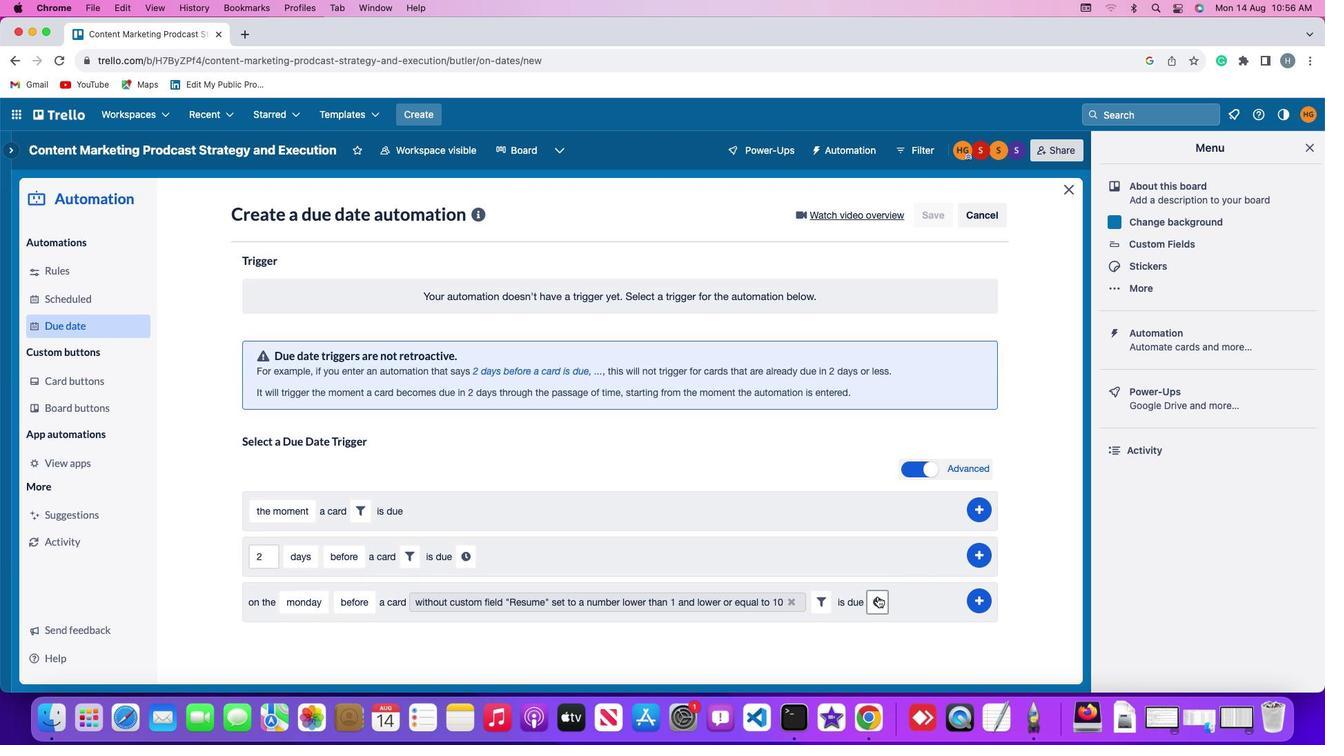 
Action: Mouse moved to (290, 636)
Screenshot: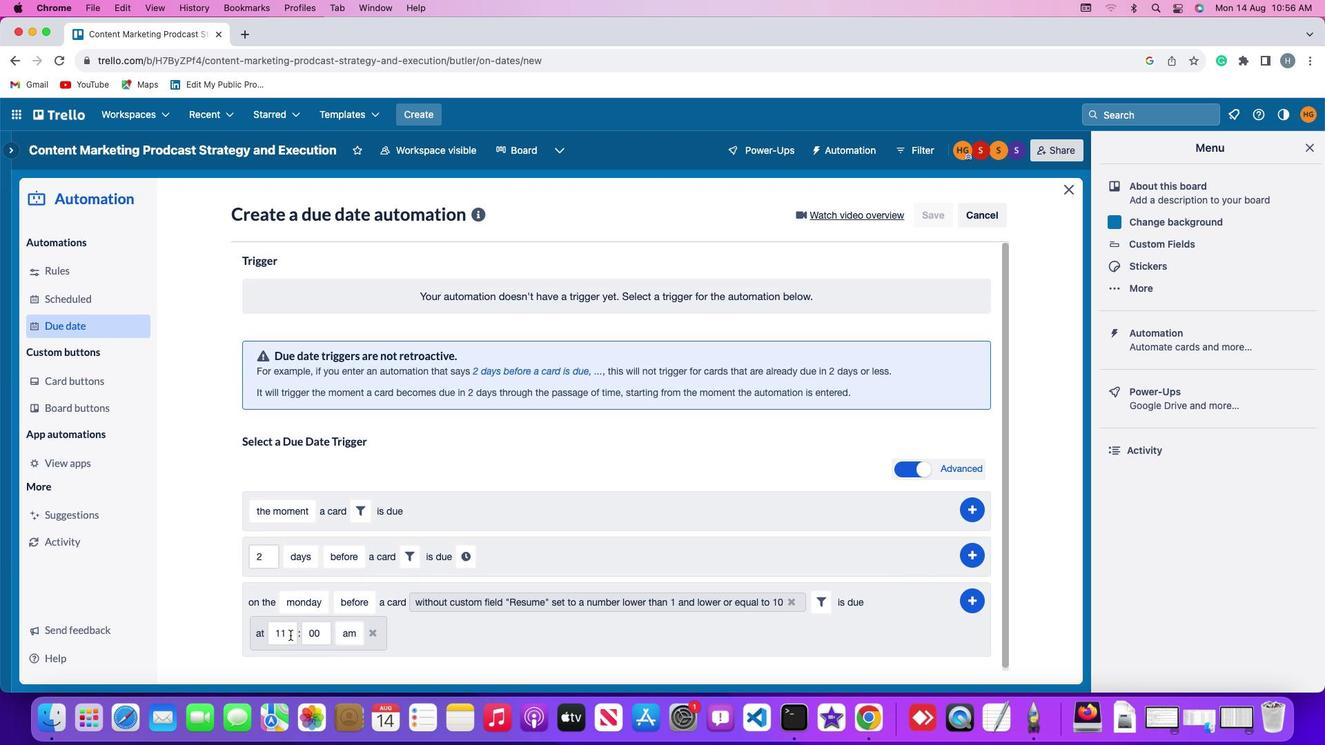 
Action: Mouse pressed left at (290, 636)
Screenshot: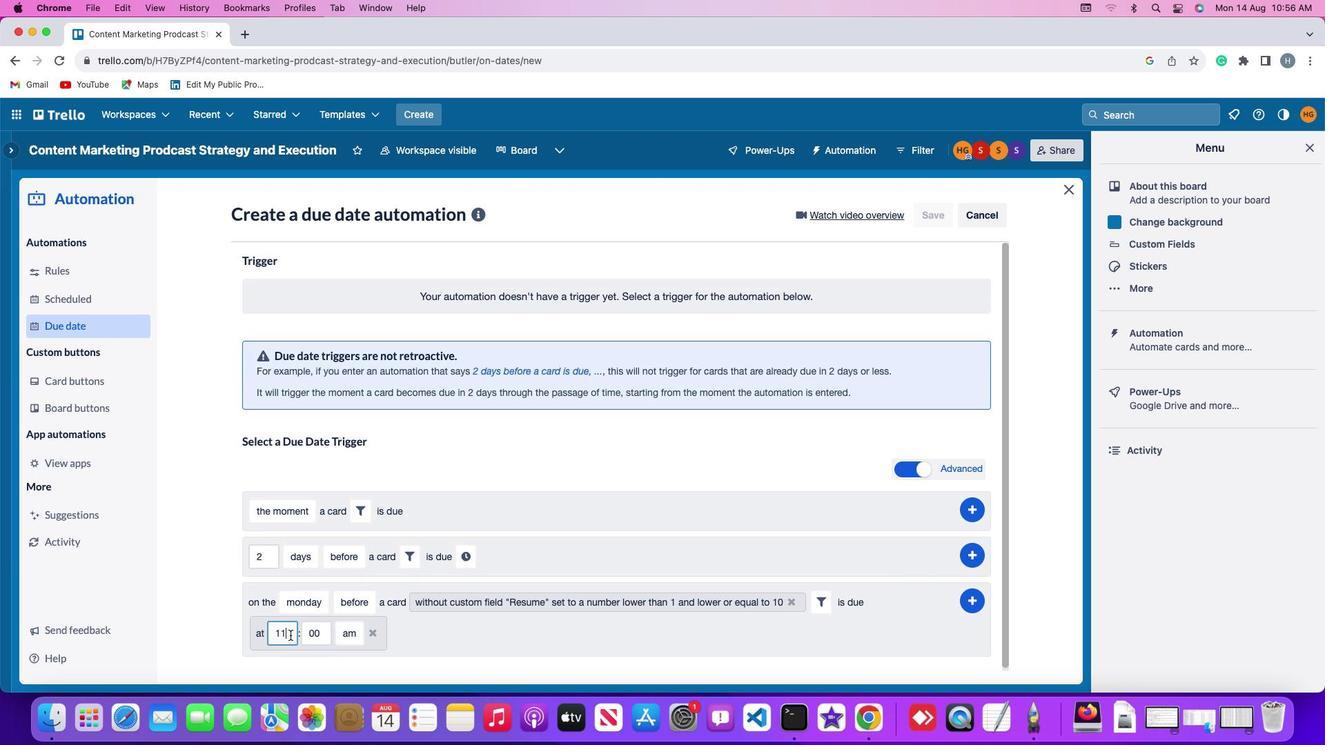 
Action: Key pressed Key.backspaceKey.backspace
Screenshot: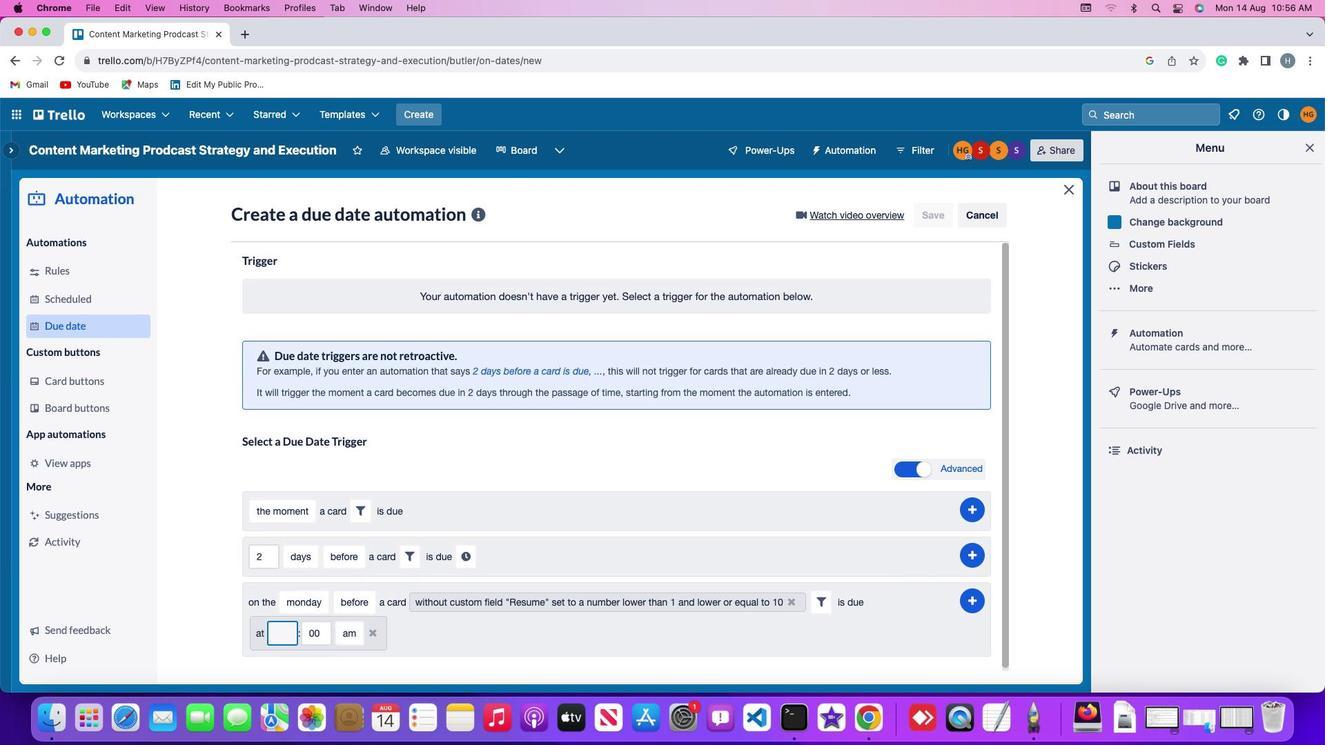
Action: Mouse moved to (291, 636)
Screenshot: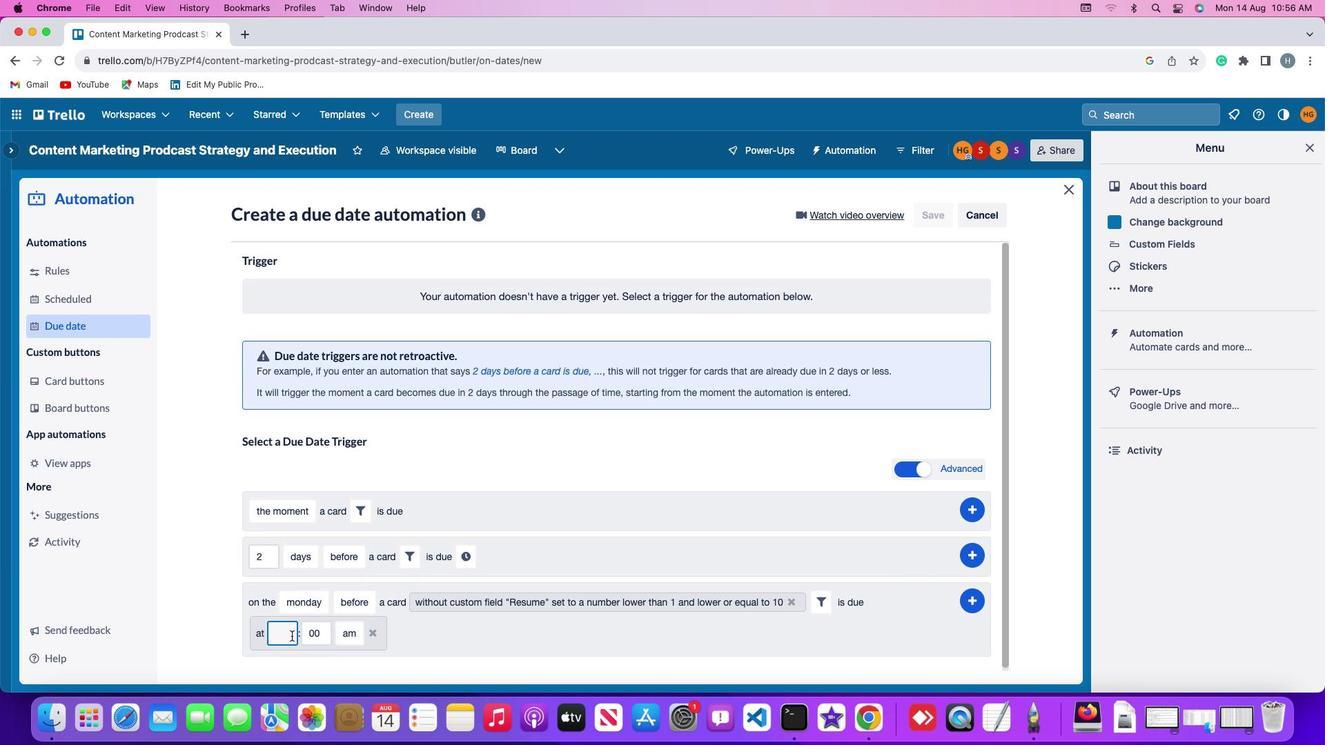 
Action: Key pressed '1''1'
Screenshot: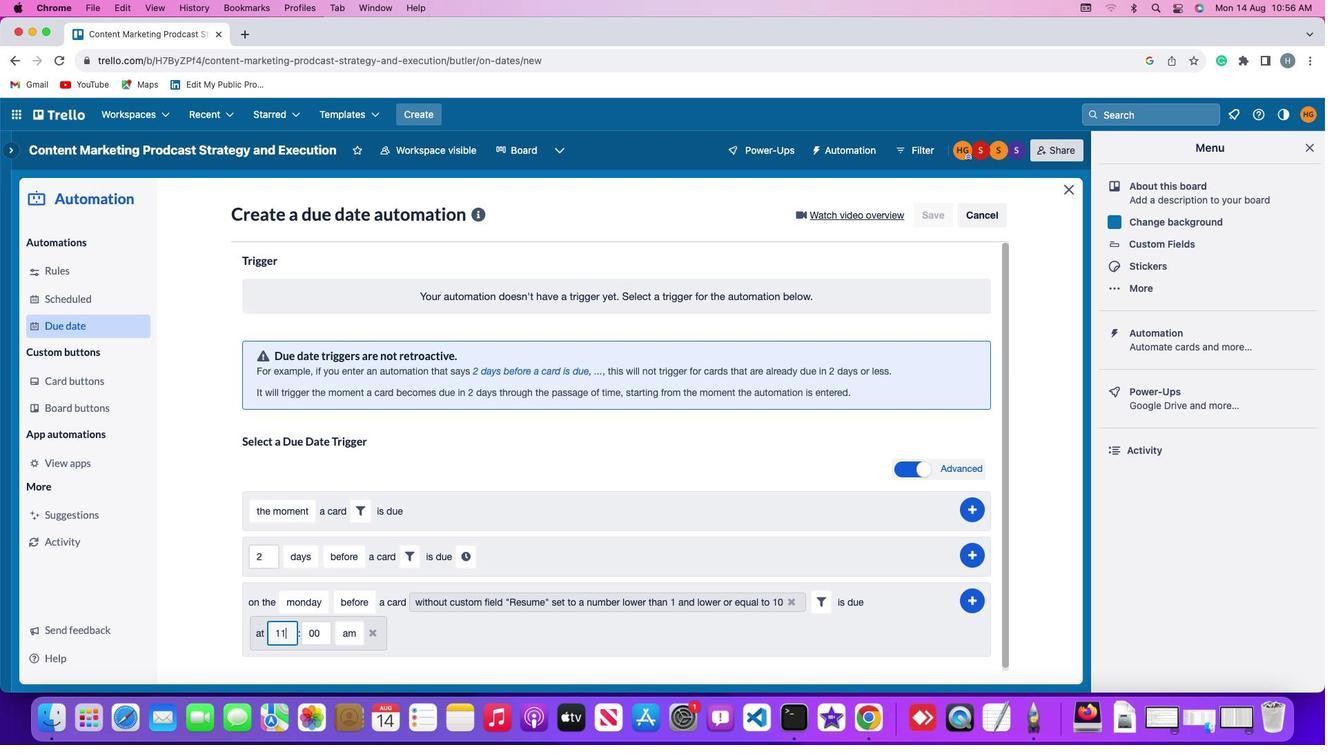 
Action: Mouse moved to (323, 633)
Screenshot: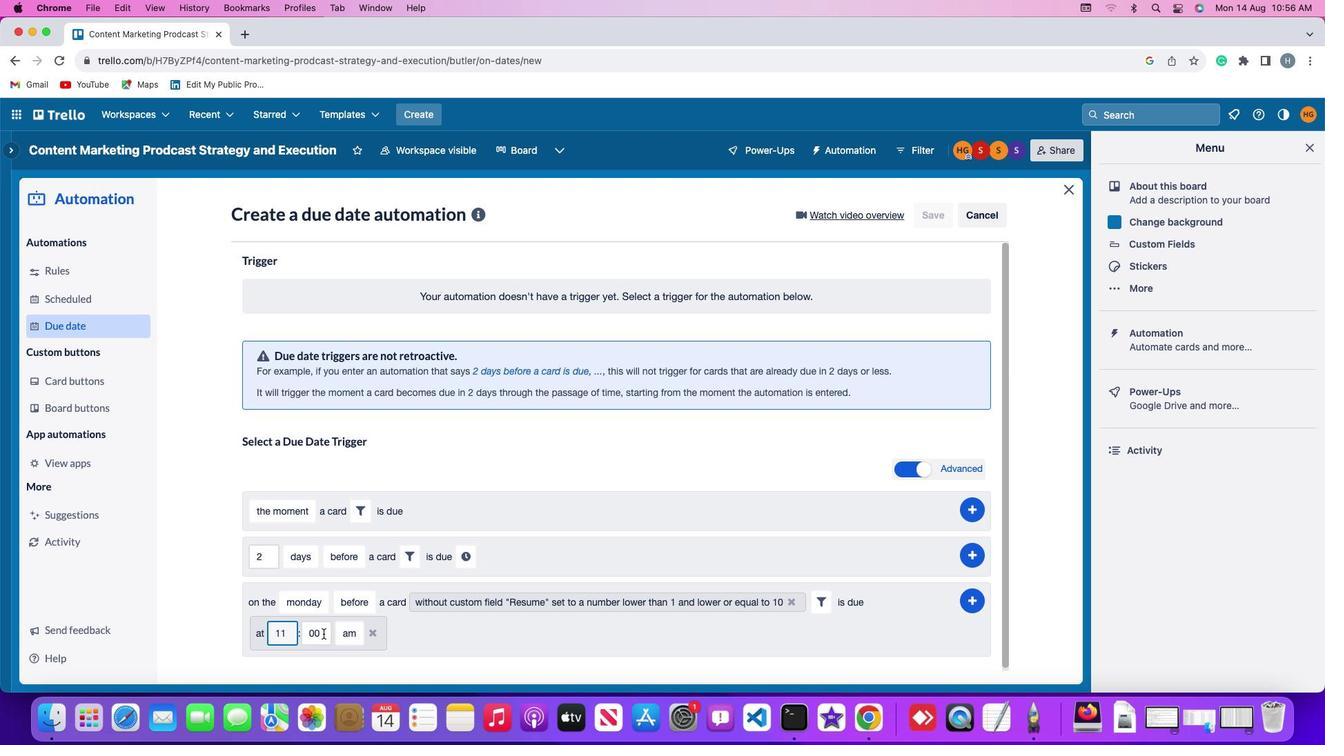 
Action: Mouse pressed left at (323, 633)
Screenshot: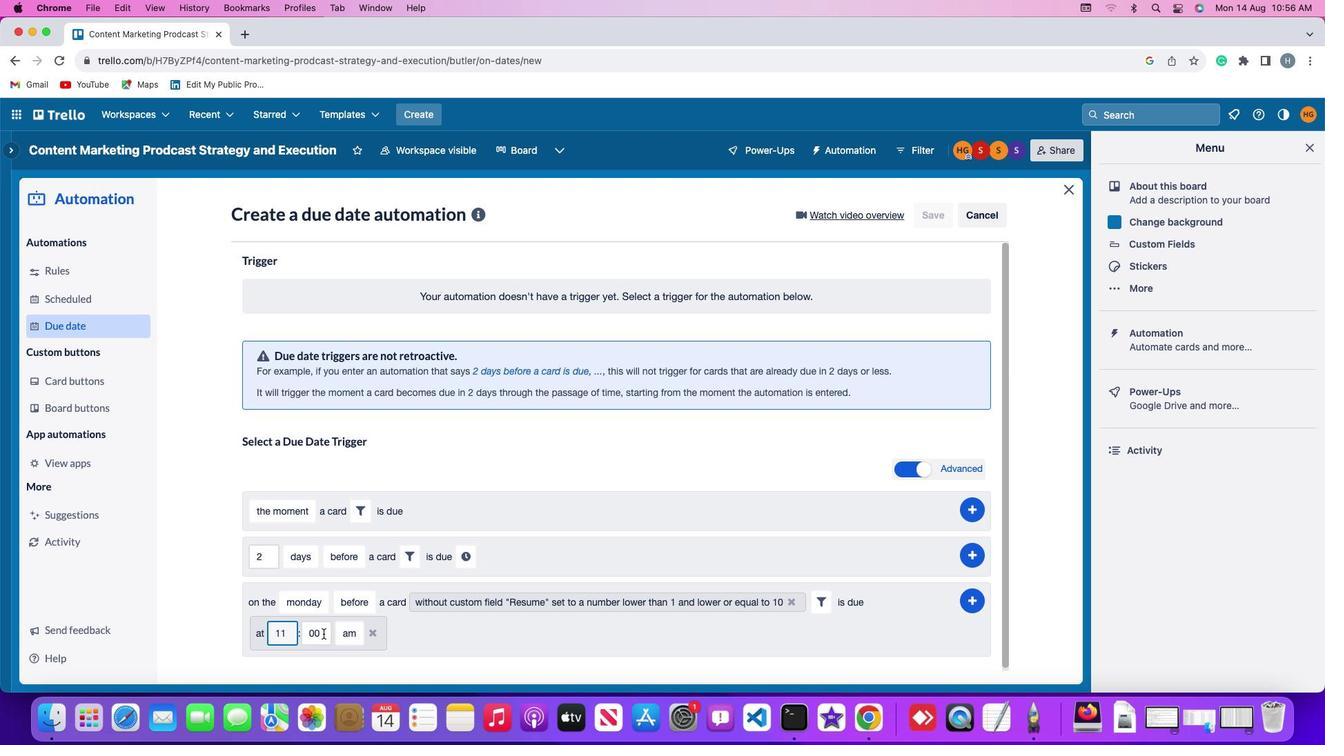 
Action: Key pressed Key.backspace
Screenshot: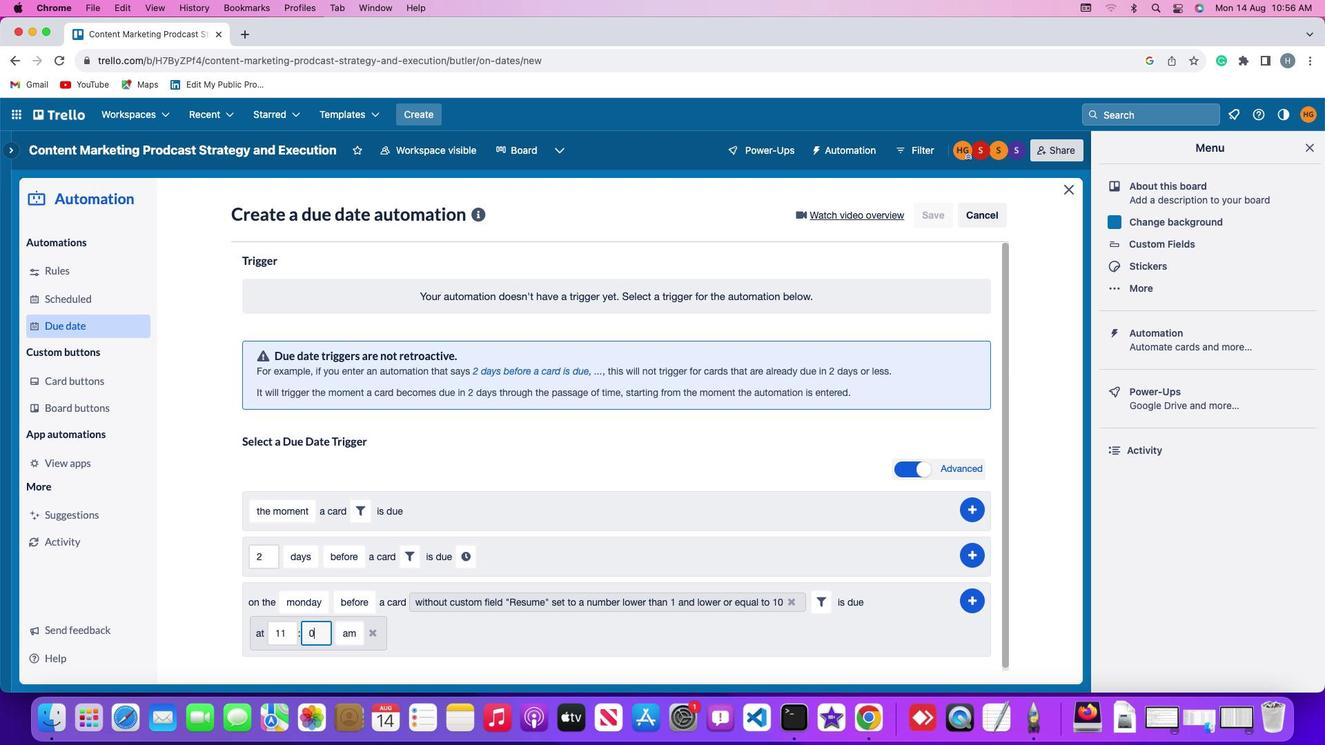 
Action: Mouse moved to (323, 633)
Screenshot: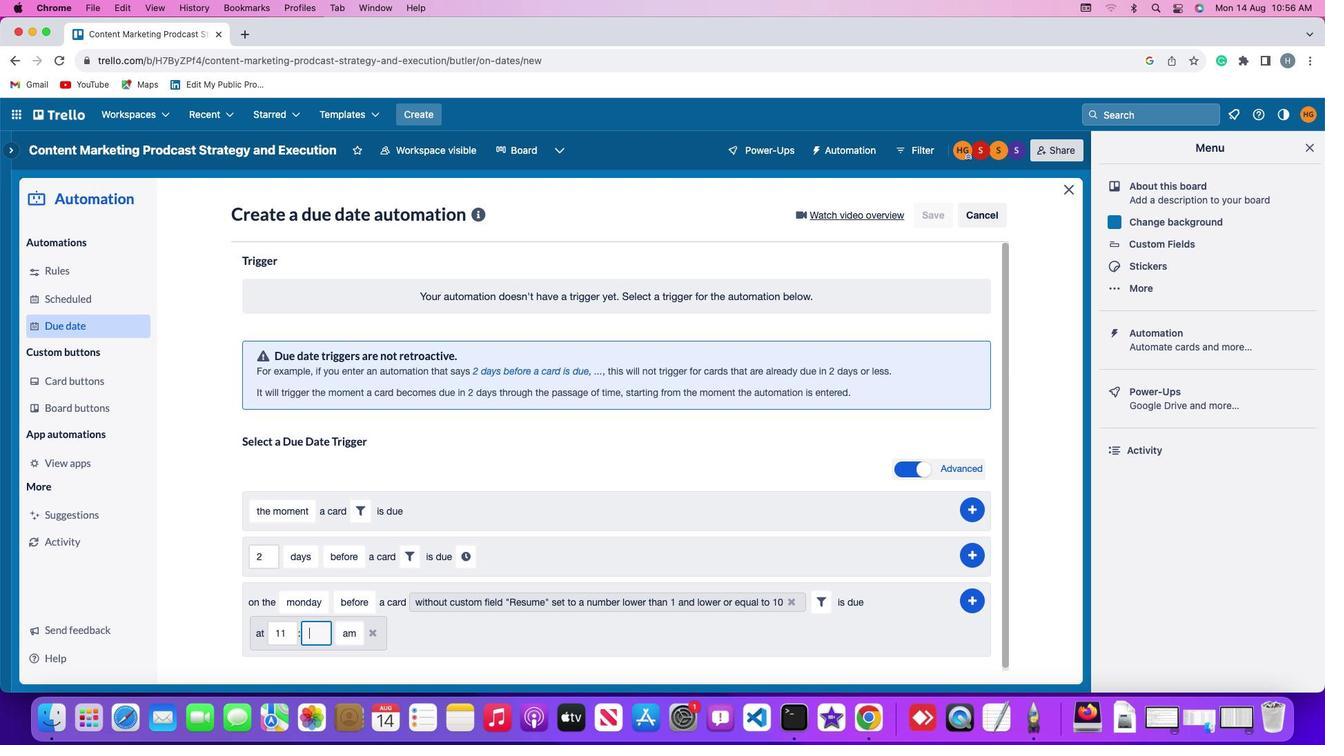 
Action: Key pressed Key.backspaceKey.backspace'0''0'
Screenshot: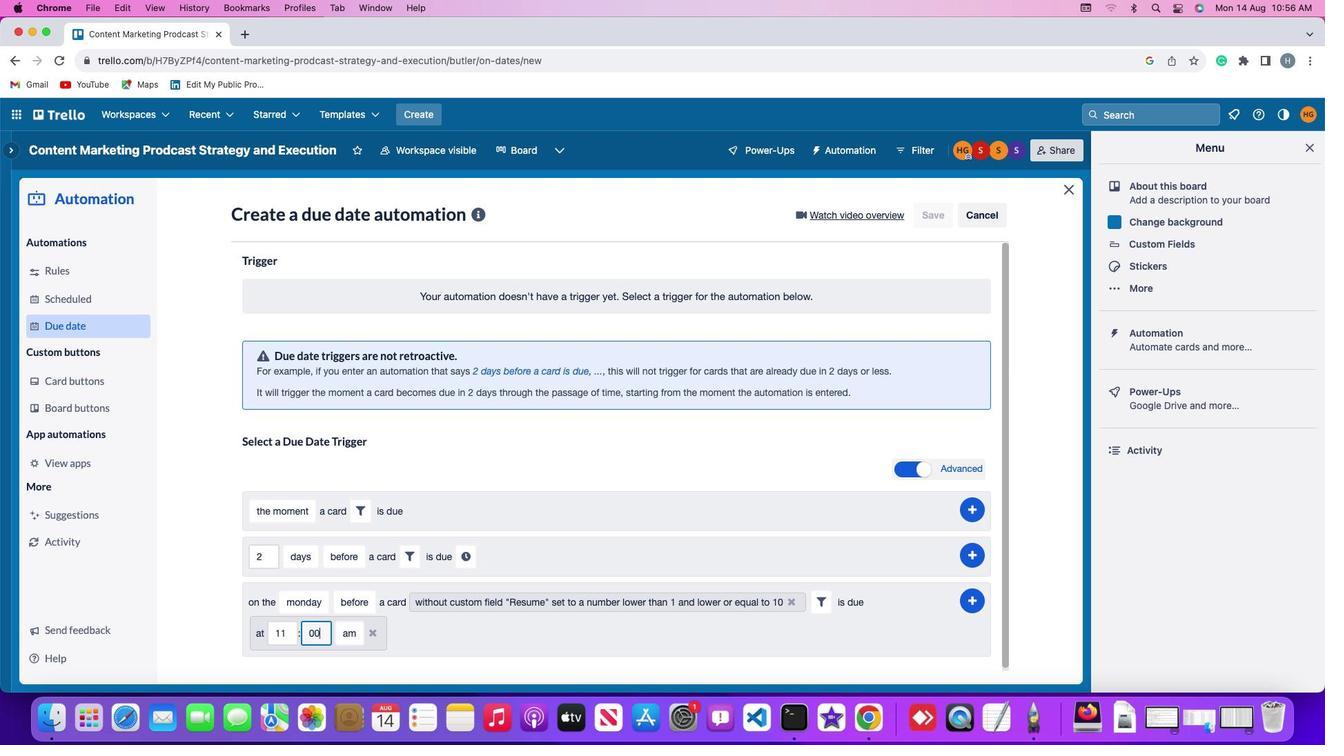 
Action: Mouse moved to (340, 633)
Screenshot: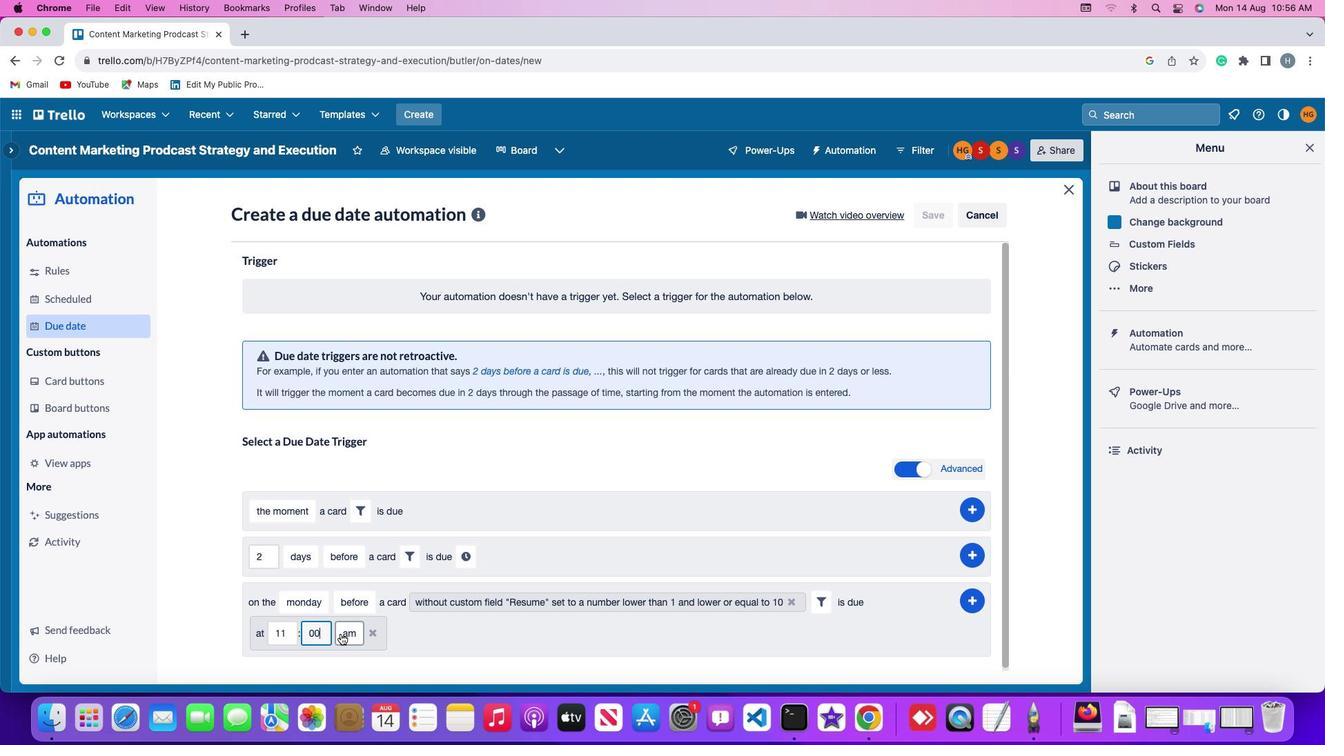
Action: Mouse pressed left at (340, 633)
Screenshot: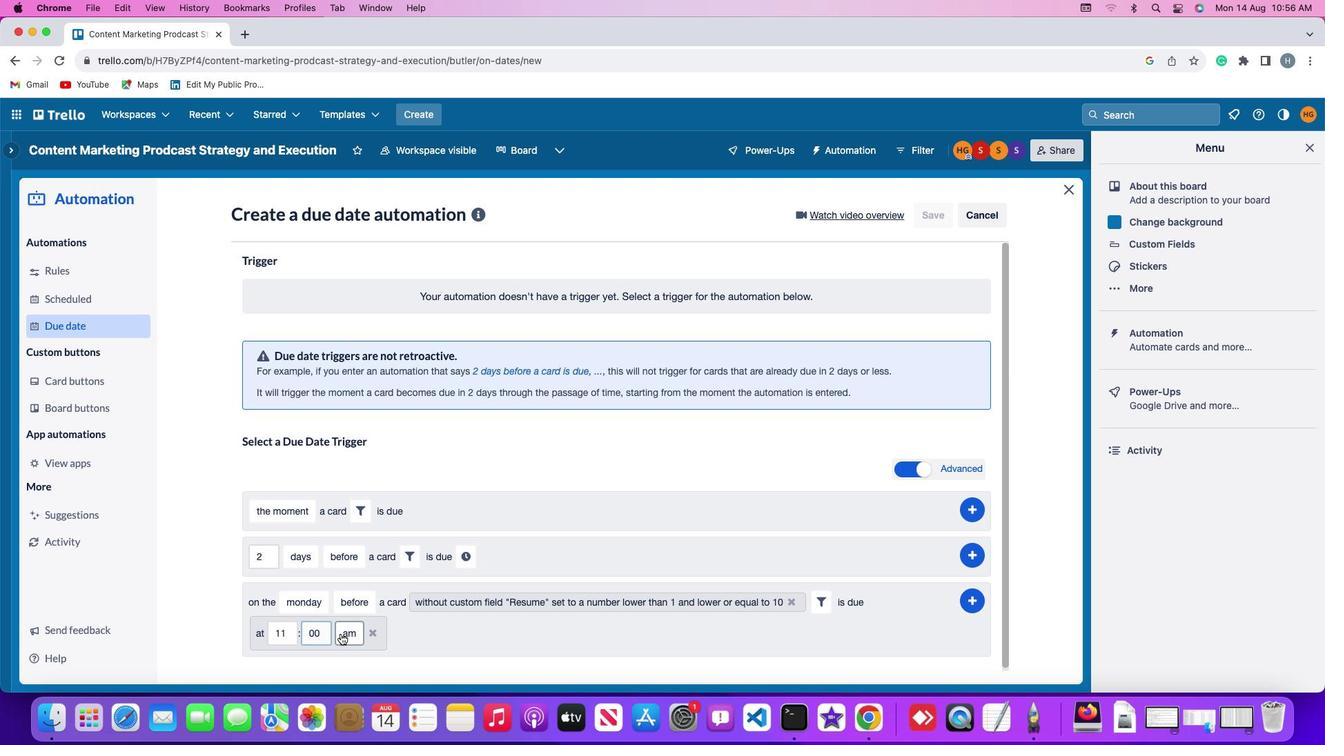 
Action: Mouse moved to (350, 576)
Screenshot: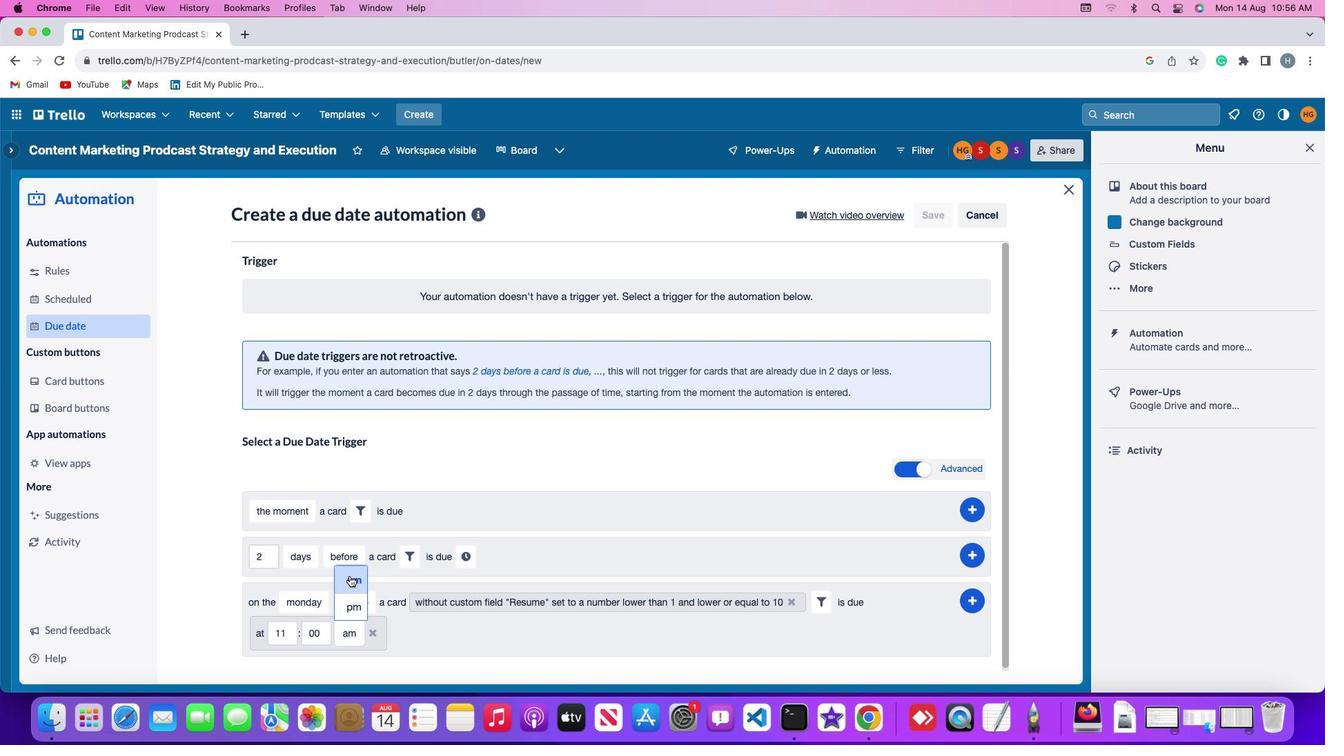 
Action: Mouse pressed left at (350, 576)
Screenshot: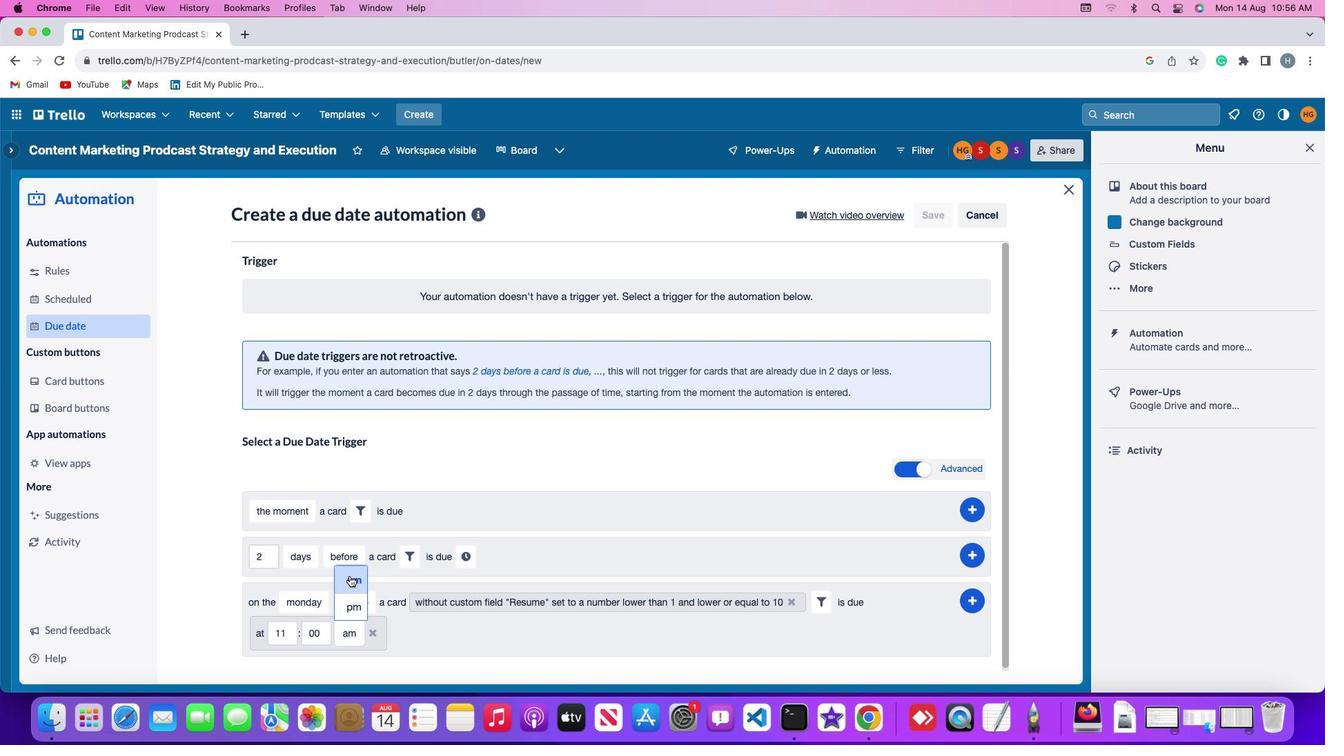 
Action: Mouse moved to (970, 599)
Screenshot: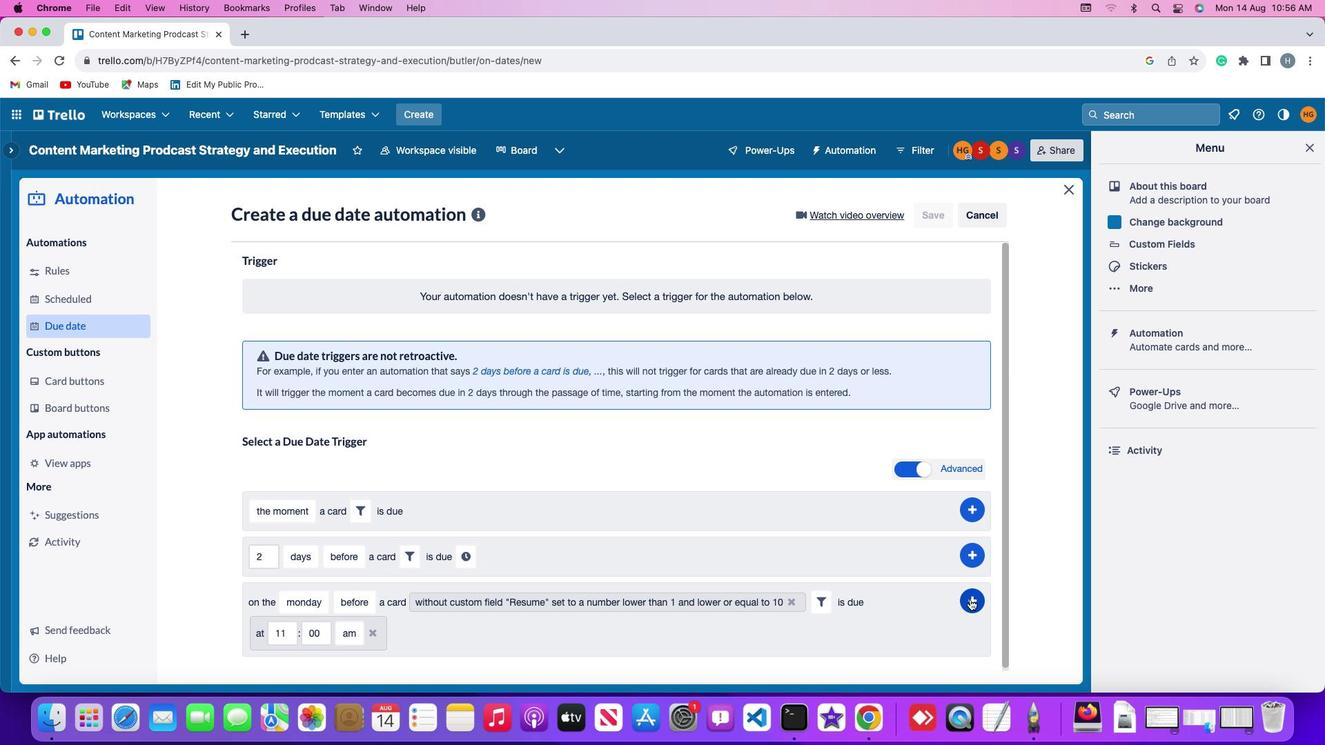 
Action: Mouse pressed left at (970, 599)
Screenshot: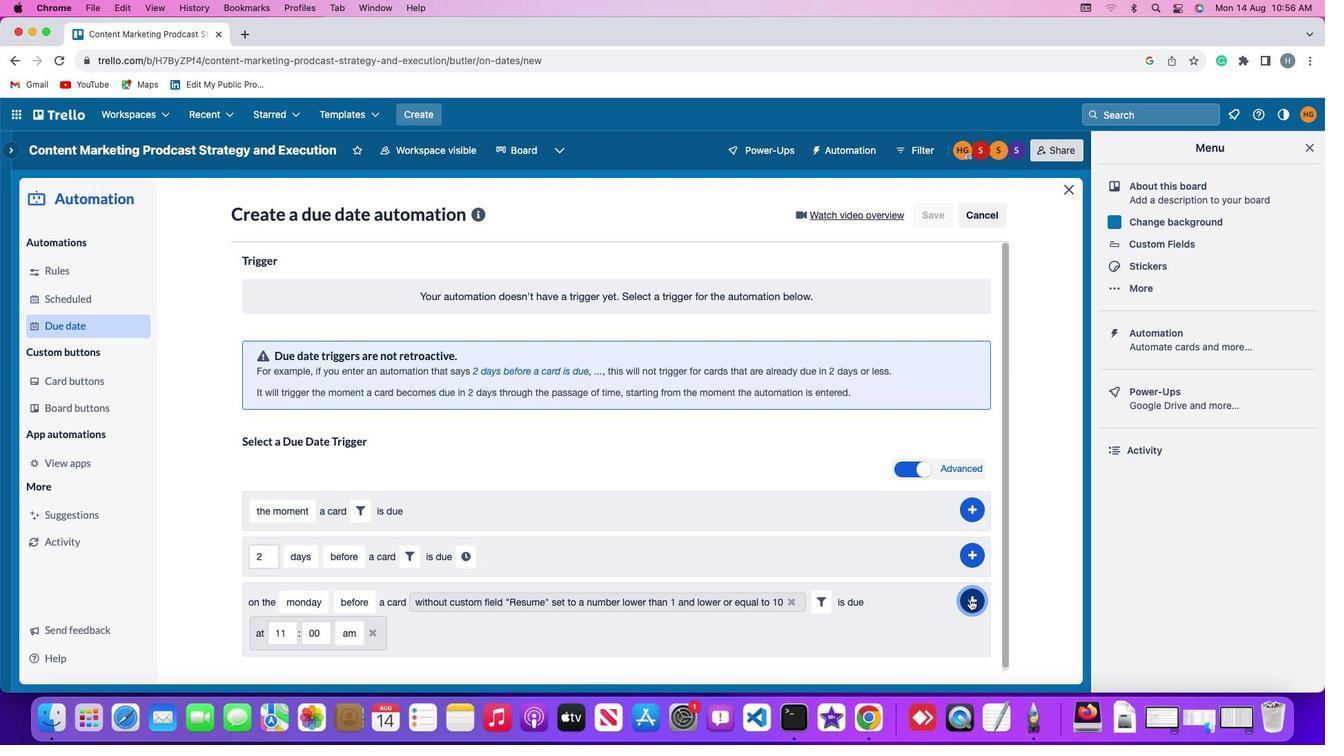 
Action: Mouse moved to (1043, 437)
Screenshot: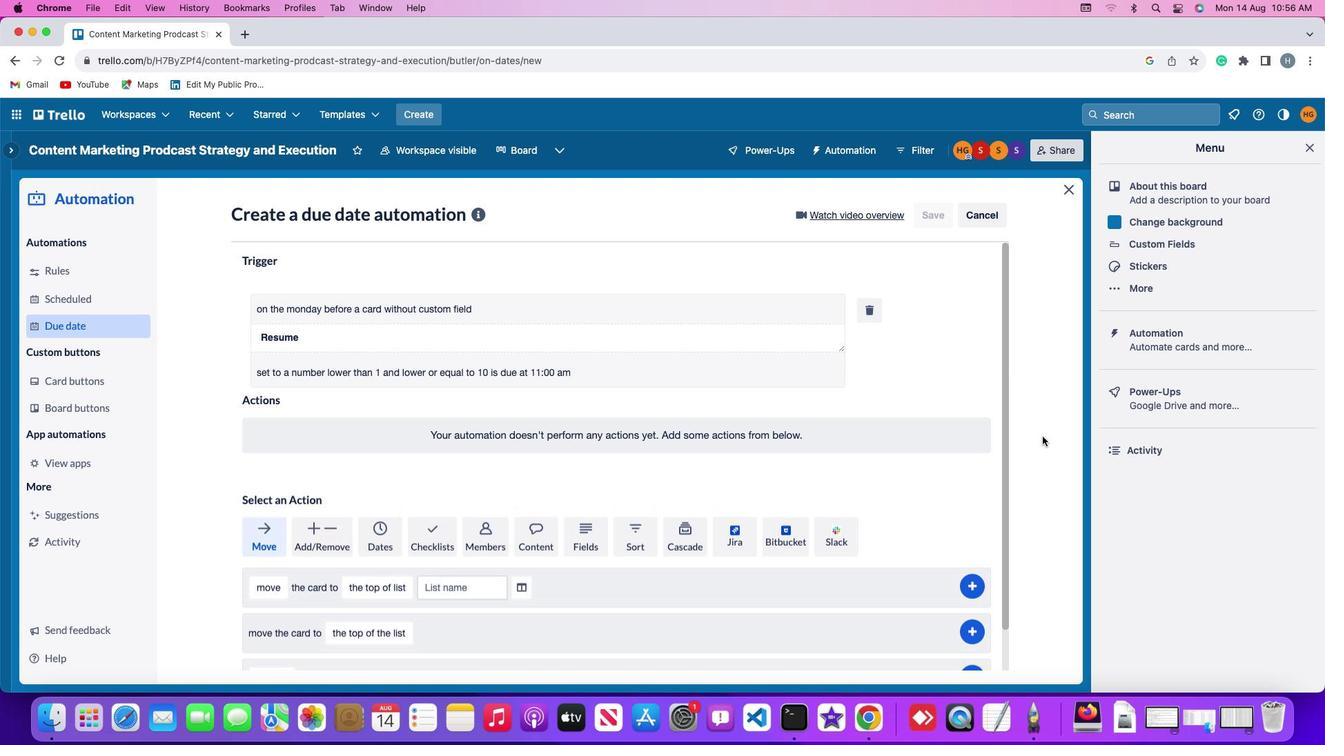 
